 Task: Check the results of the 2023 Victory Lane Racing NASCAR Cup Series for the race "Ally 400" on the track "Nashville".
Action: Mouse moved to (211, 453)
Screenshot: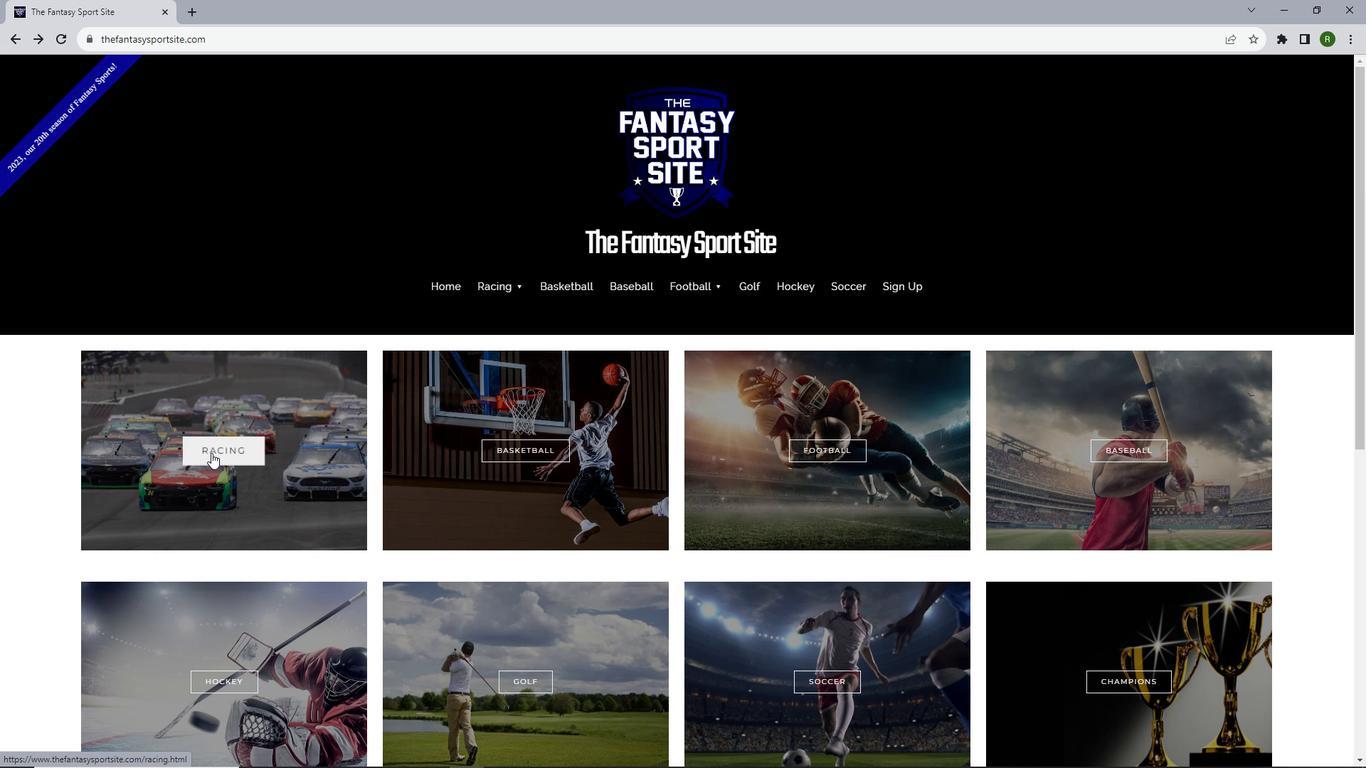 
Action: Mouse pressed left at (211, 453)
Screenshot: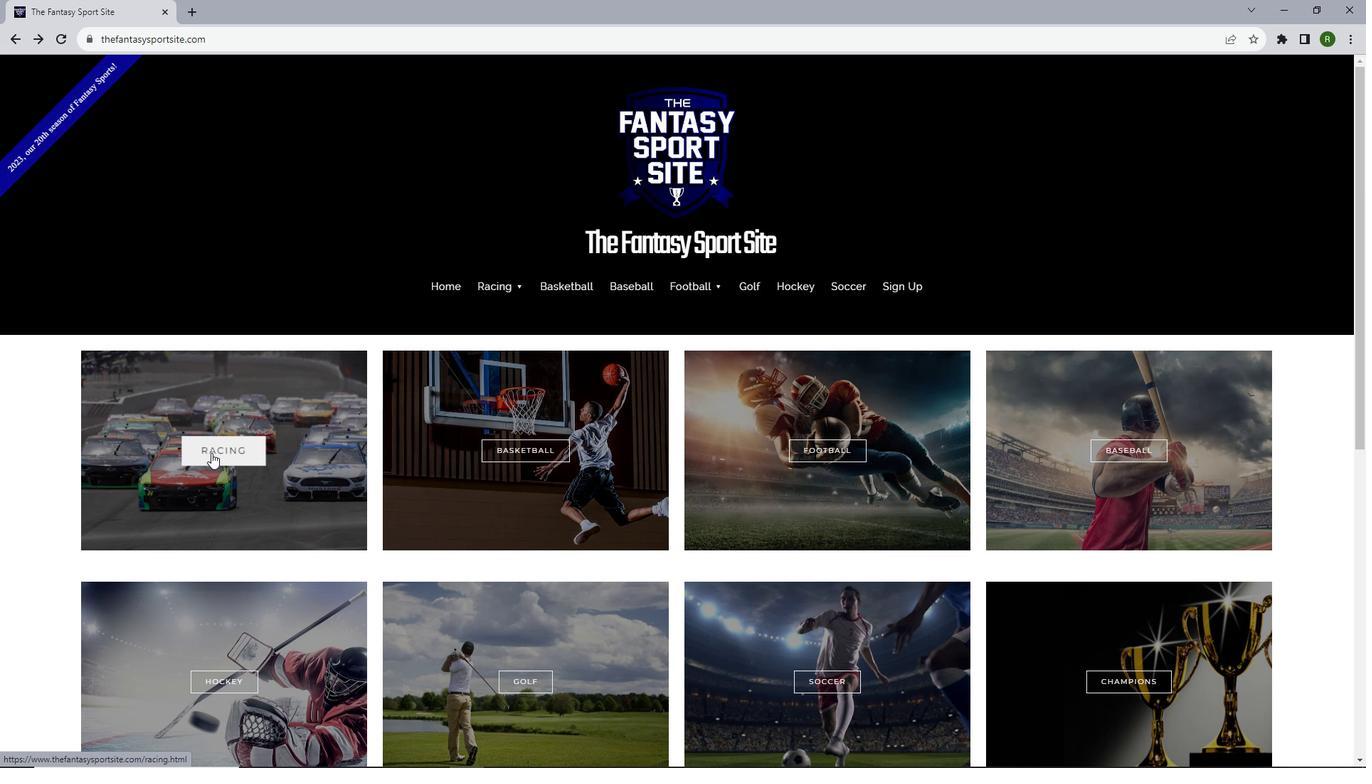 
Action: Mouse moved to (262, 333)
Screenshot: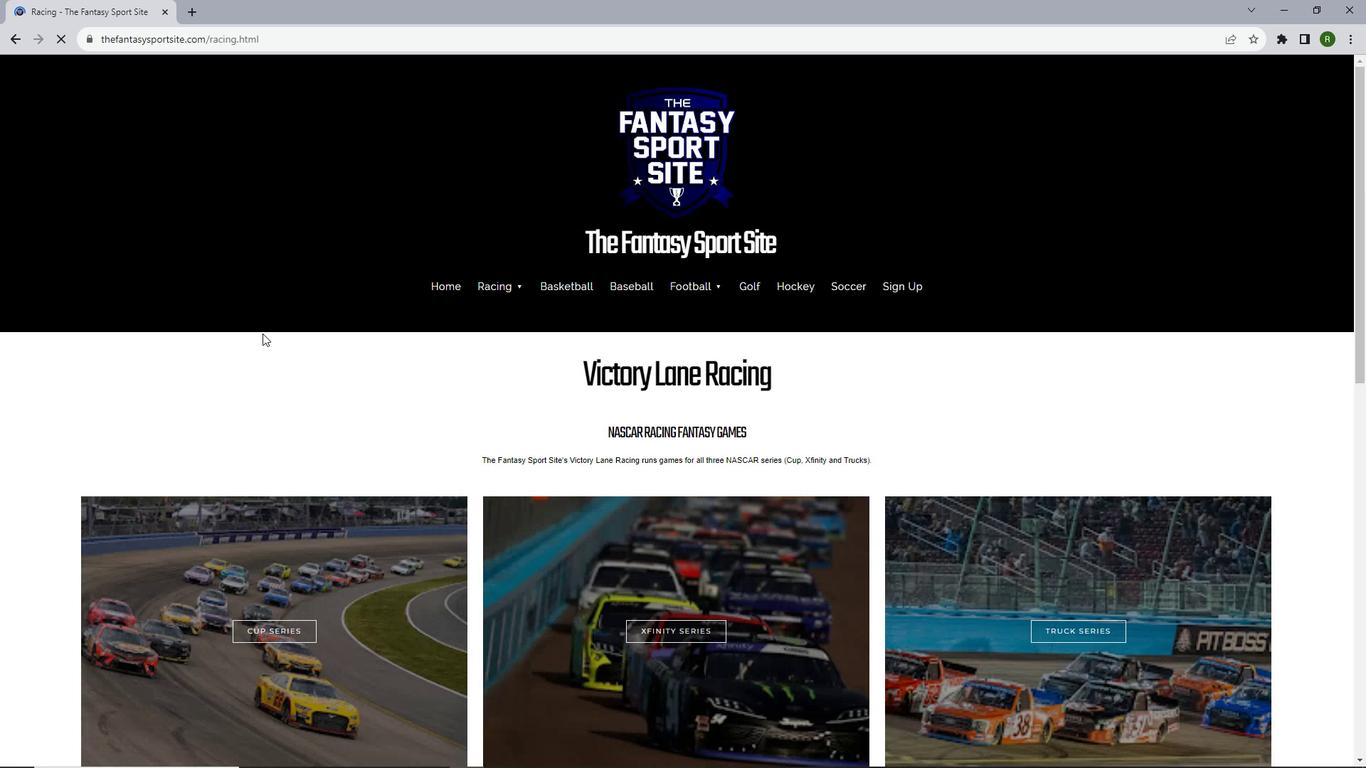
Action: Mouse scrolled (262, 333) with delta (0, 0)
Screenshot: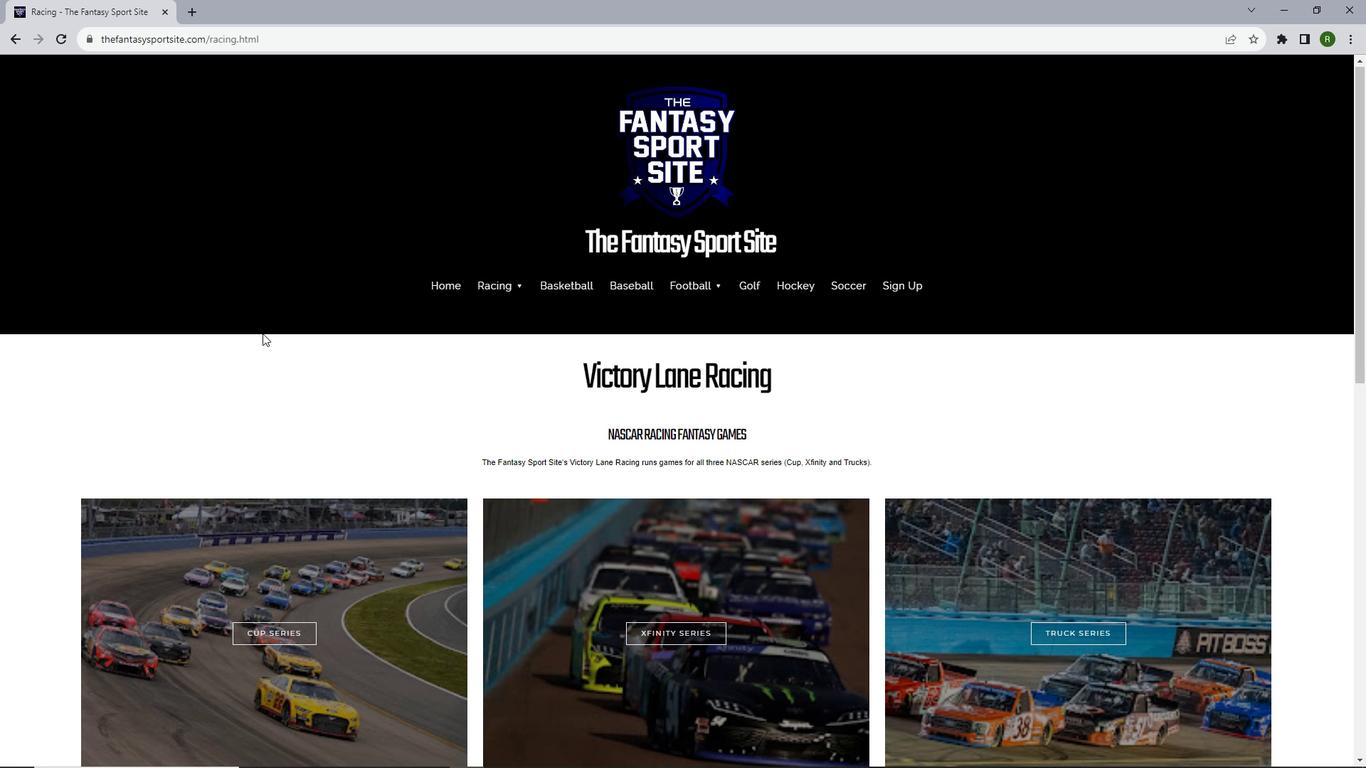 
Action: Mouse scrolled (262, 333) with delta (0, 0)
Screenshot: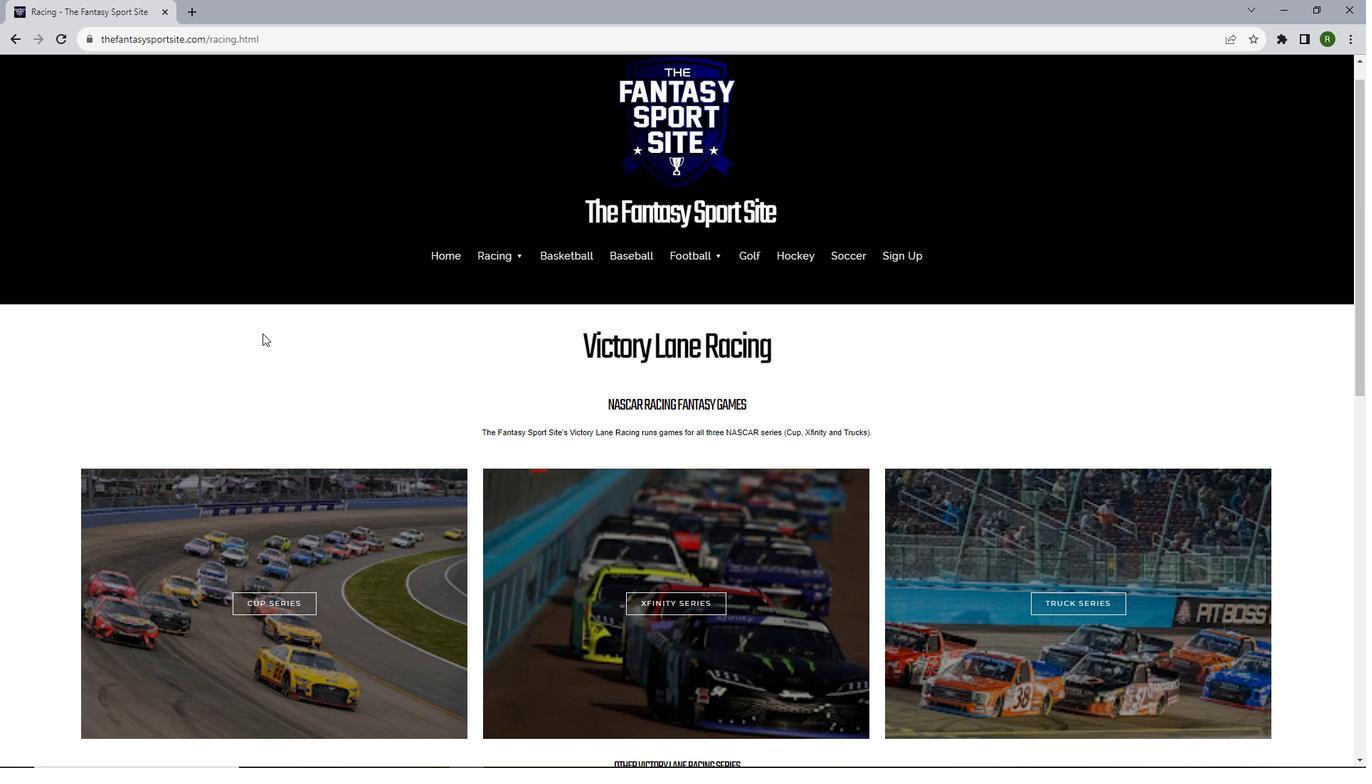 
Action: Mouse scrolled (262, 333) with delta (0, 0)
Screenshot: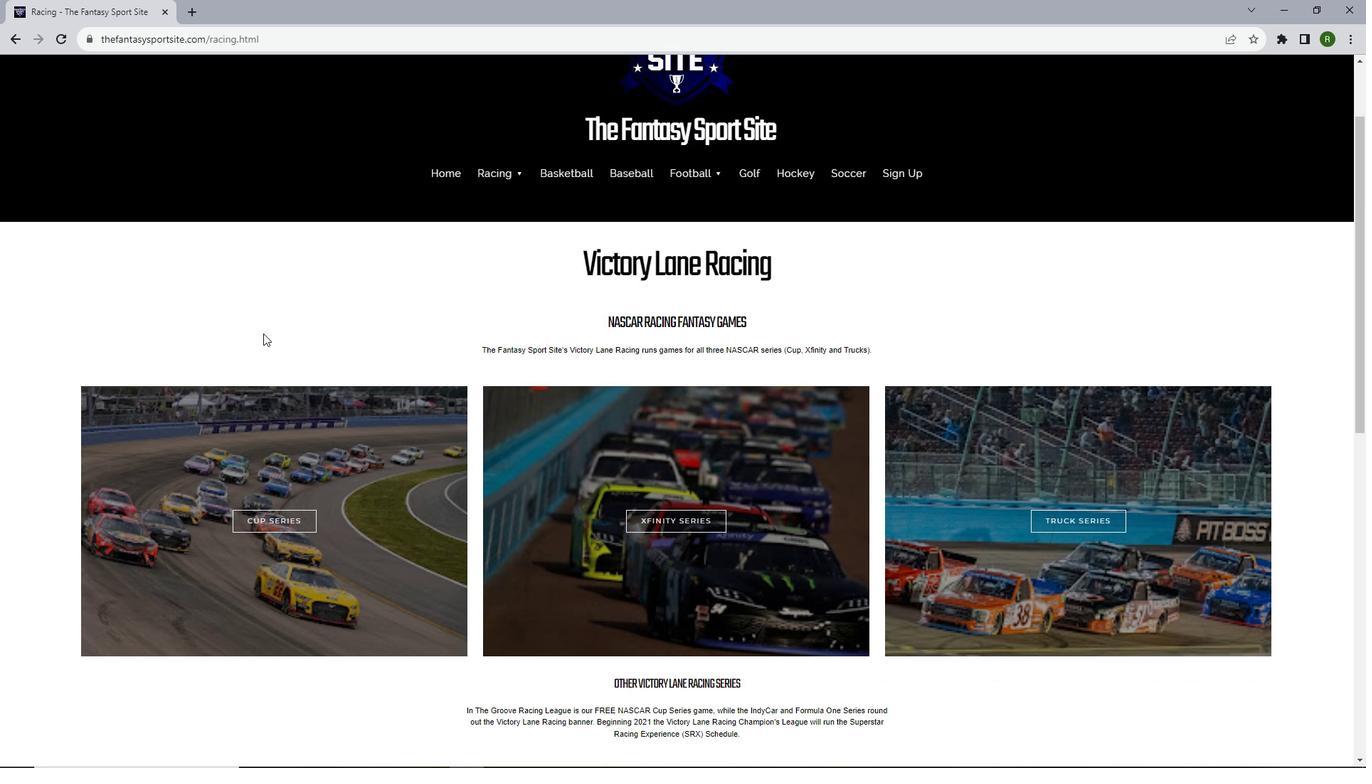 
Action: Mouse moved to (303, 413)
Screenshot: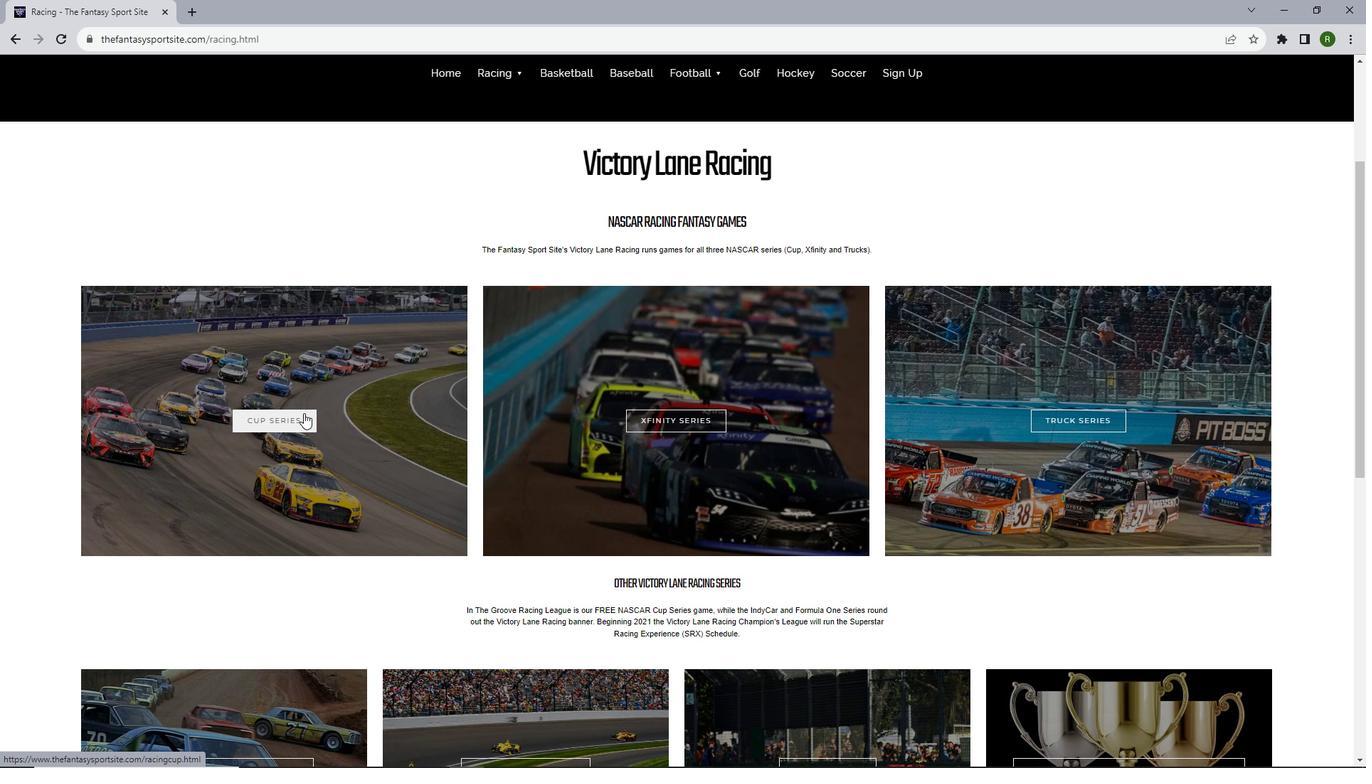 
Action: Mouse pressed left at (303, 413)
Screenshot: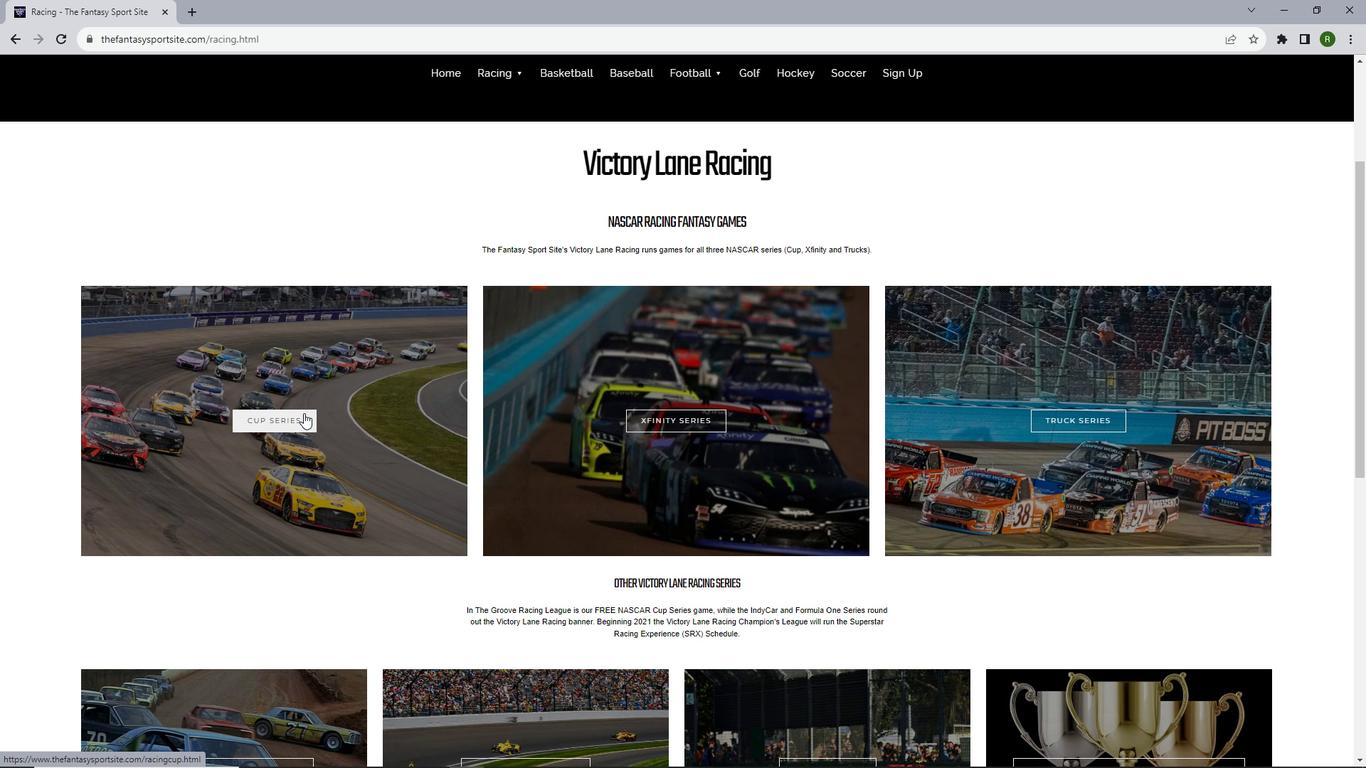 
Action: Mouse moved to (375, 387)
Screenshot: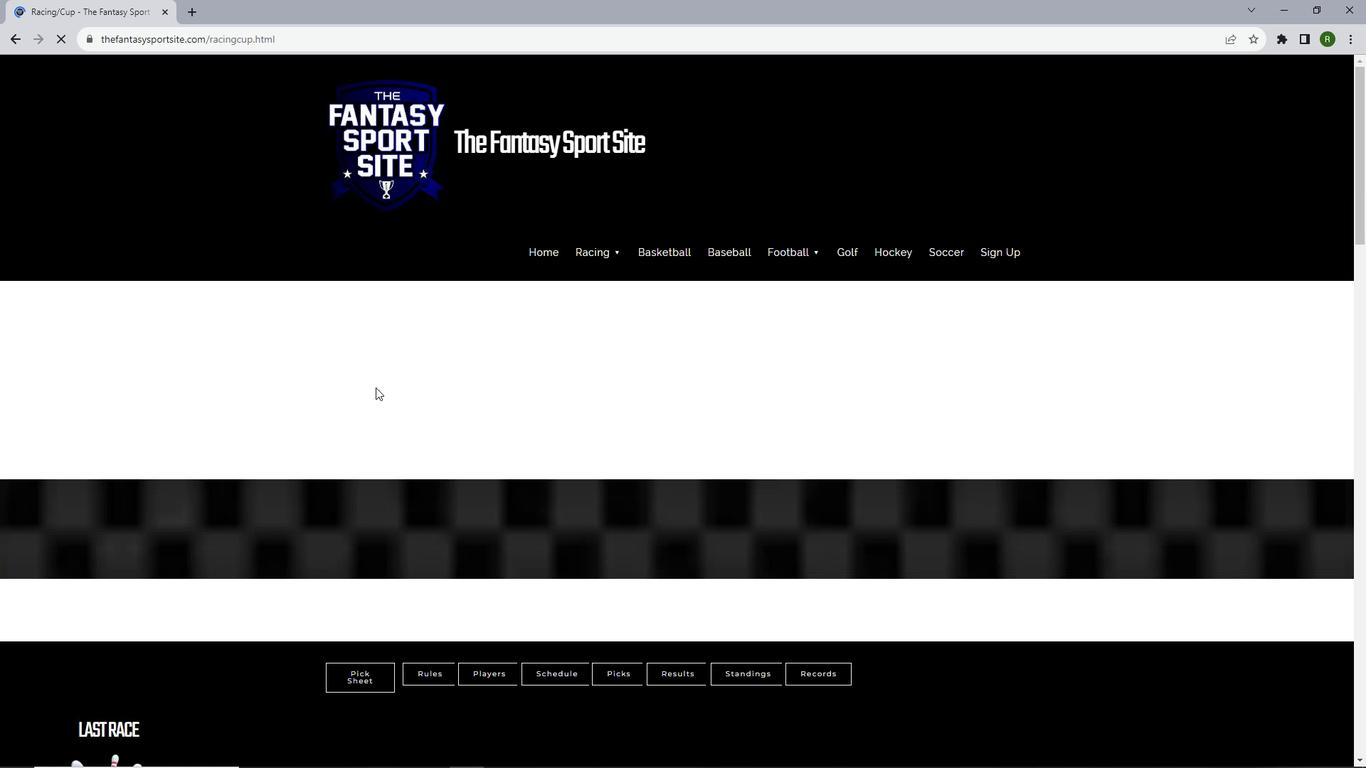 
Action: Mouse scrolled (375, 387) with delta (0, 0)
Screenshot: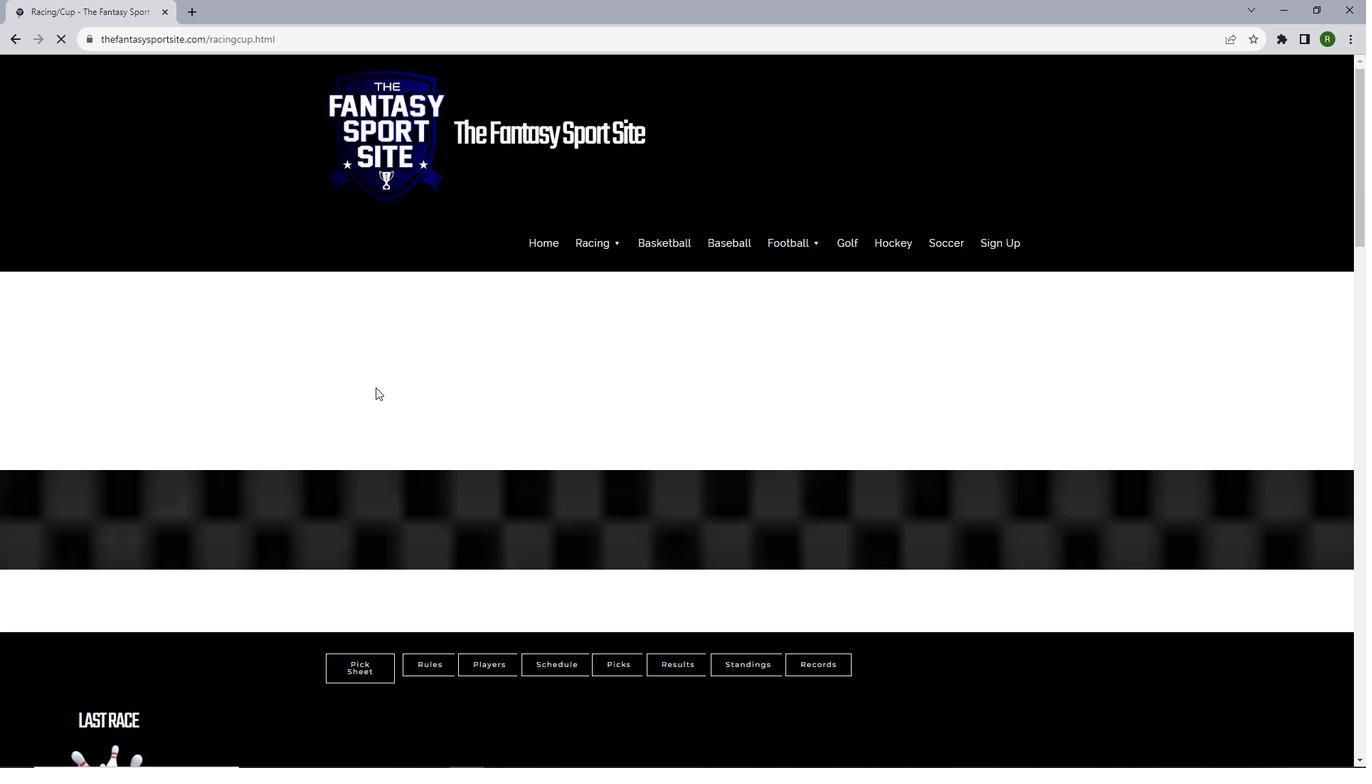 
Action: Mouse scrolled (375, 387) with delta (0, 0)
Screenshot: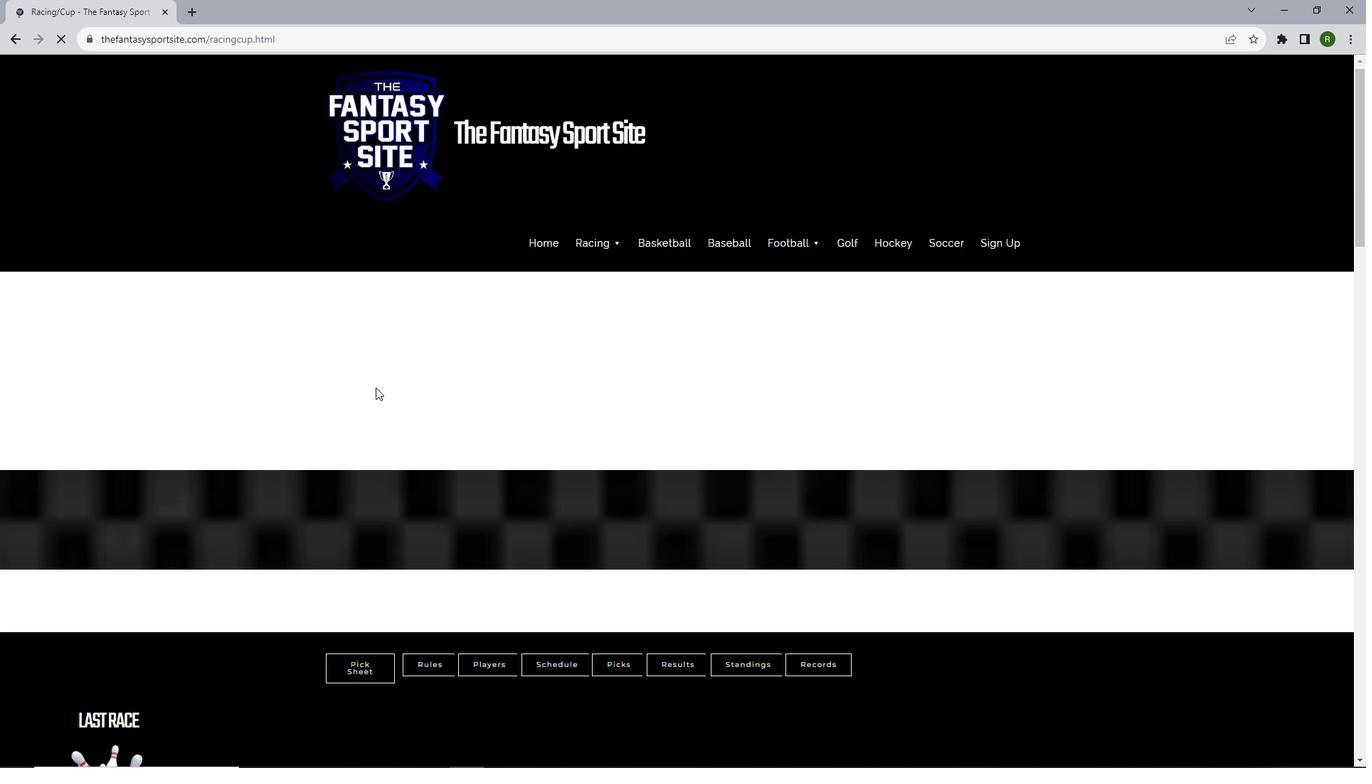 
Action: Mouse moved to (405, 401)
Screenshot: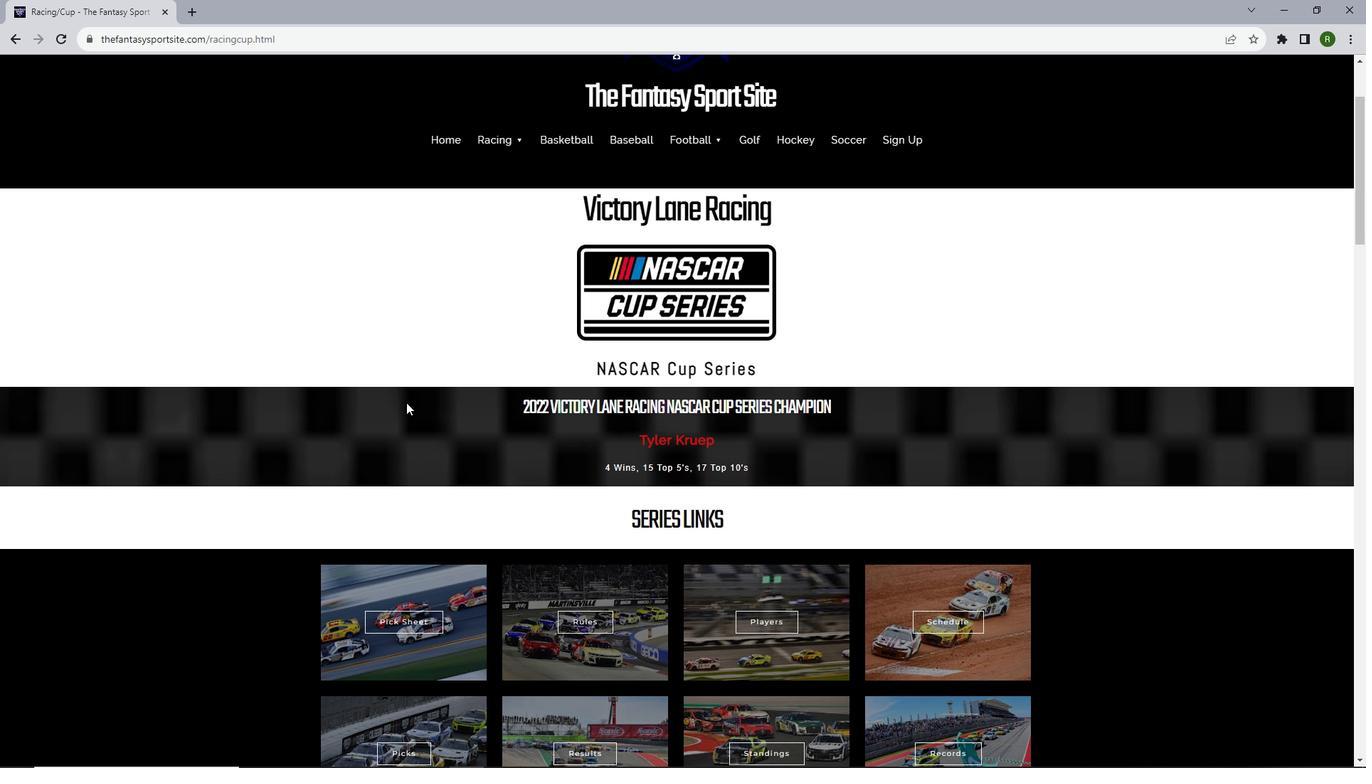 
Action: Mouse scrolled (405, 400) with delta (0, 0)
Screenshot: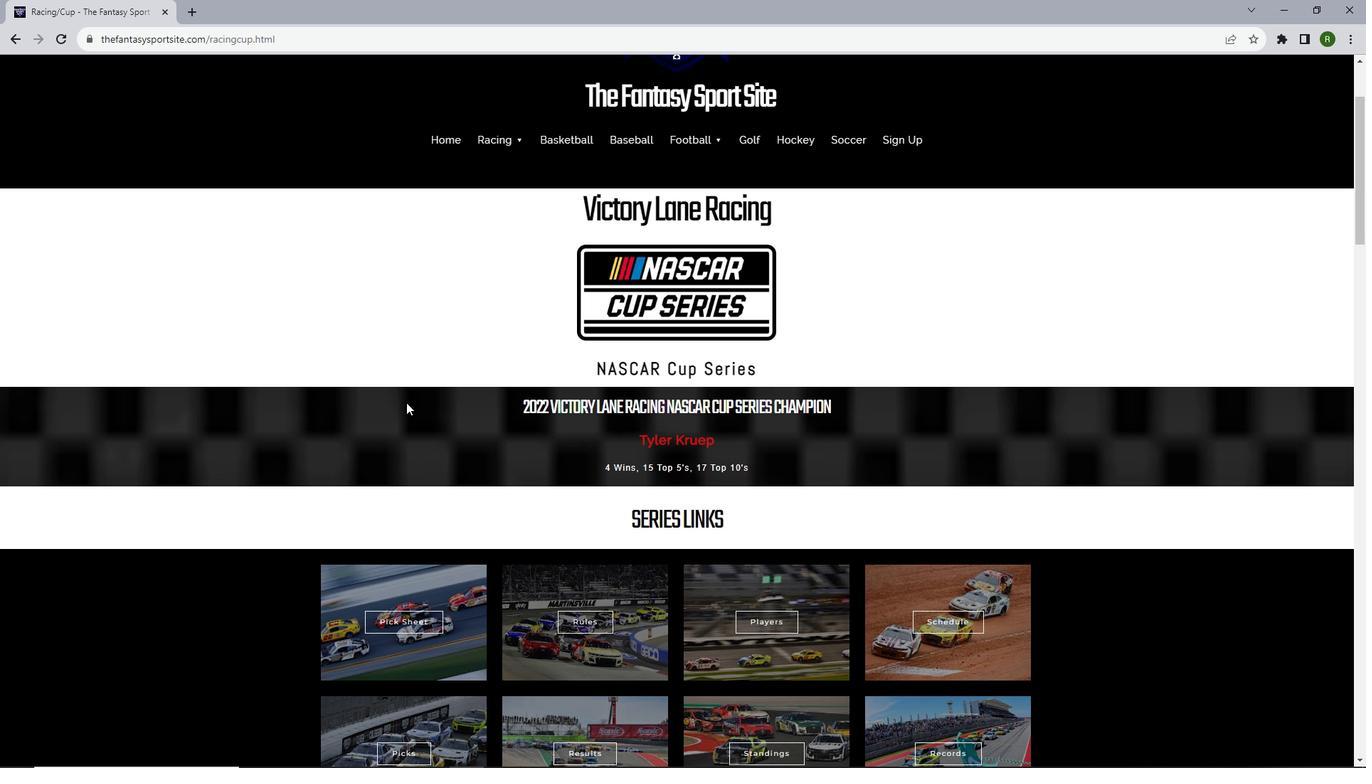 
Action: Mouse moved to (406, 402)
Screenshot: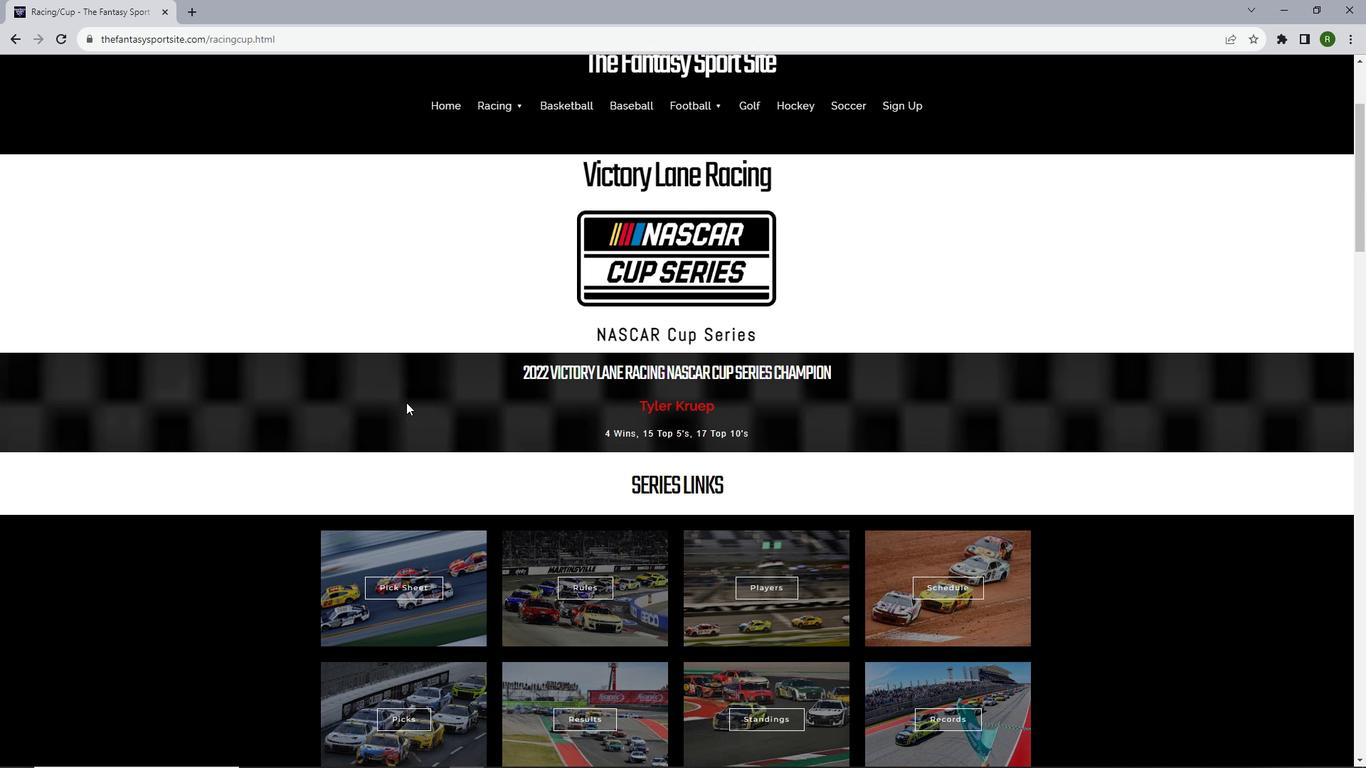 
Action: Mouse scrolled (406, 402) with delta (0, 0)
Screenshot: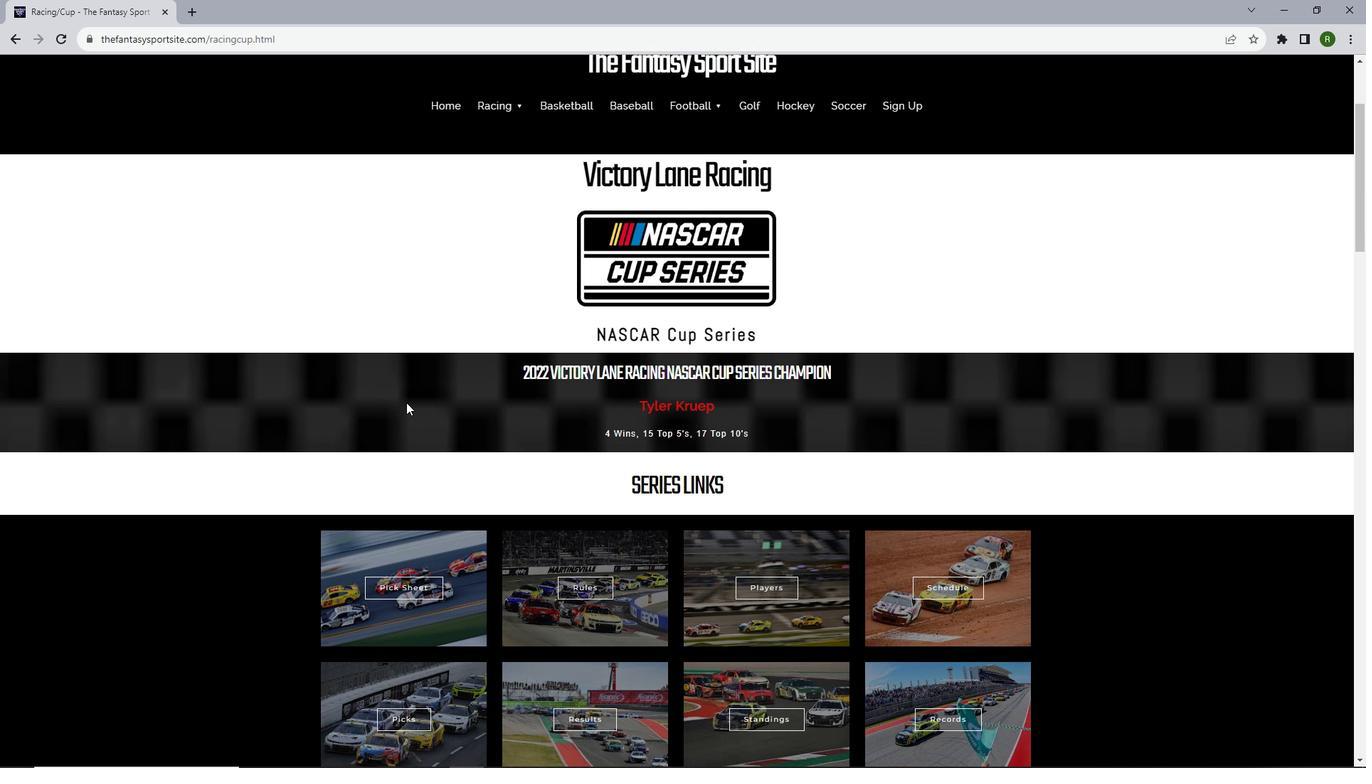 
Action: Mouse scrolled (406, 402) with delta (0, 0)
Screenshot: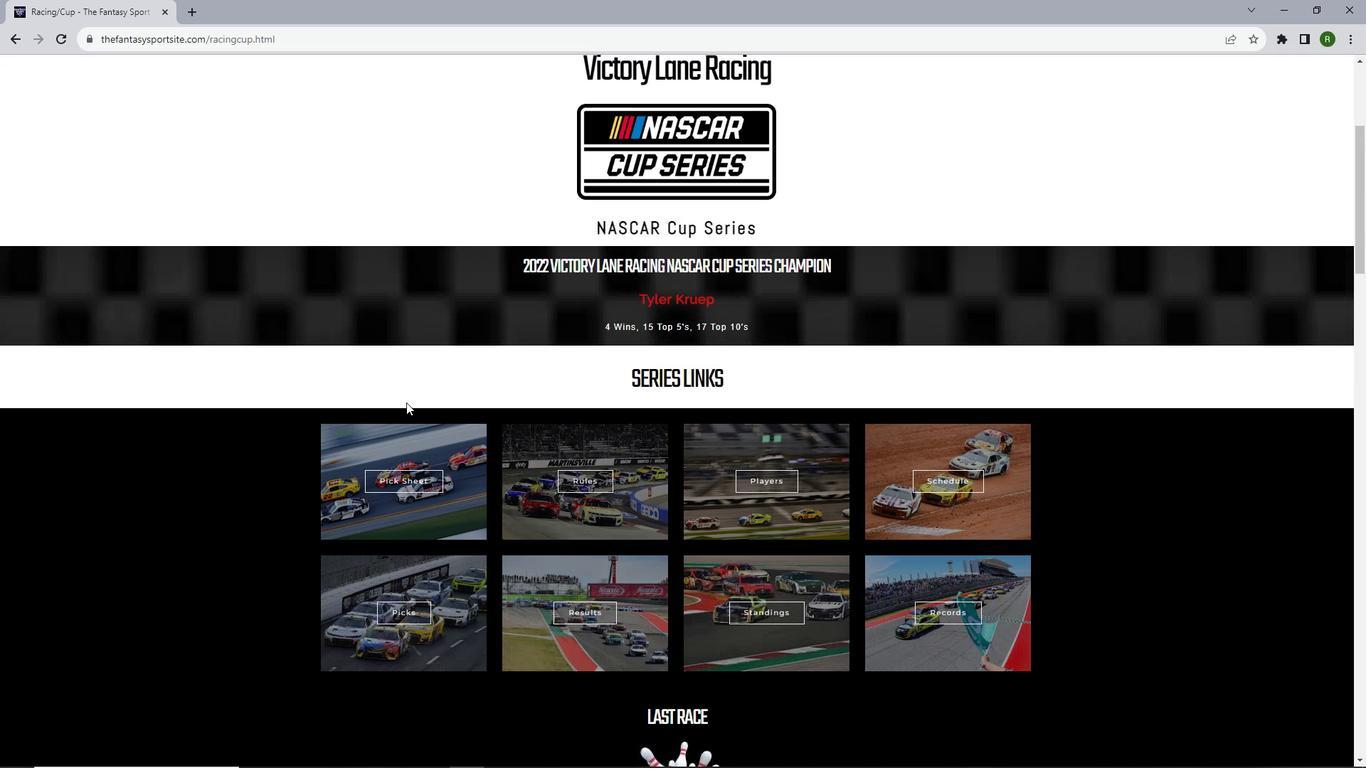 
Action: Mouse moved to (603, 550)
Screenshot: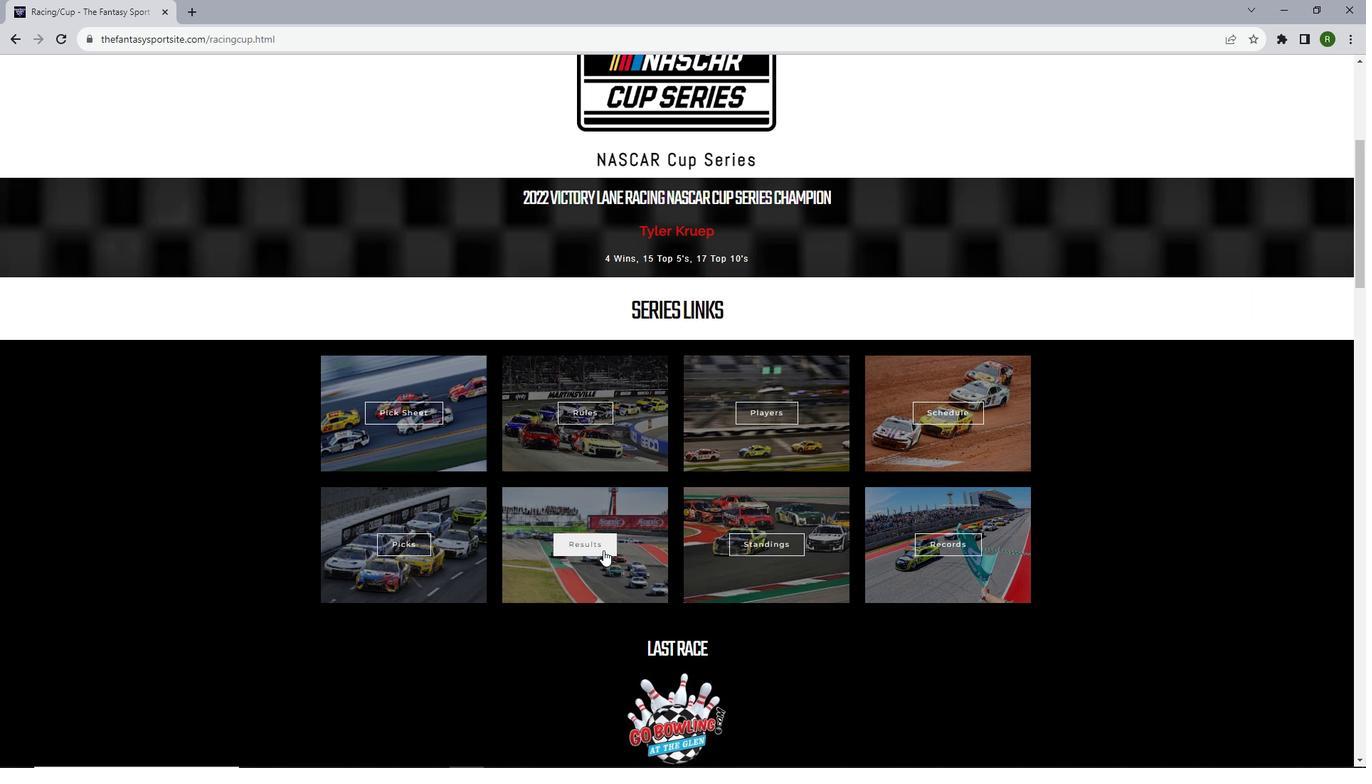 
Action: Mouse pressed left at (603, 550)
Screenshot: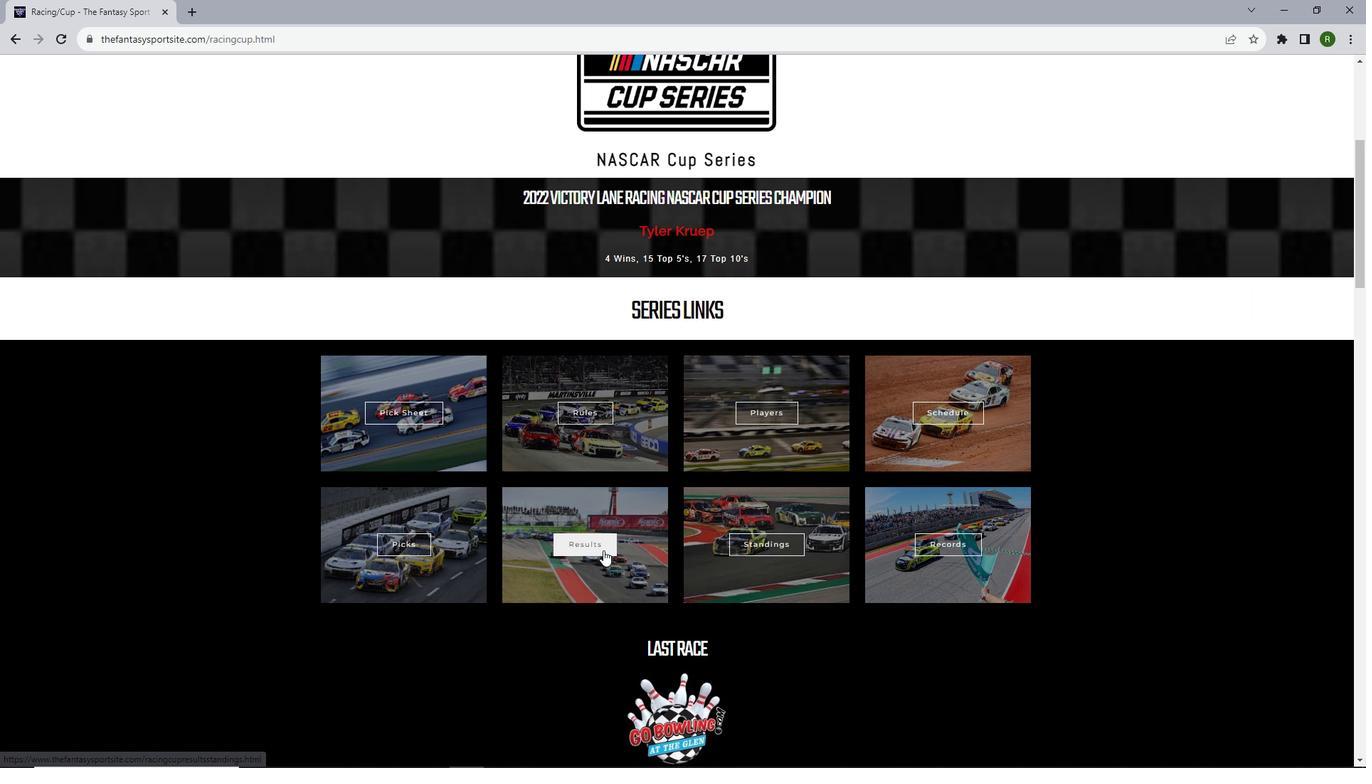 
Action: Mouse moved to (521, 434)
Screenshot: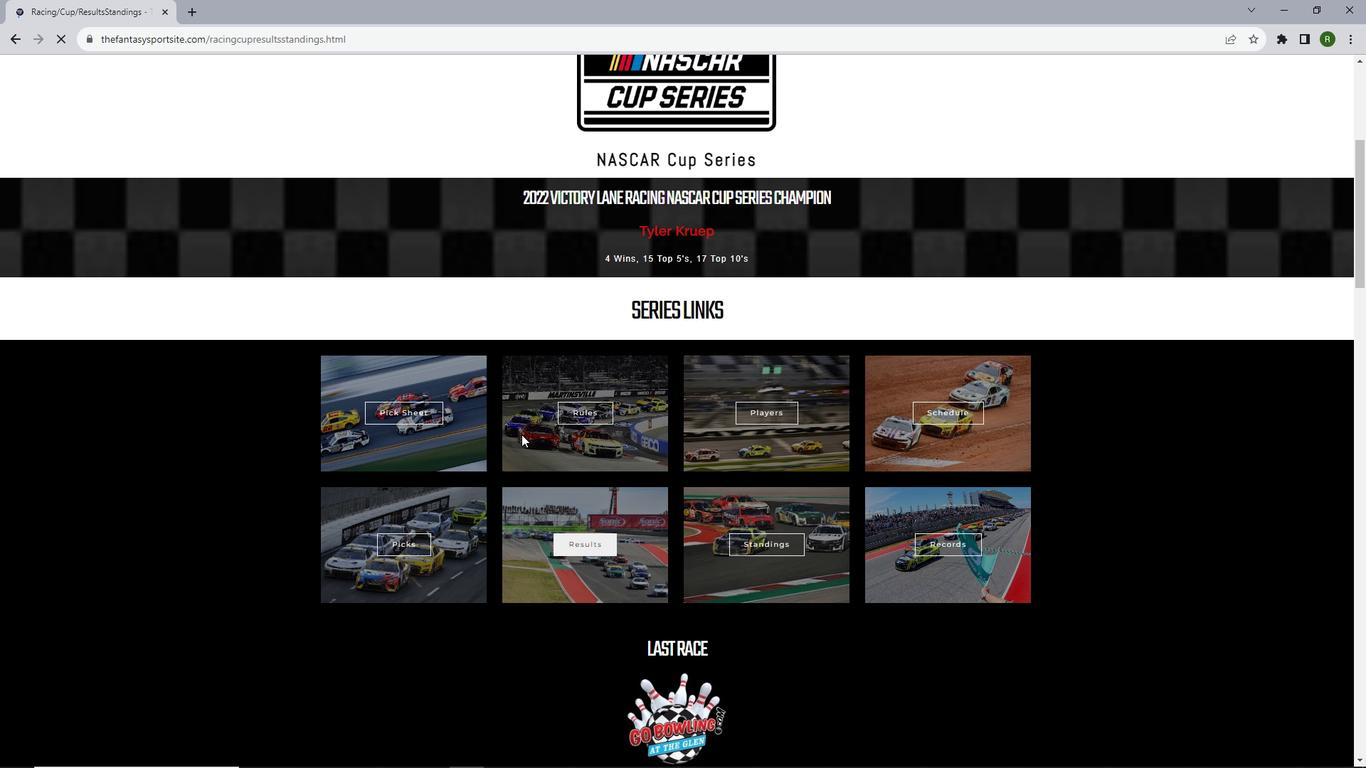 
Action: Mouse scrolled (521, 434) with delta (0, 0)
Screenshot: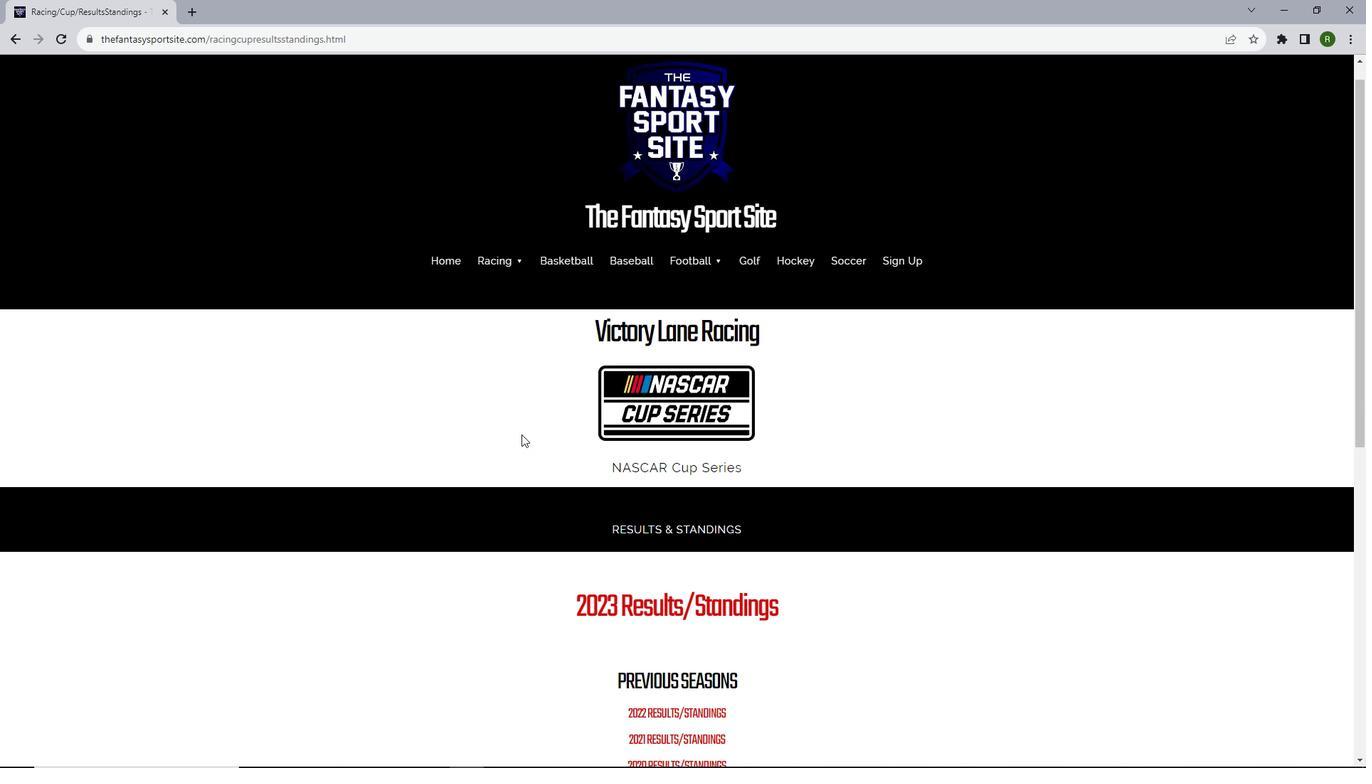 
Action: Mouse moved to (521, 434)
Screenshot: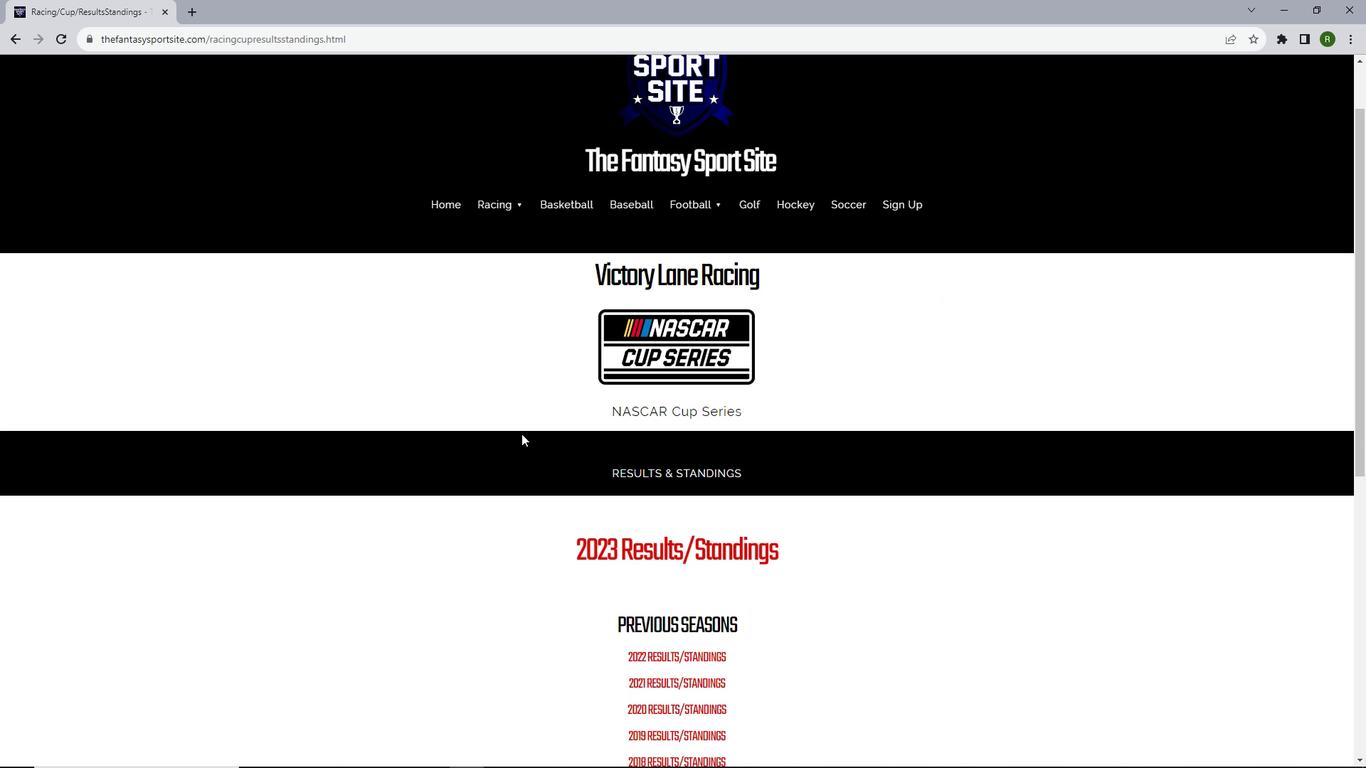 
Action: Mouse scrolled (521, 433) with delta (0, 0)
Screenshot: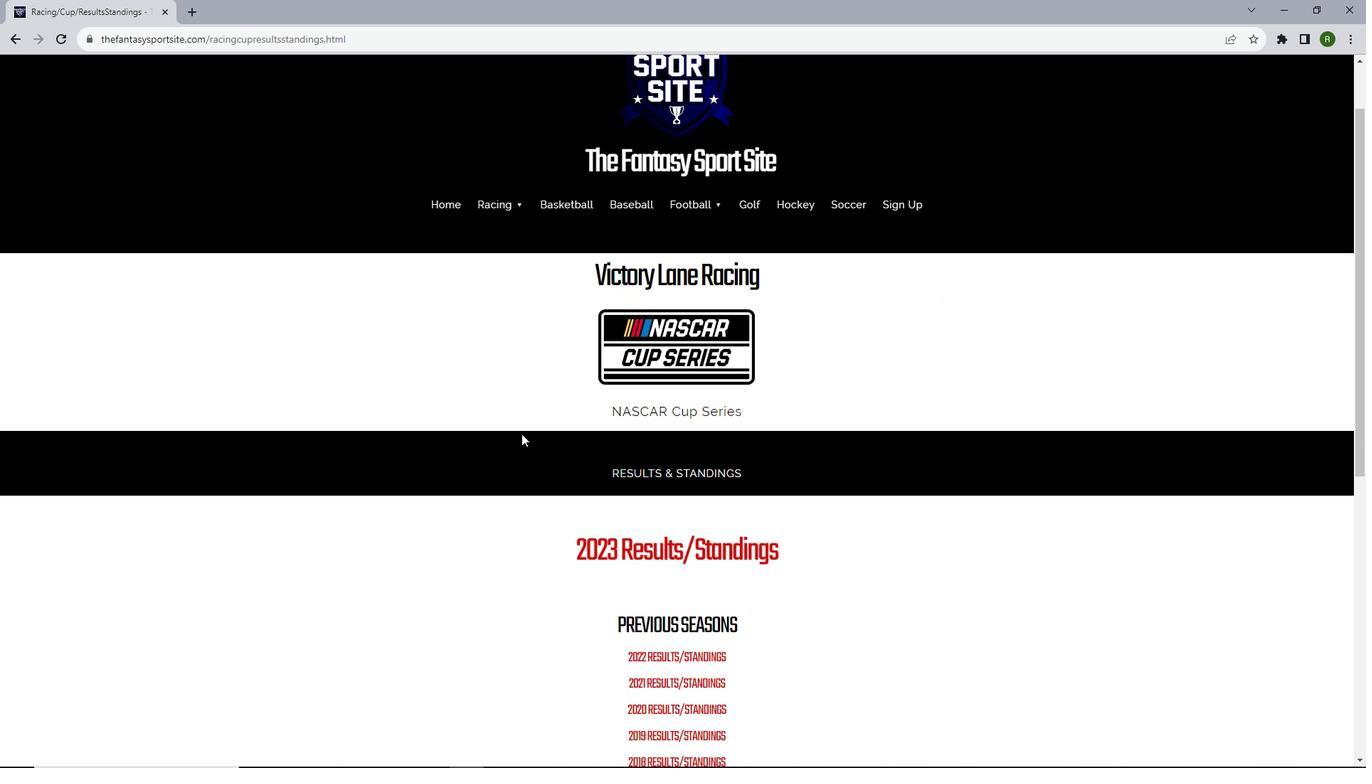 
Action: Mouse scrolled (521, 433) with delta (0, 0)
Screenshot: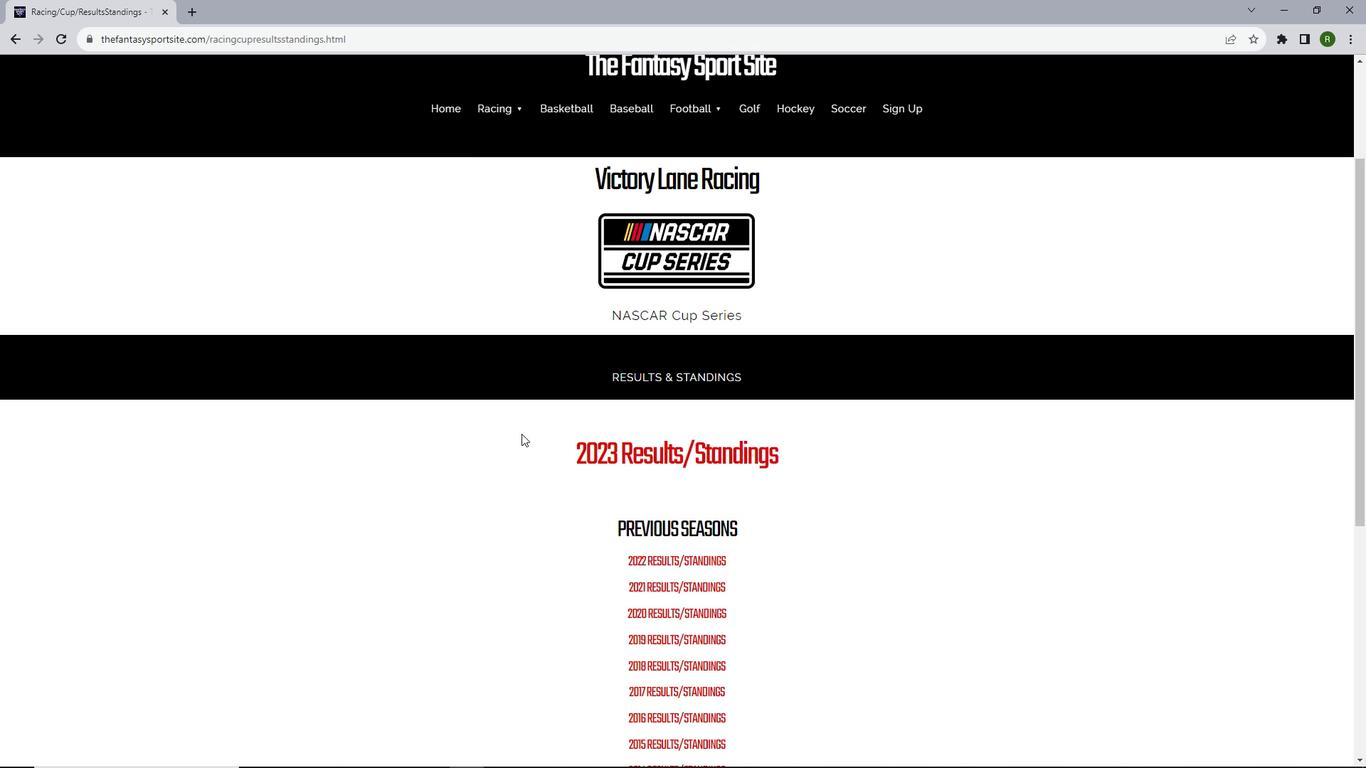 
Action: Mouse scrolled (521, 433) with delta (0, 0)
Screenshot: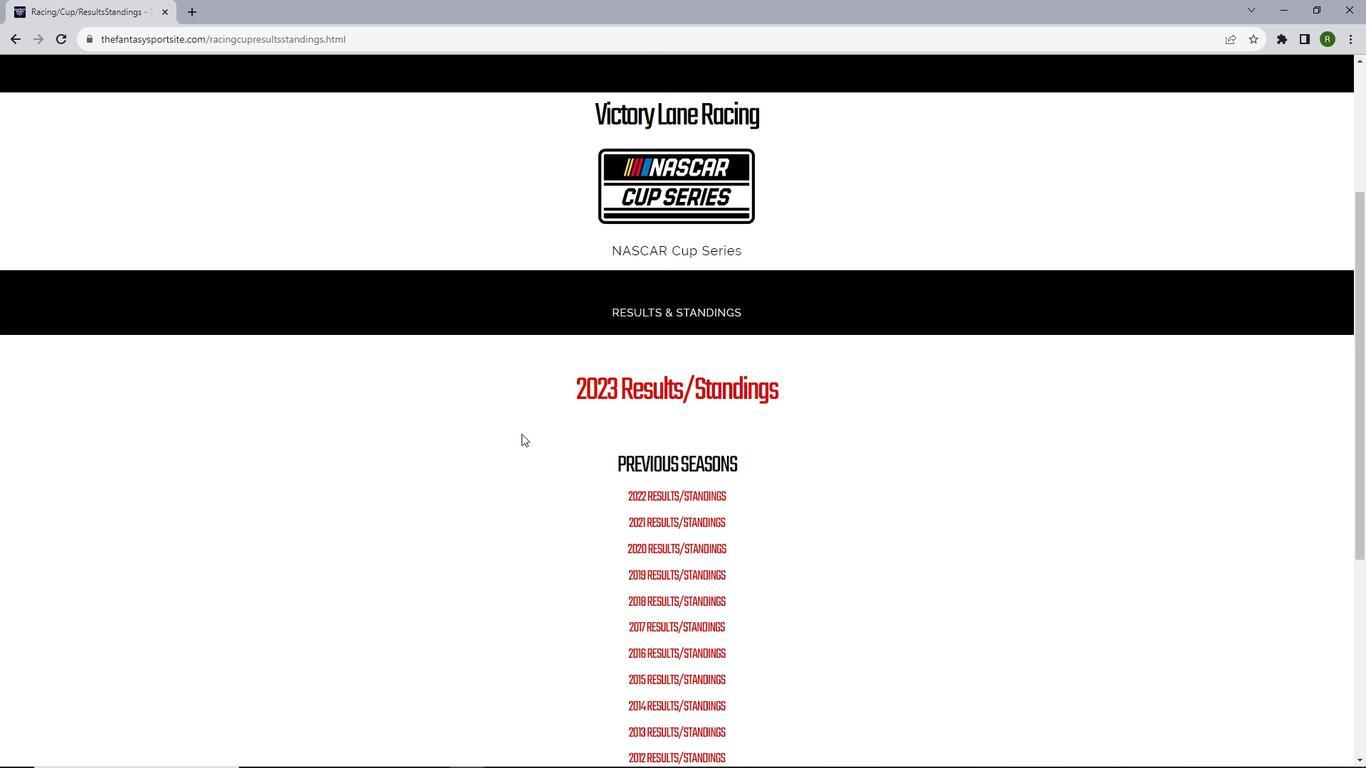 
Action: Mouse moved to (610, 354)
Screenshot: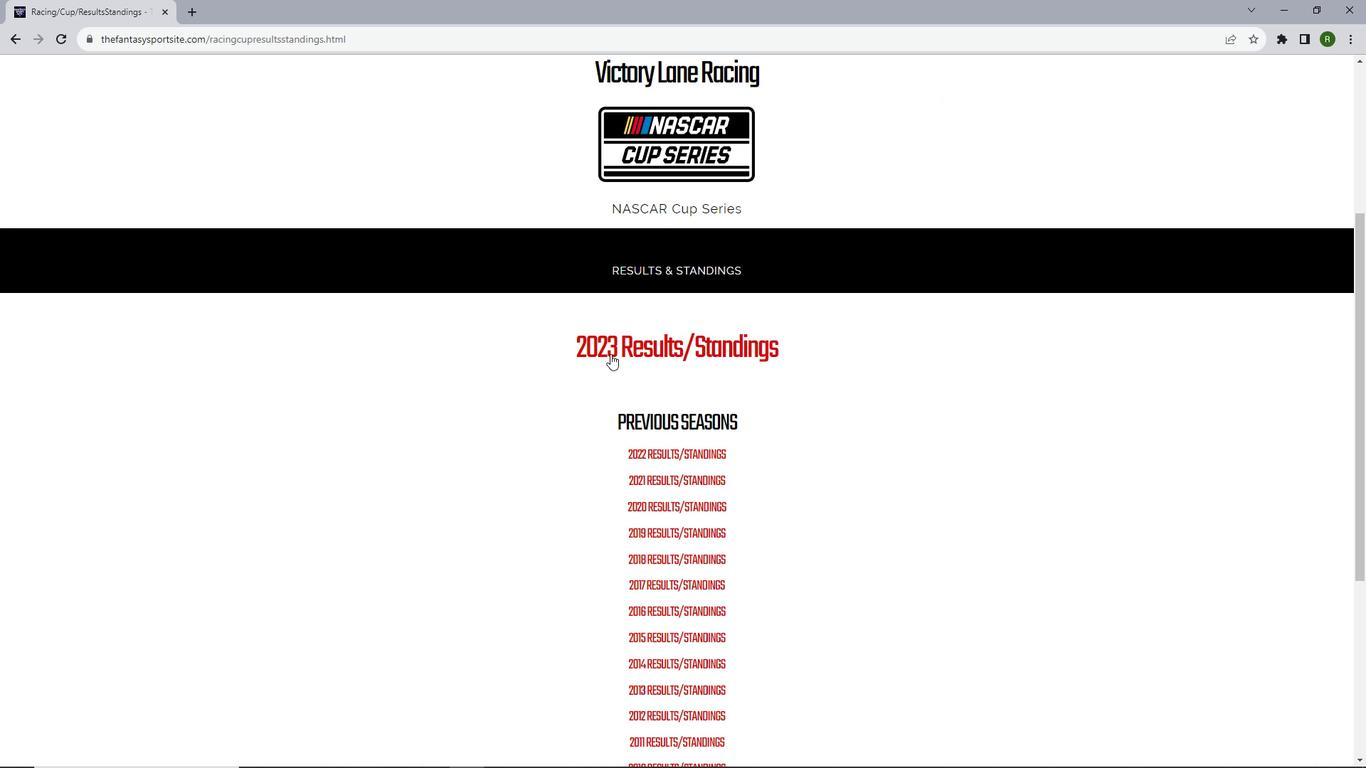 
Action: Mouse pressed left at (610, 354)
Screenshot: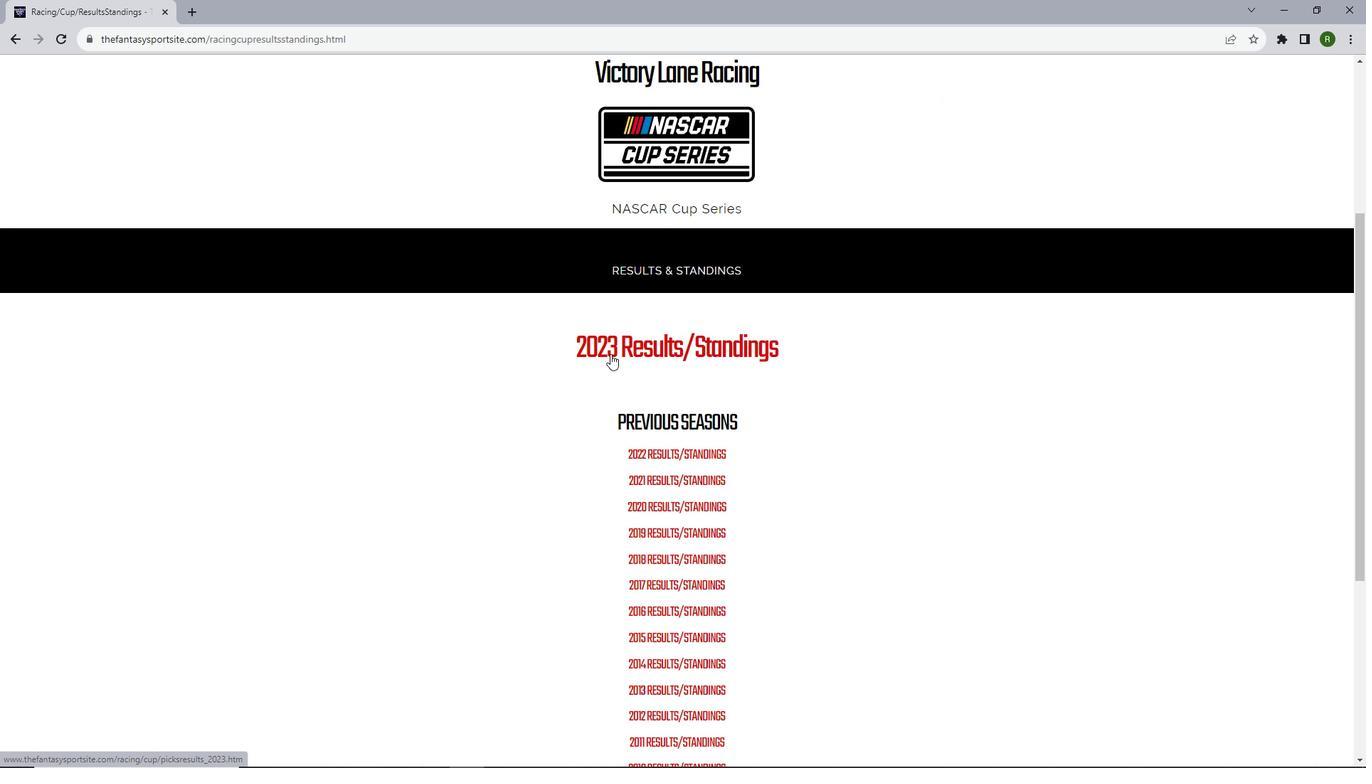 
Action: Mouse moved to (603, 355)
Screenshot: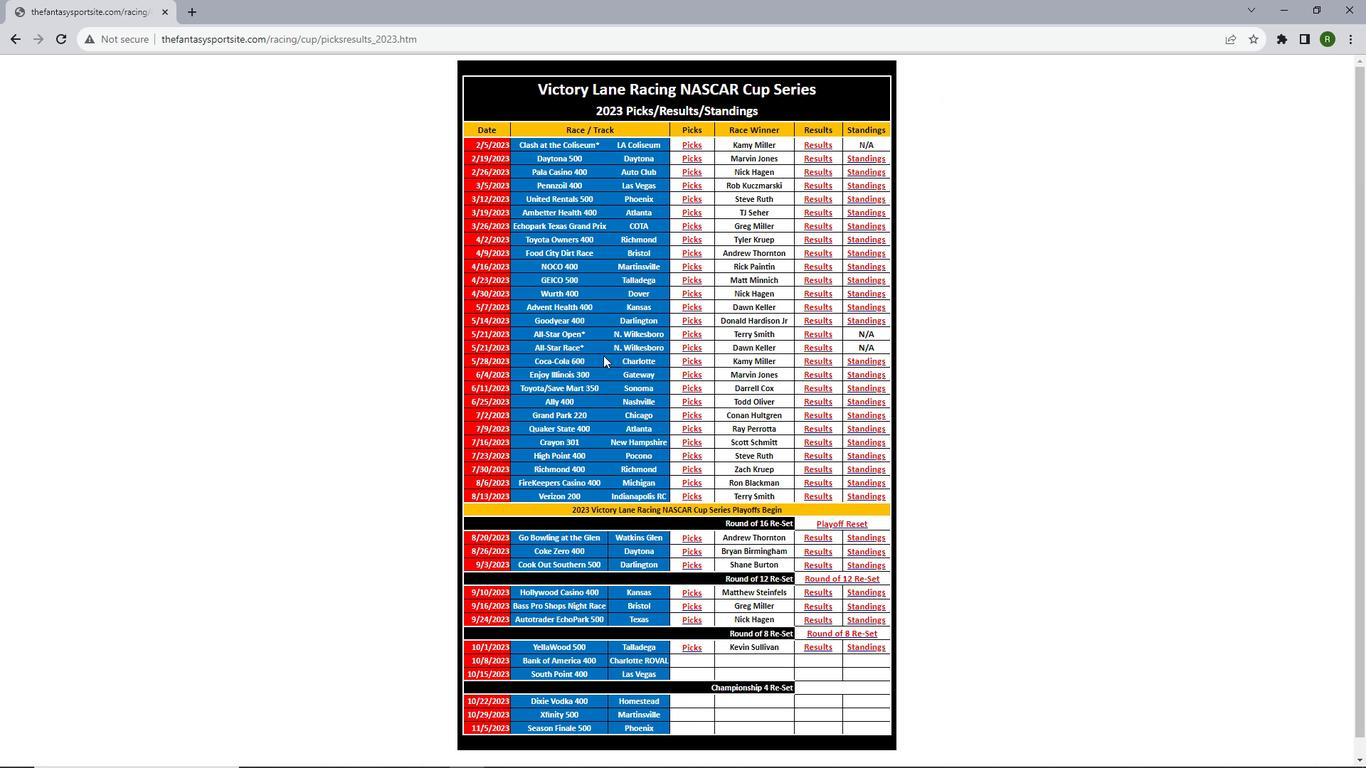 
Action: Mouse scrolled (603, 355) with delta (0, 0)
Screenshot: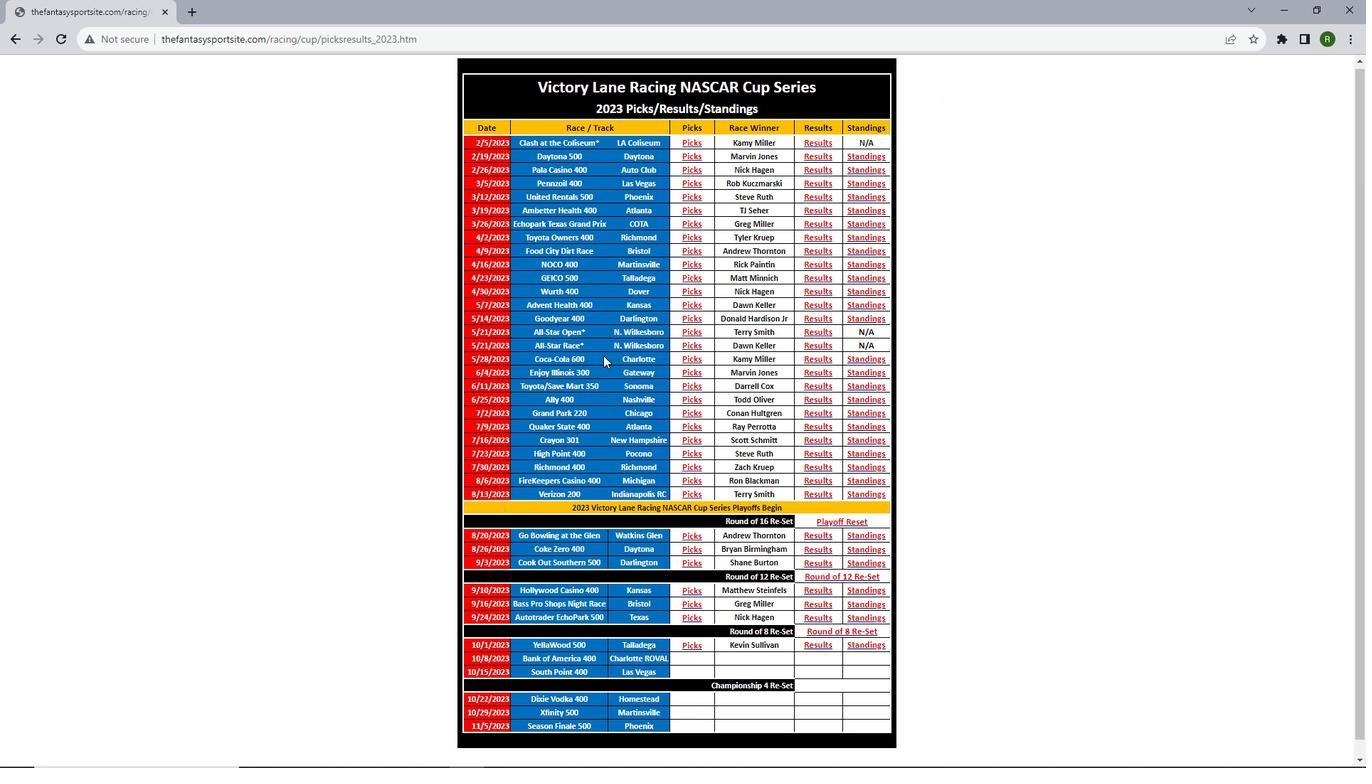 
Action: Mouse scrolled (603, 355) with delta (0, 0)
Screenshot: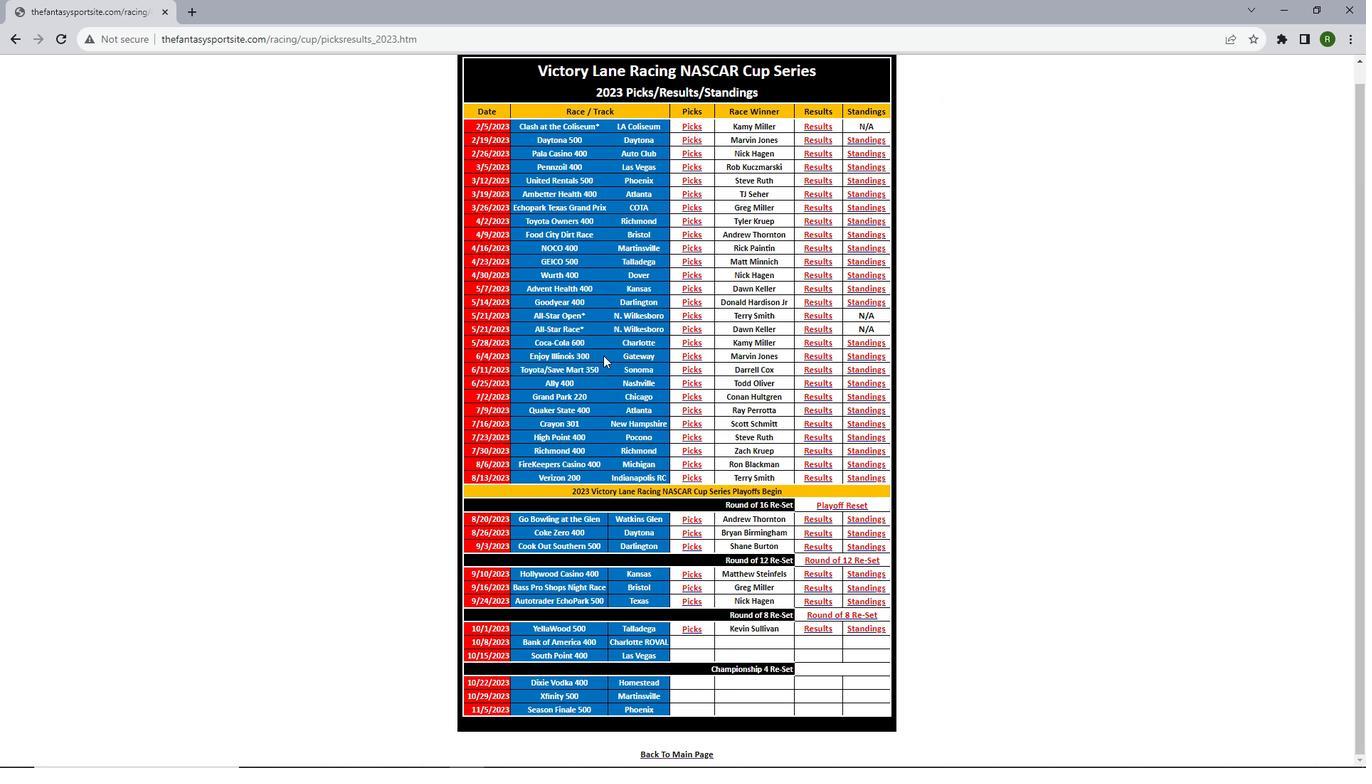 
Action: Mouse scrolled (603, 355) with delta (0, 0)
Screenshot: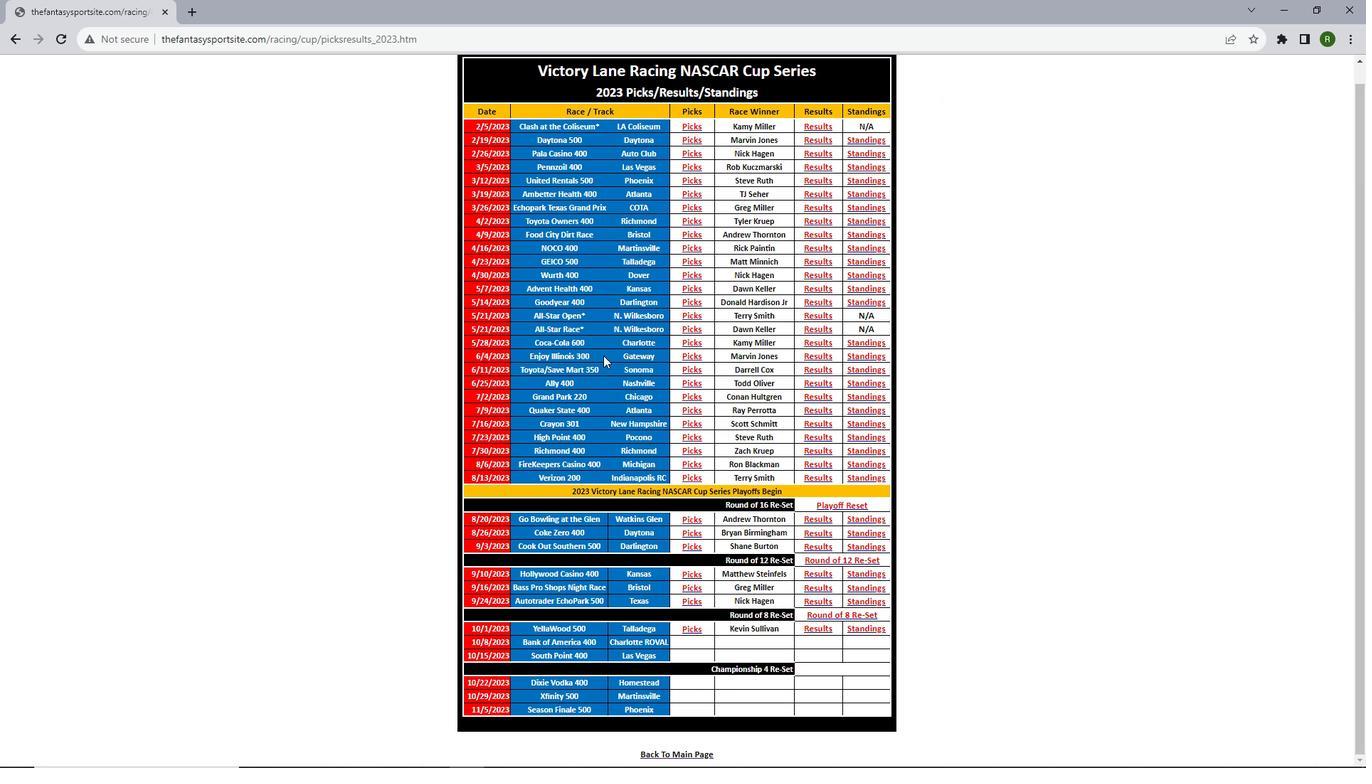 
Action: Mouse scrolled (603, 355) with delta (0, 0)
Screenshot: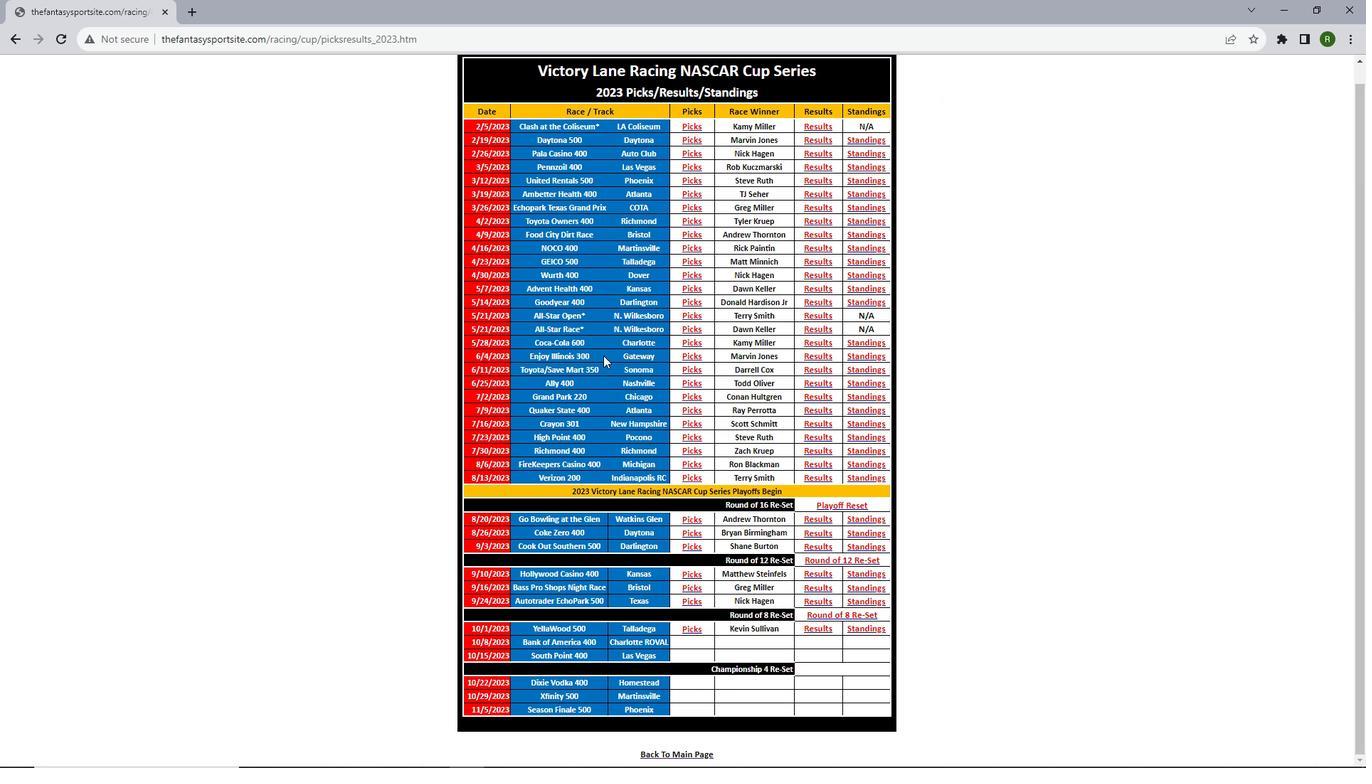 
Action: Mouse scrolled (603, 355) with delta (0, 0)
Screenshot: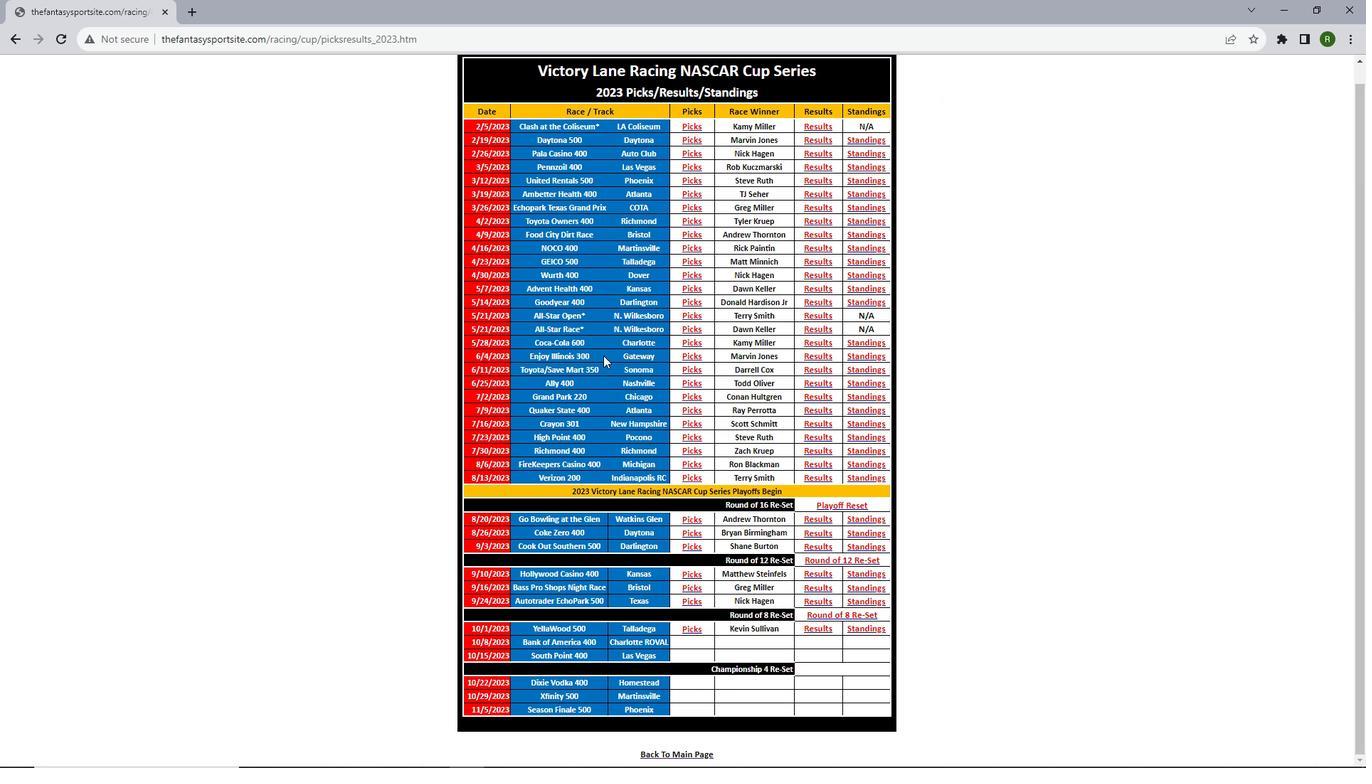 
Action: Mouse scrolled (603, 355) with delta (0, 0)
Screenshot: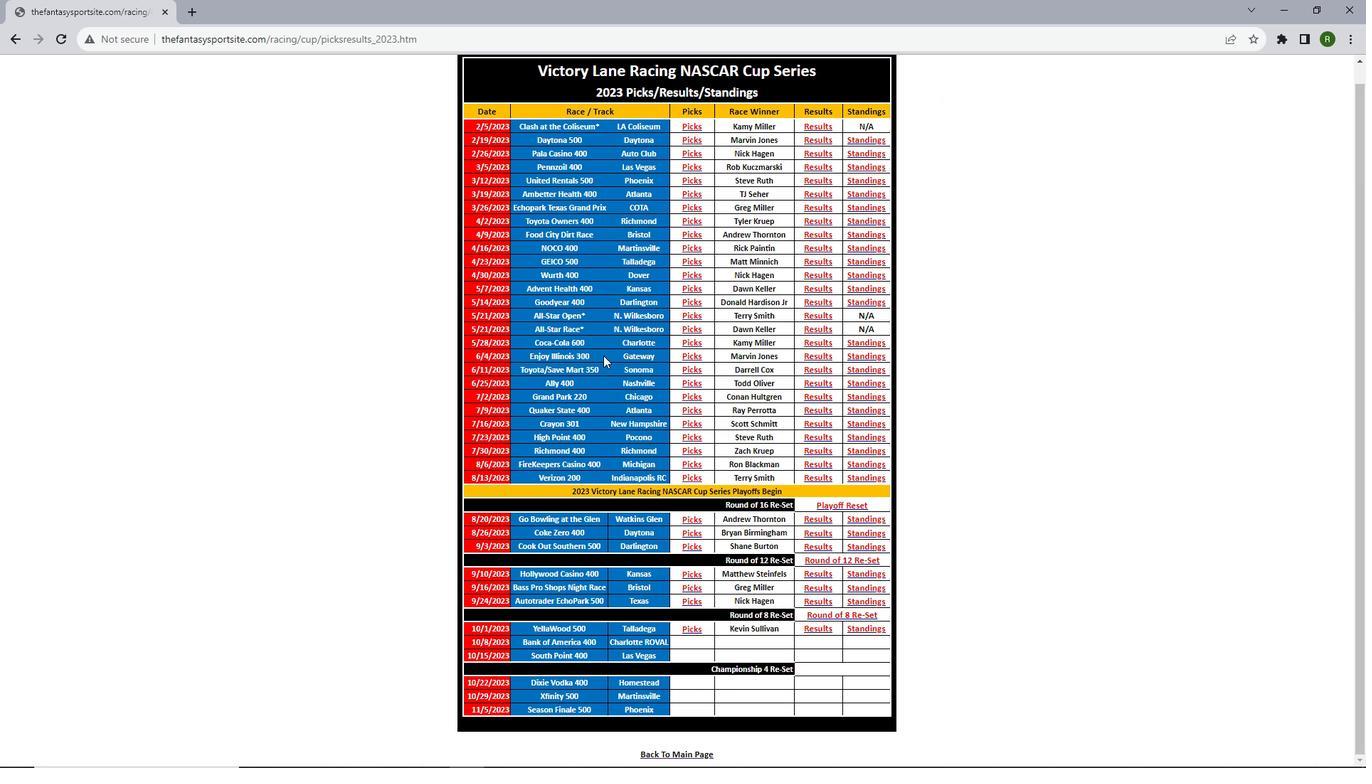 
Action: Mouse moved to (825, 380)
Screenshot: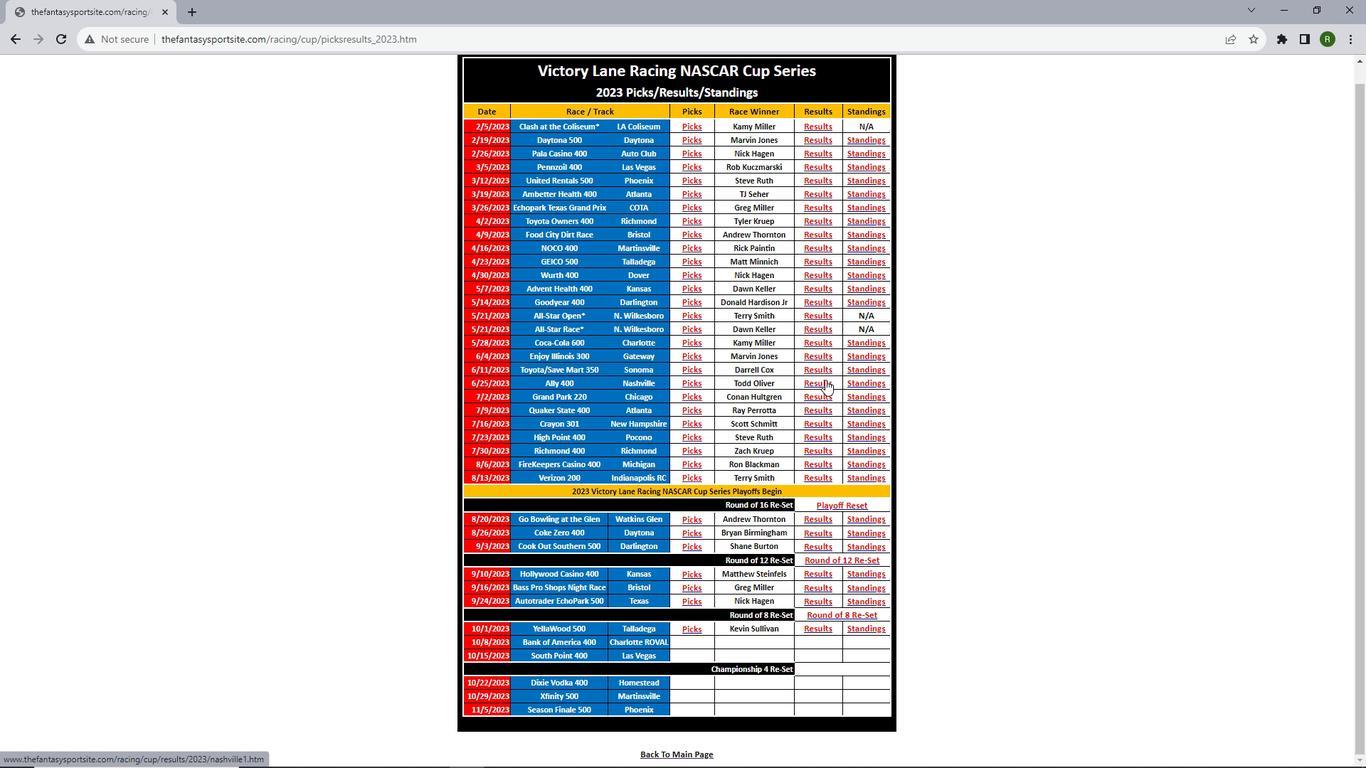 
Action: Mouse pressed left at (825, 380)
Screenshot: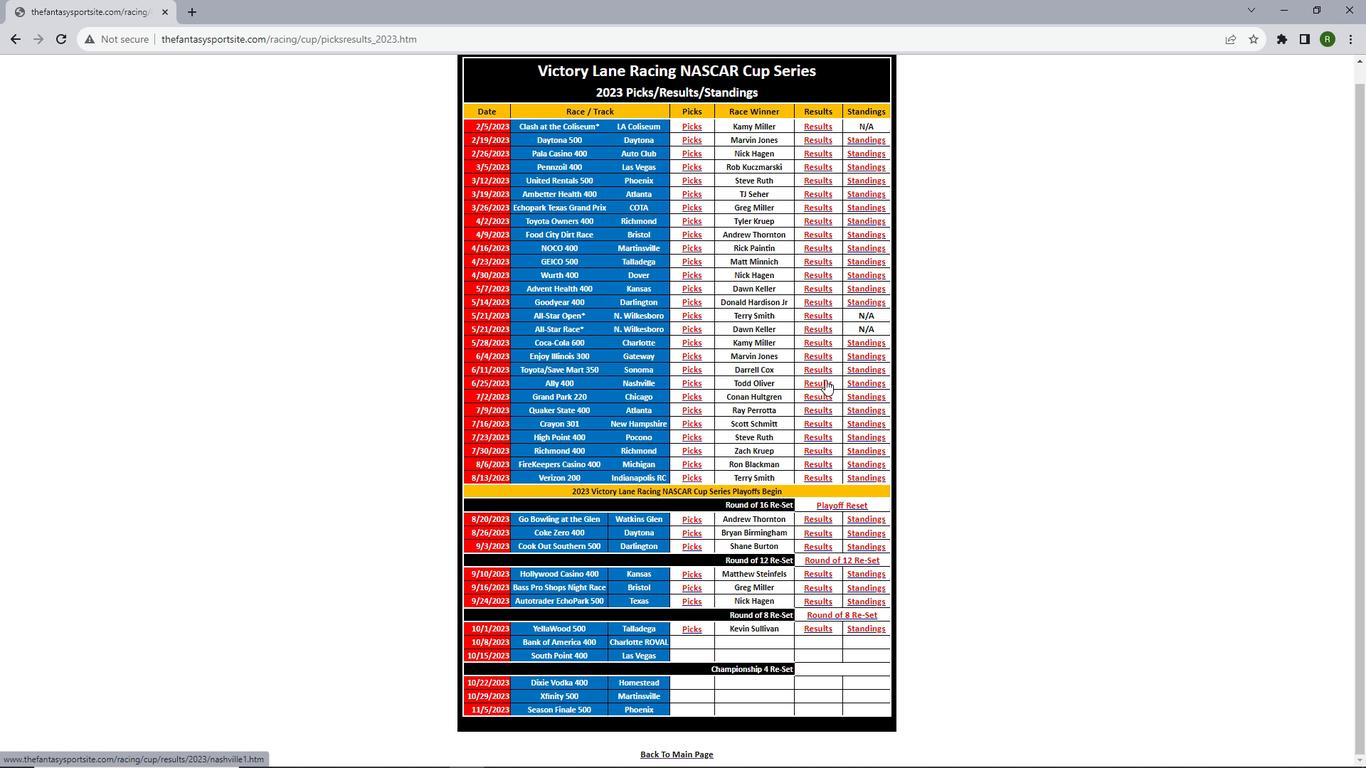
Action: Mouse moved to (609, 302)
Screenshot: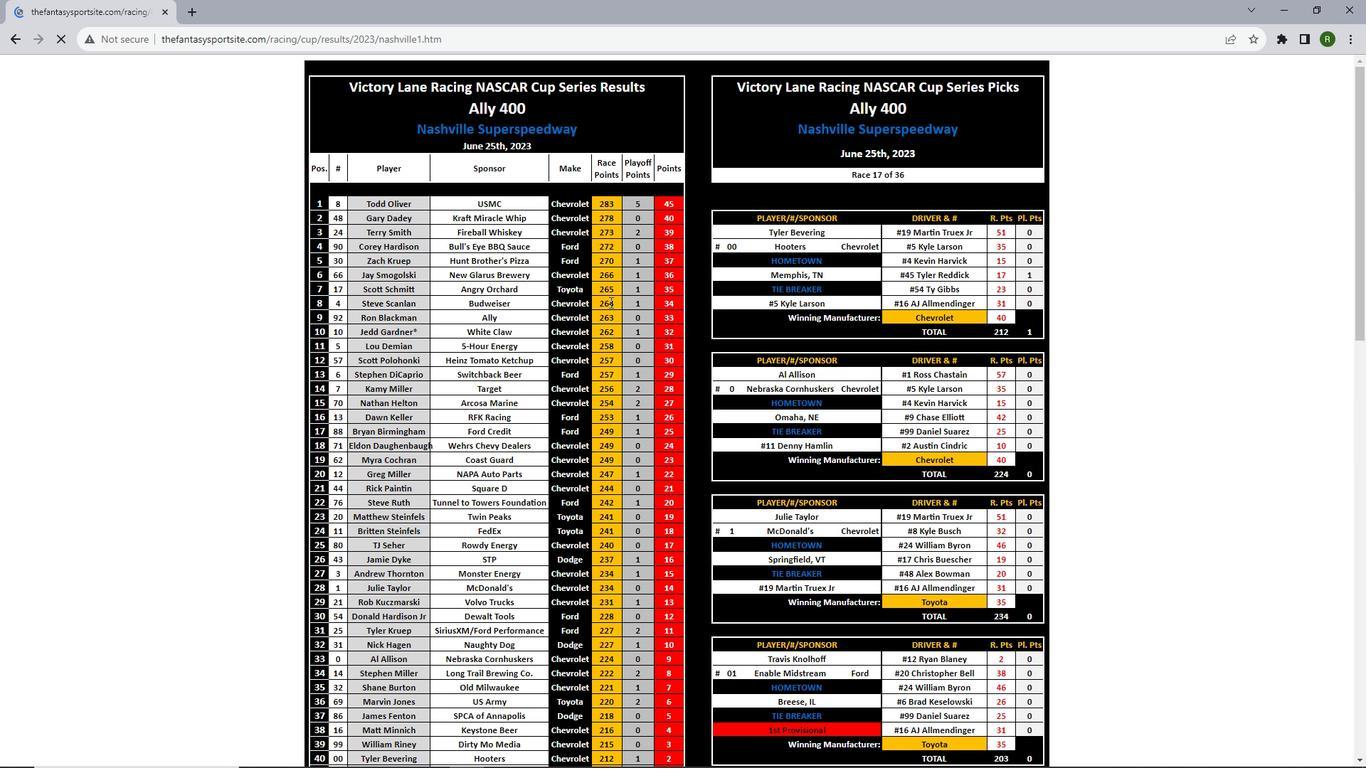 
Action: Mouse scrolled (609, 301) with delta (0, 0)
Screenshot: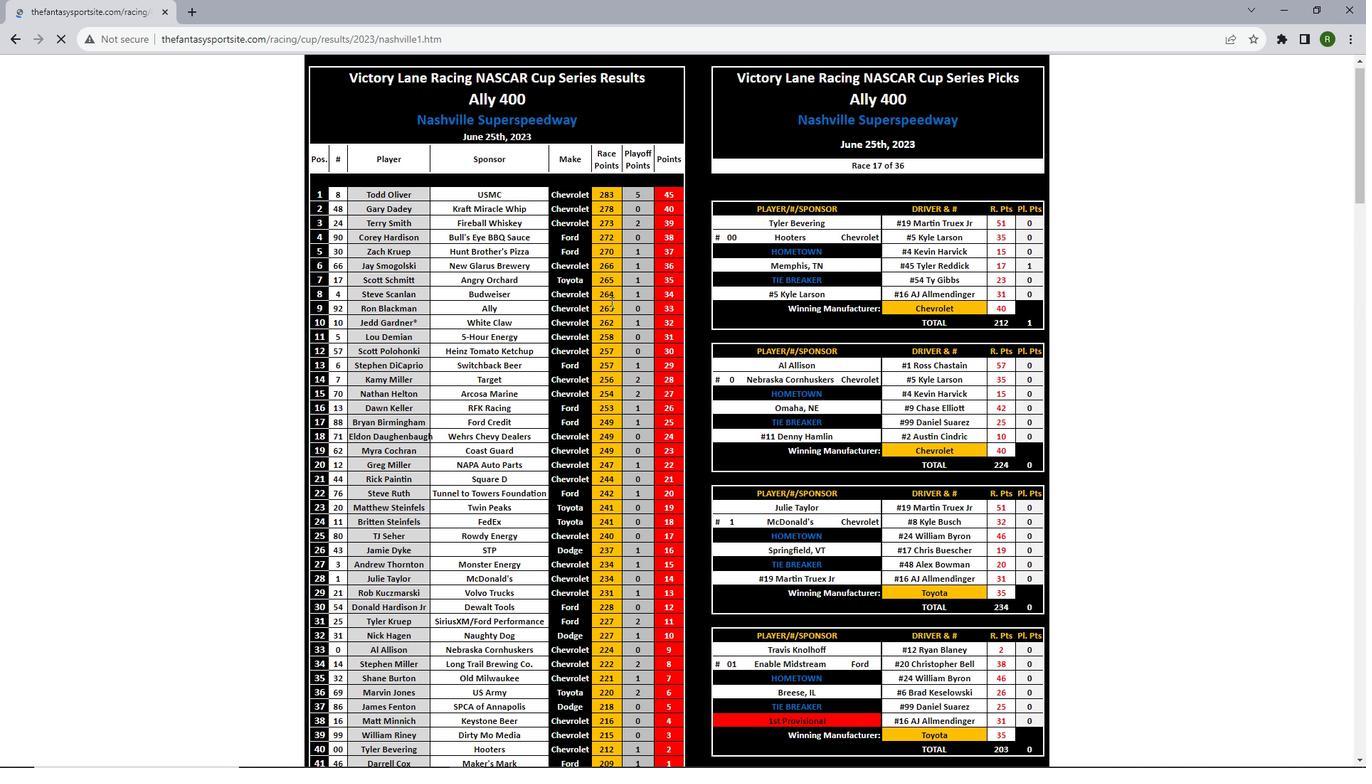 
Action: Mouse moved to (610, 302)
Screenshot: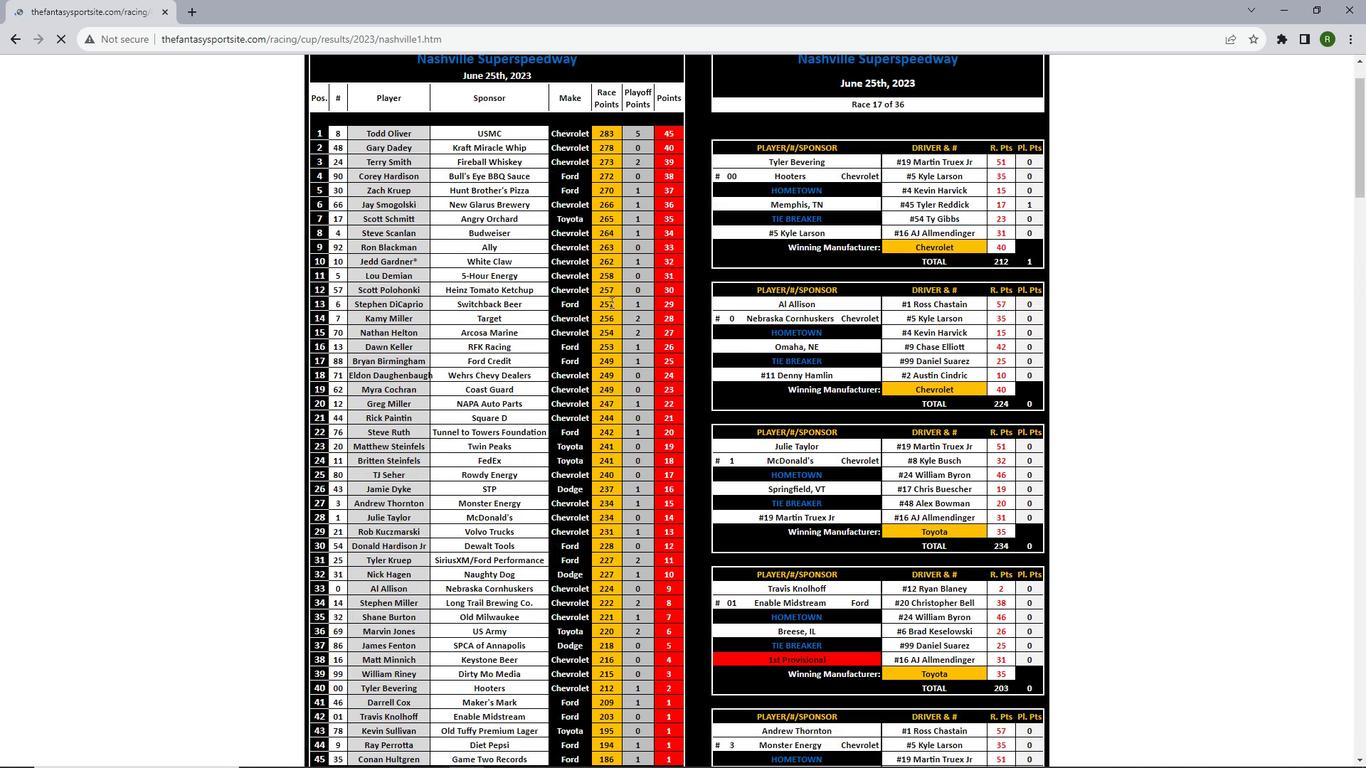
Action: Mouse scrolled (610, 301) with delta (0, 0)
Screenshot: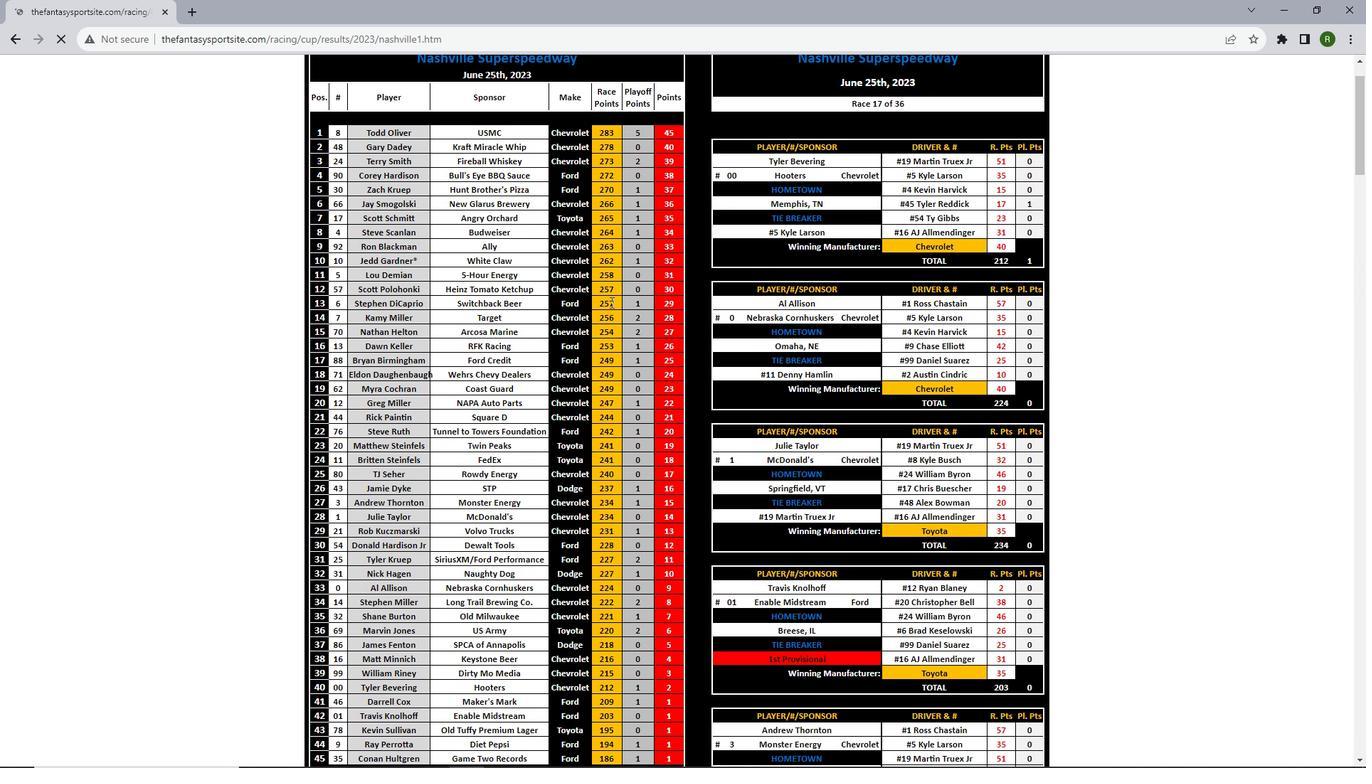 
Action: Mouse scrolled (610, 301) with delta (0, 0)
Screenshot: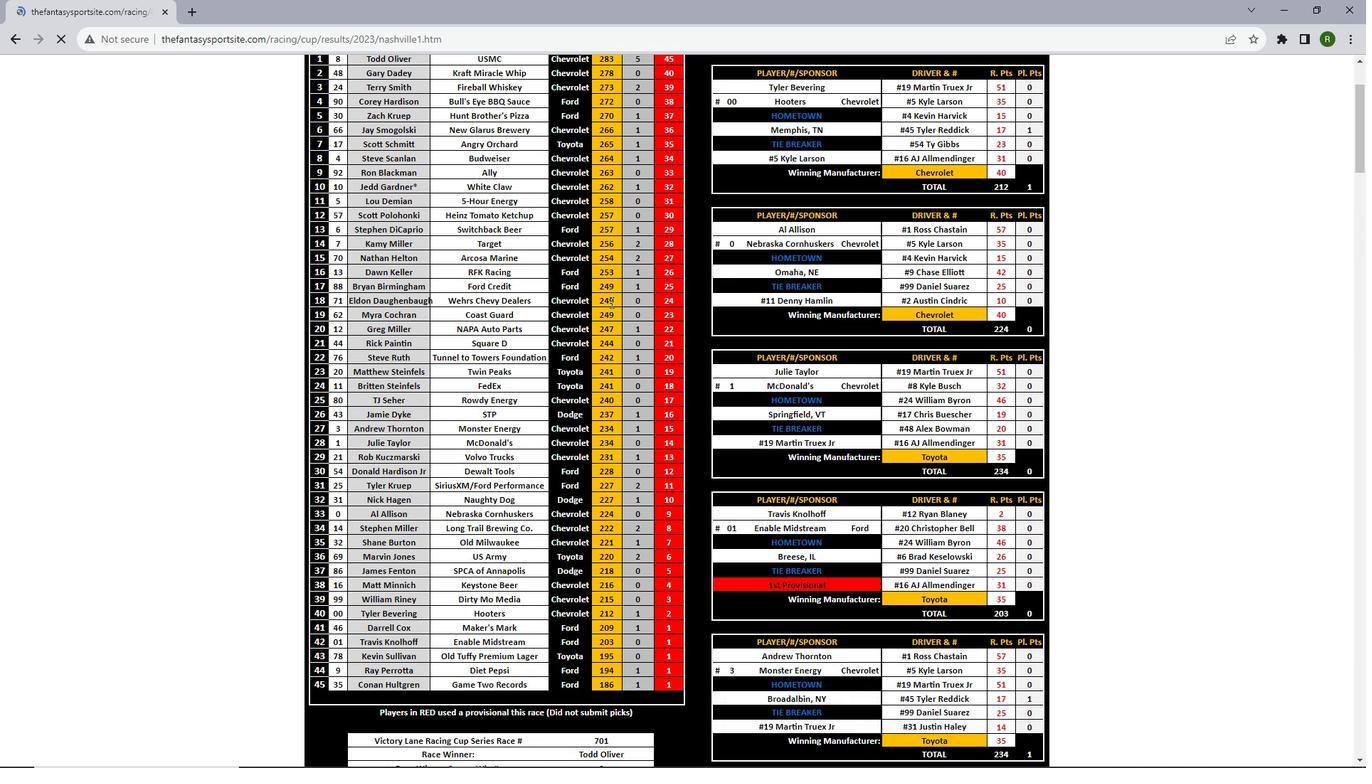 
Action: Mouse scrolled (610, 301) with delta (0, 0)
Screenshot: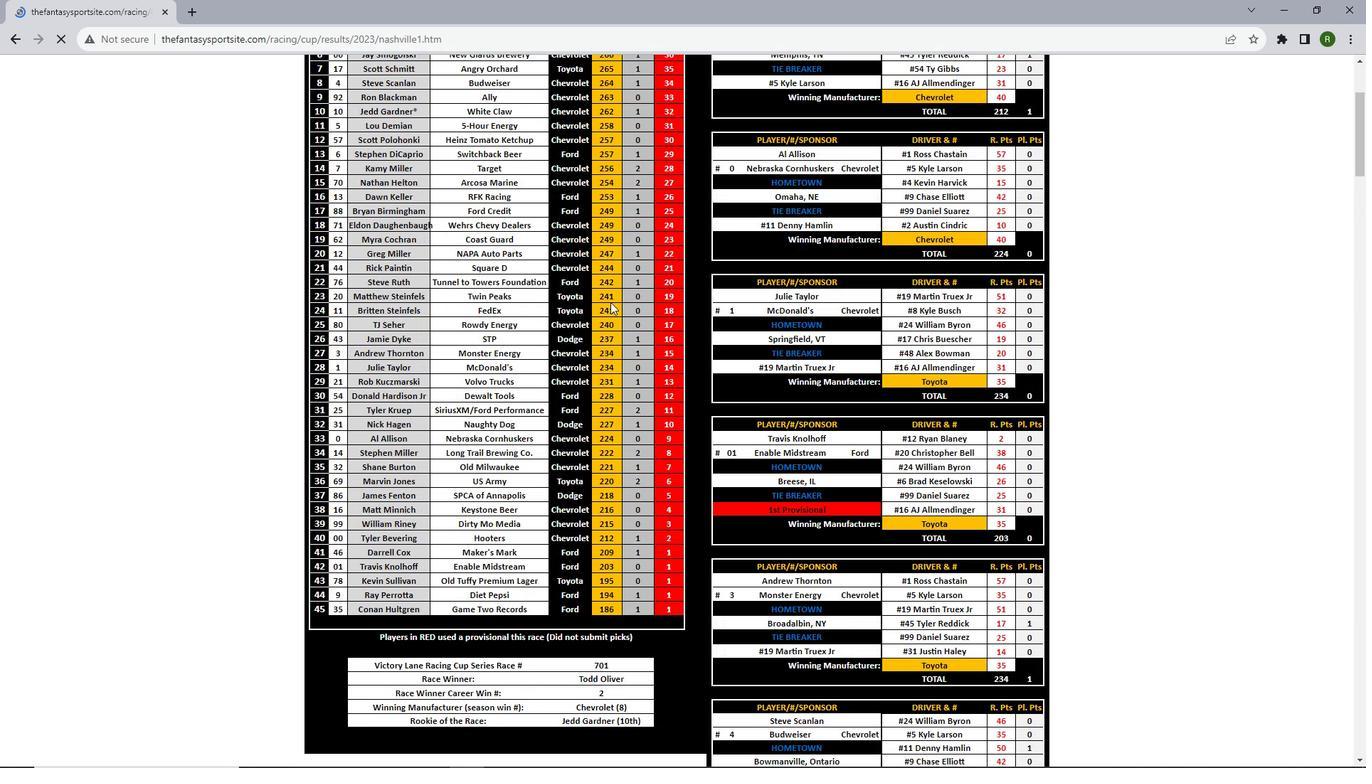 
Action: Mouse scrolled (610, 301) with delta (0, 0)
Screenshot: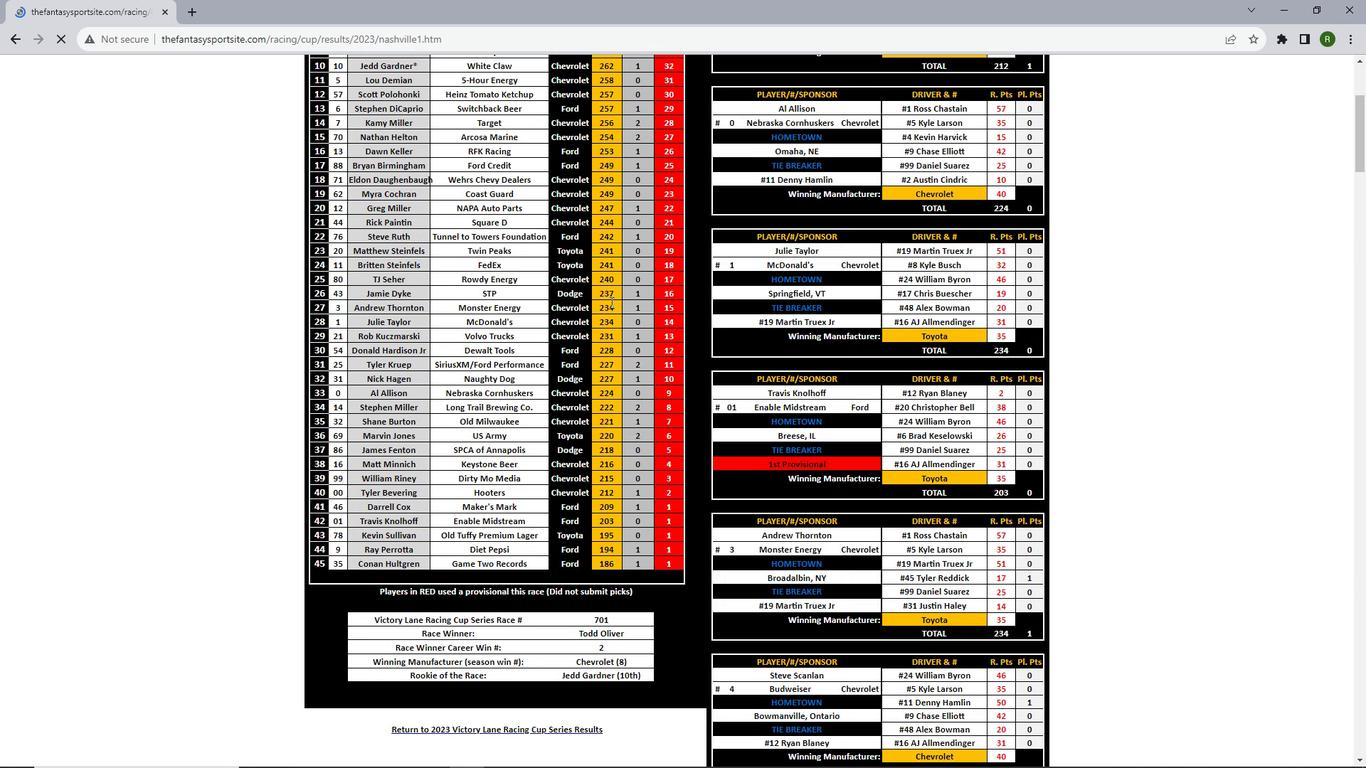 
Action: Mouse scrolled (610, 301) with delta (0, 0)
Screenshot: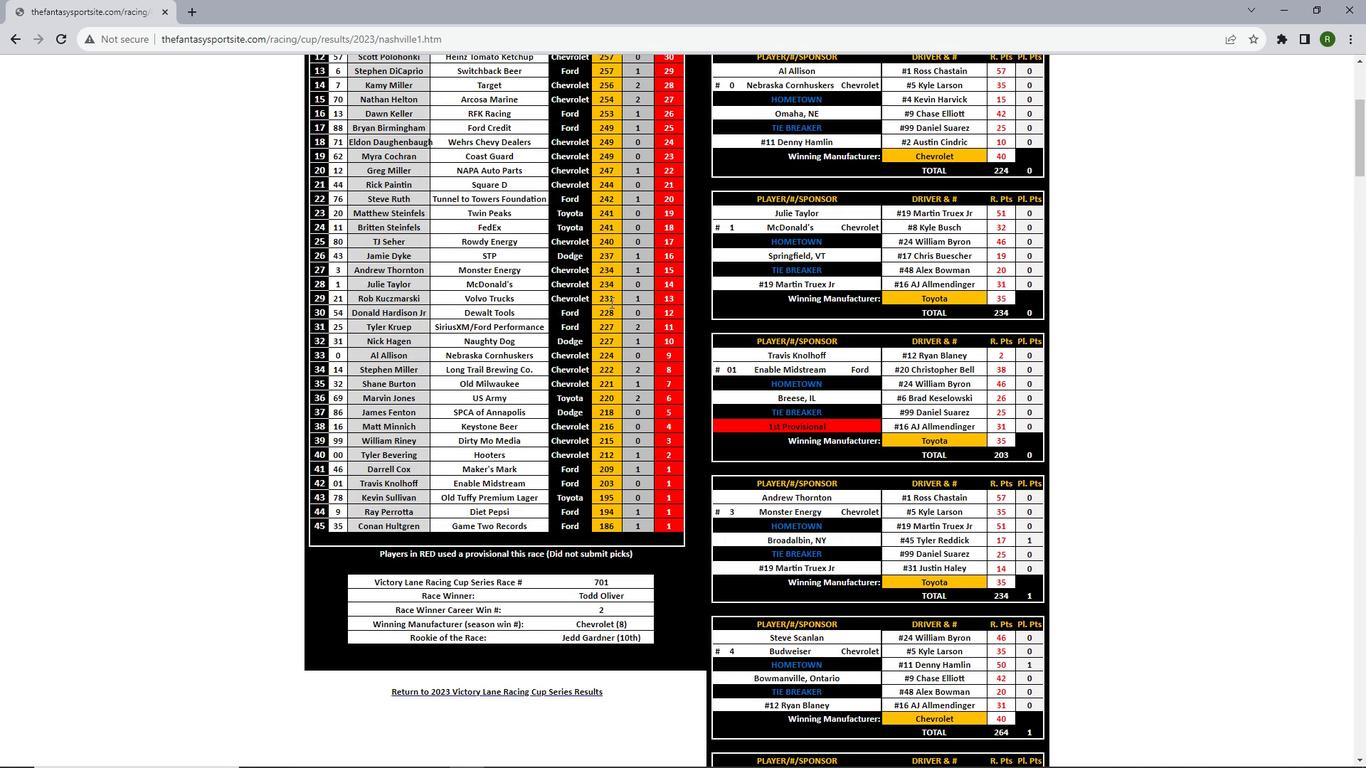 
Action: Mouse scrolled (610, 301) with delta (0, 0)
Screenshot: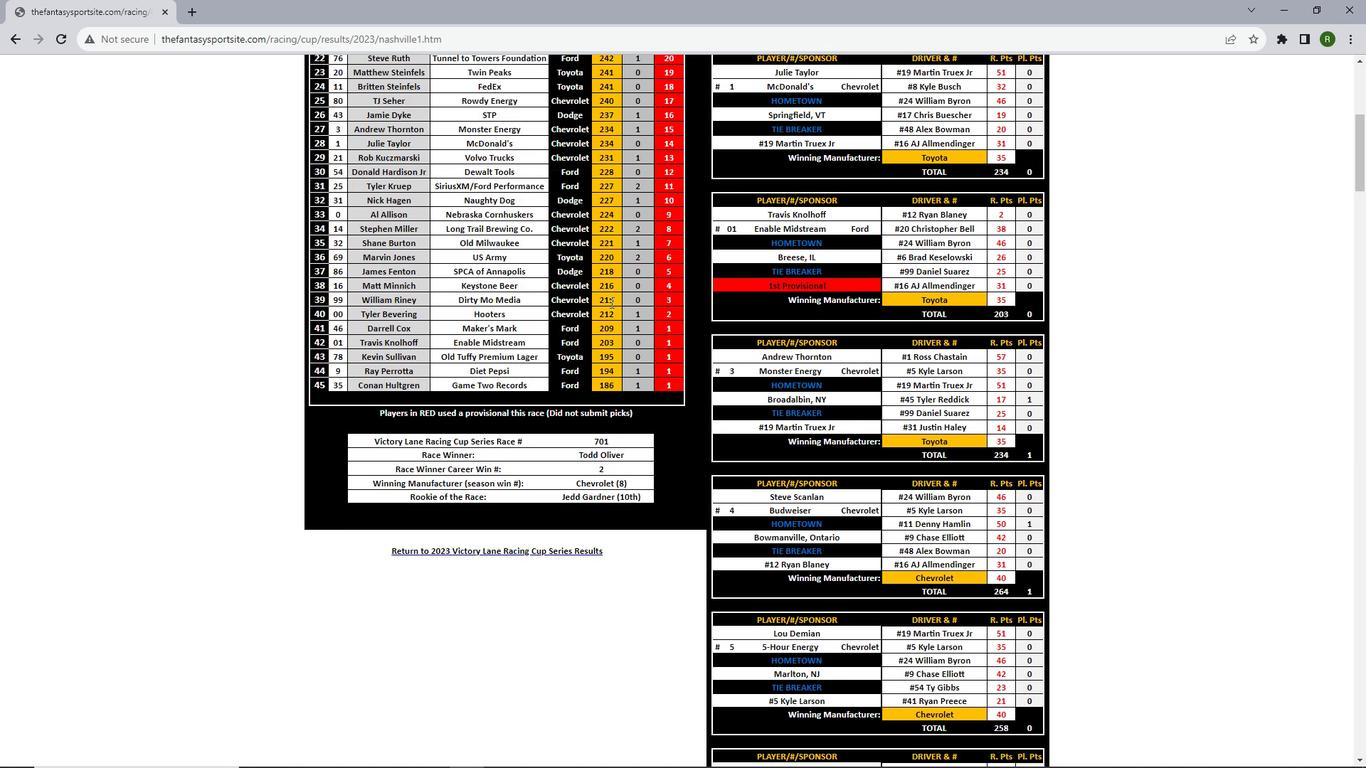 
Action: Mouse scrolled (610, 301) with delta (0, 0)
Screenshot: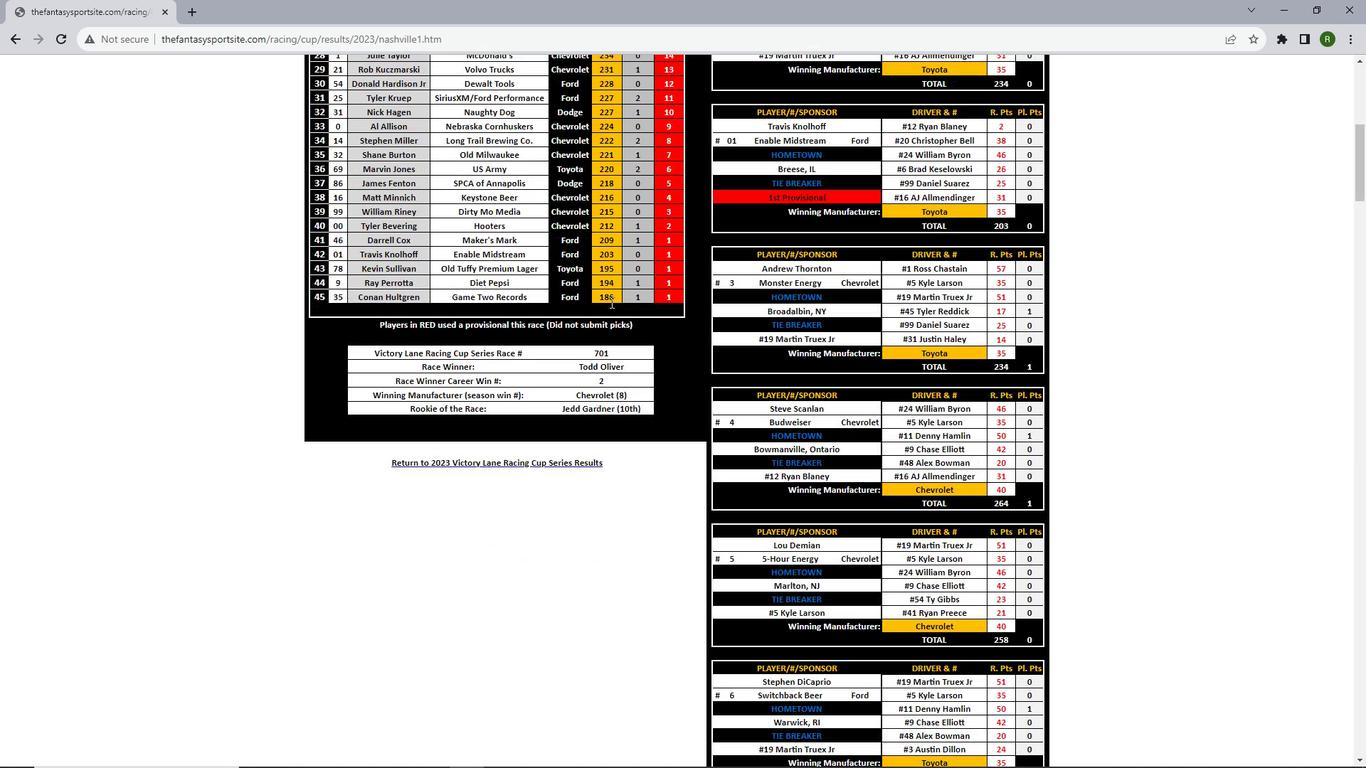 
Action: Mouse scrolled (610, 301) with delta (0, 0)
Screenshot: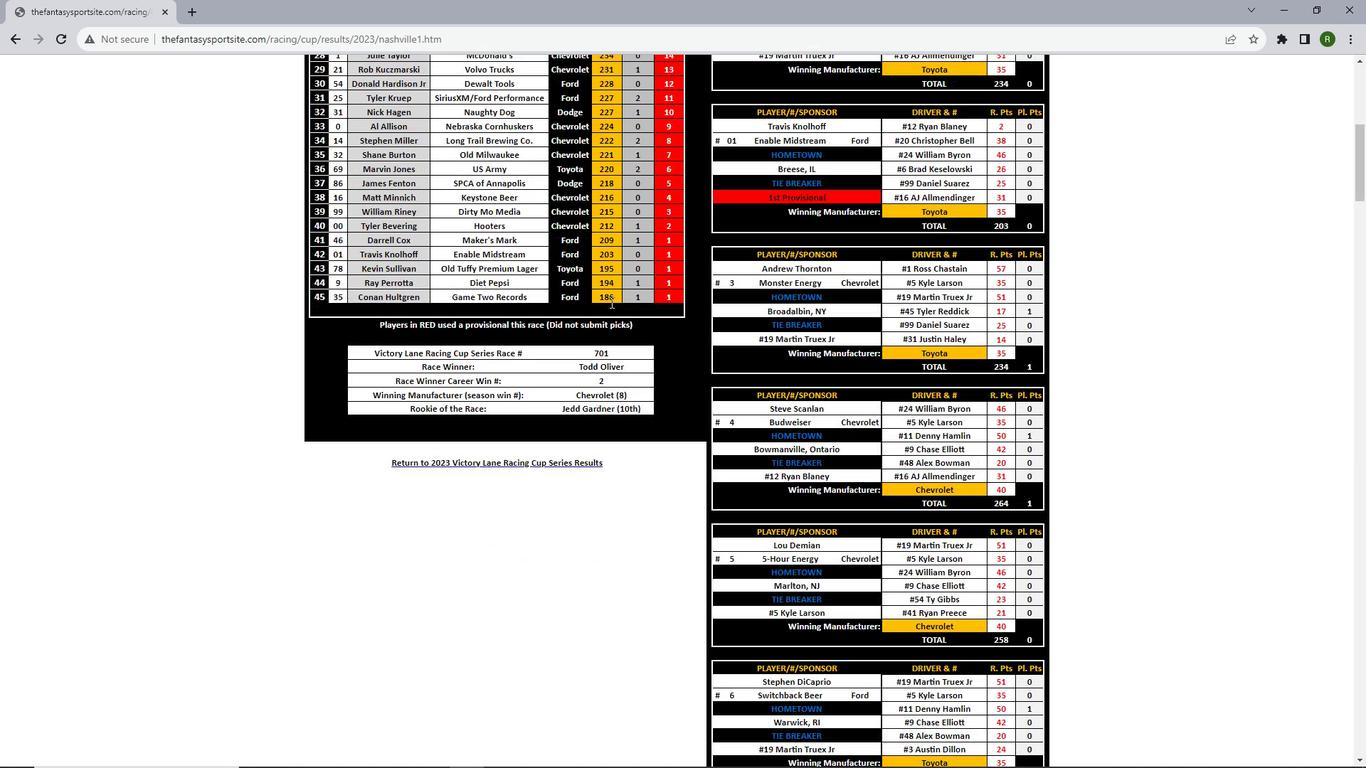 
Action: Mouse scrolled (610, 301) with delta (0, 0)
Screenshot: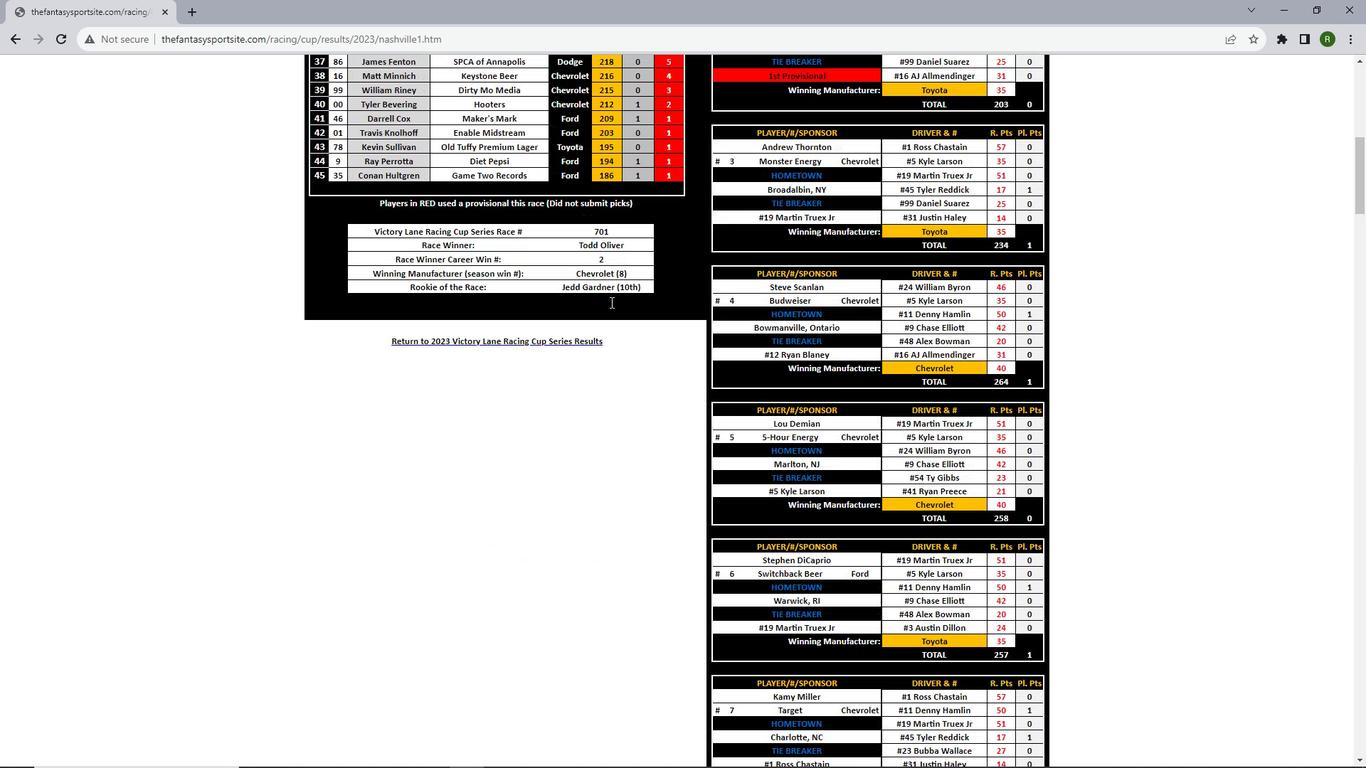 
Action: Mouse scrolled (610, 301) with delta (0, 0)
Screenshot: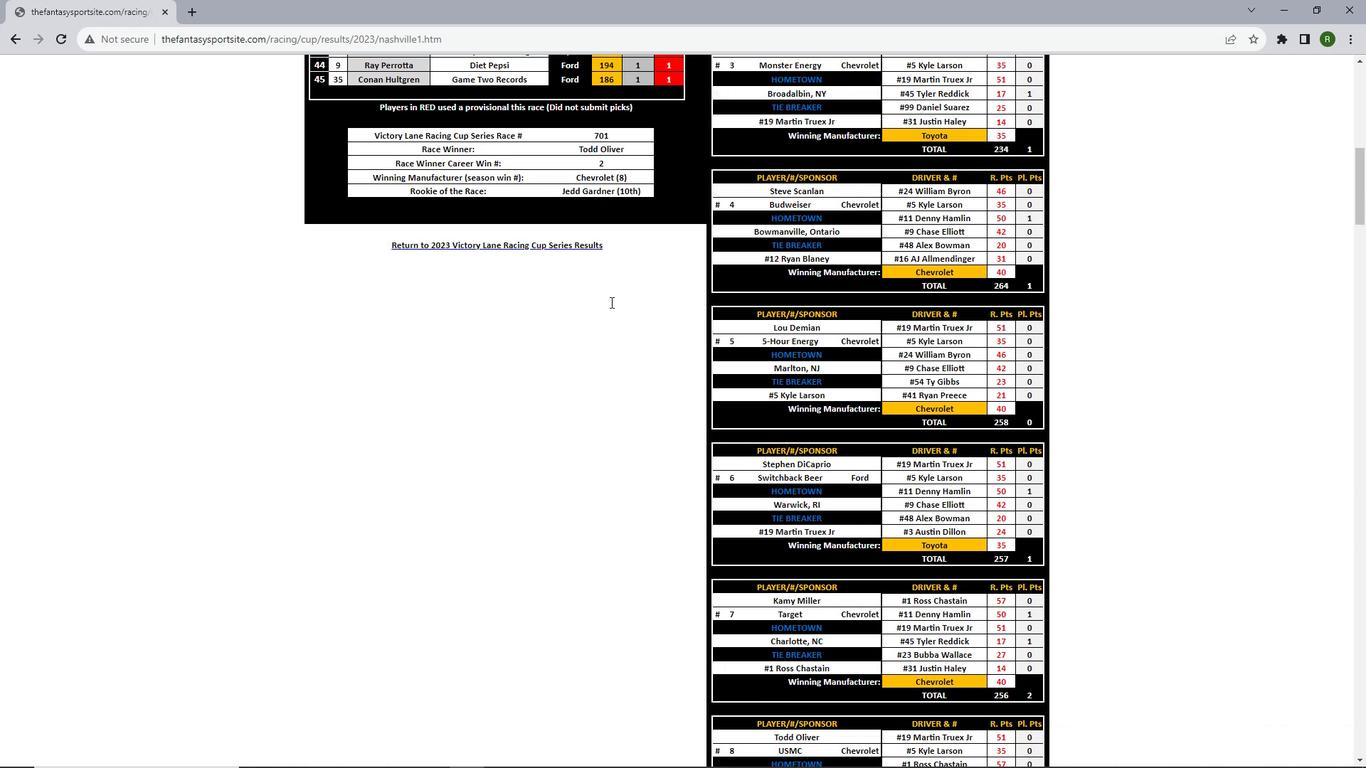 
Action: Mouse scrolled (610, 301) with delta (0, 0)
Screenshot: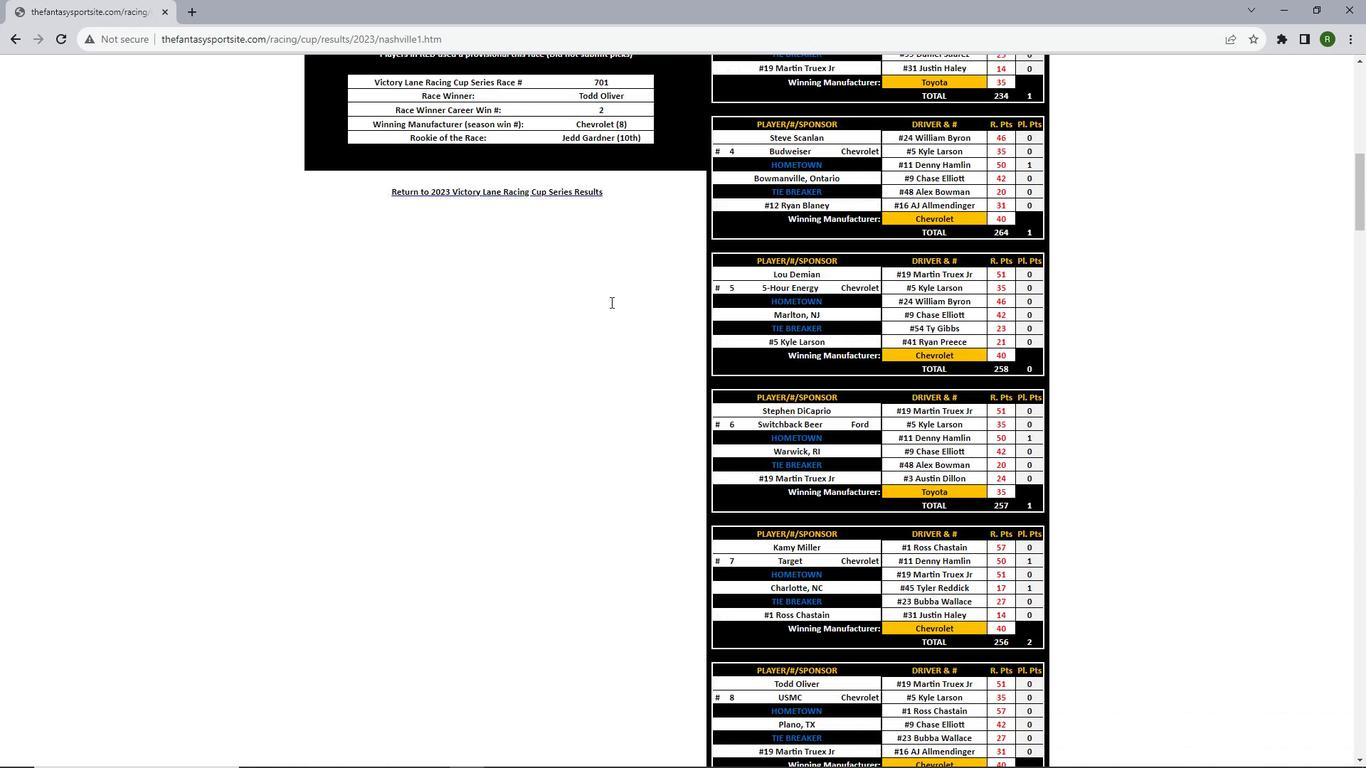 
Action: Mouse scrolled (610, 301) with delta (0, 0)
Screenshot: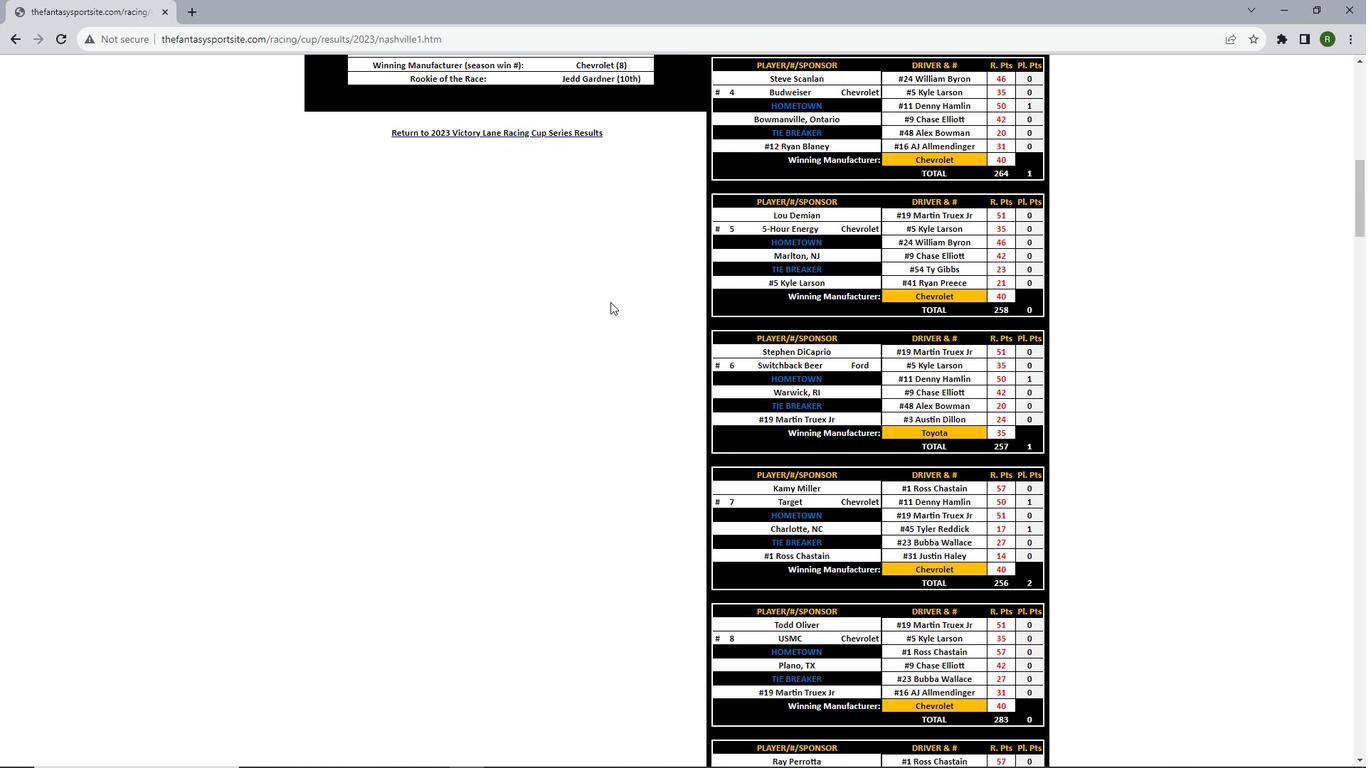 
Action: Mouse scrolled (610, 301) with delta (0, 0)
Screenshot: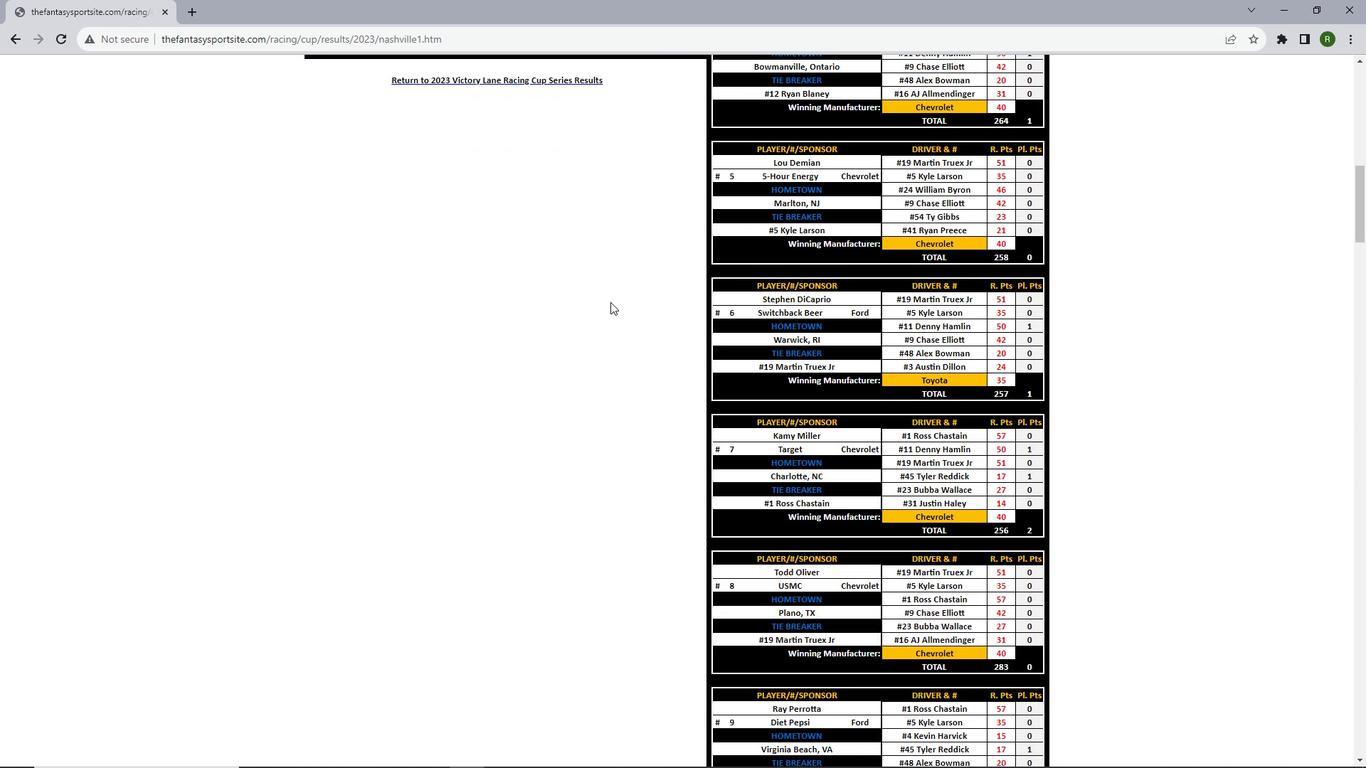 
Action: Mouse scrolled (610, 301) with delta (0, 0)
Screenshot: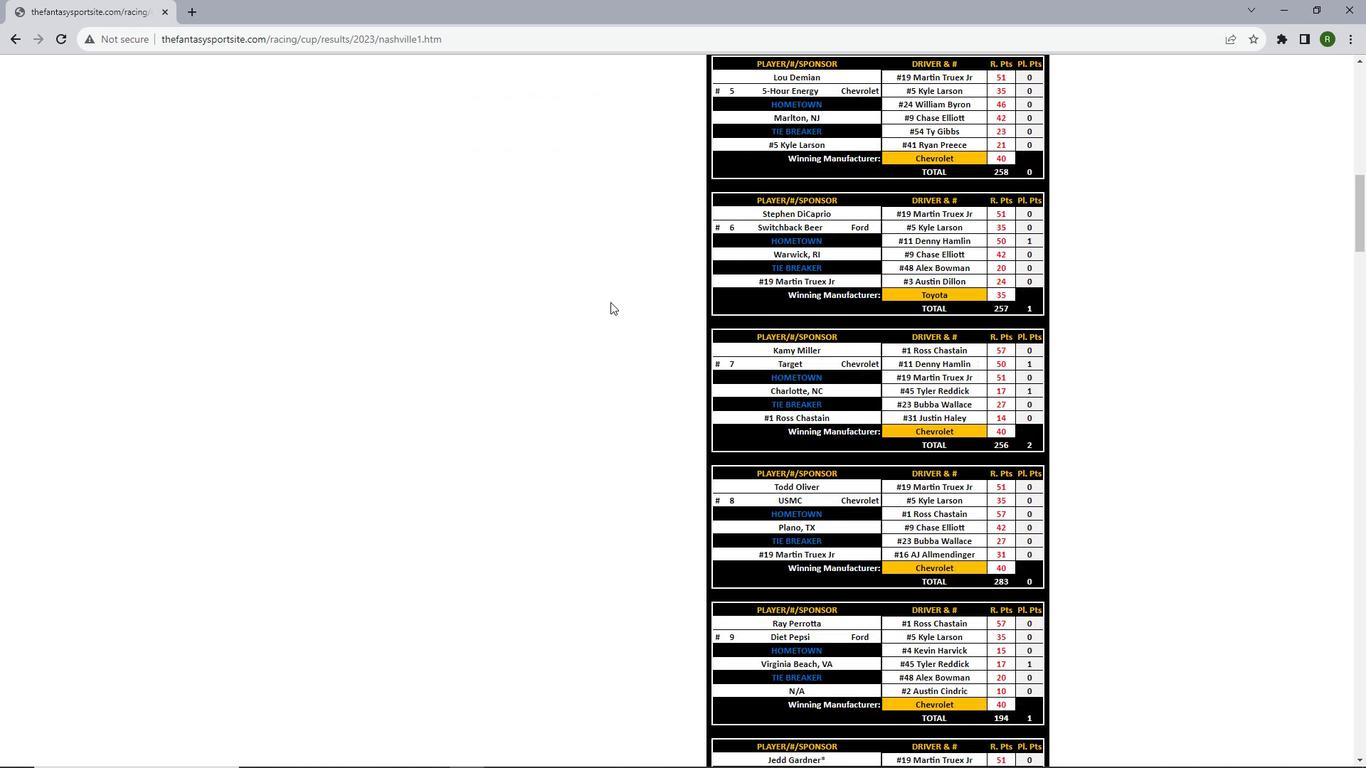 
Action: Mouse scrolled (610, 301) with delta (0, 0)
Screenshot: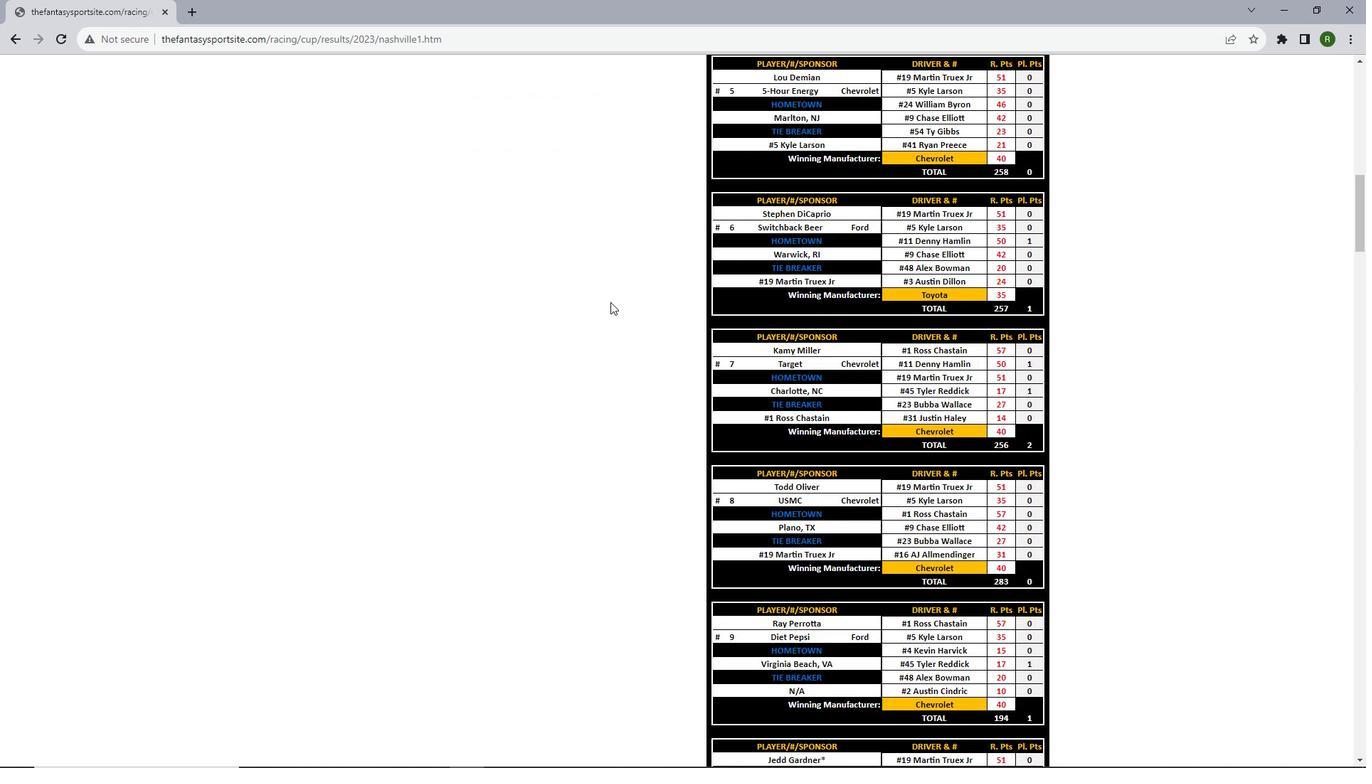 
Action: Mouse scrolled (610, 301) with delta (0, 0)
Screenshot: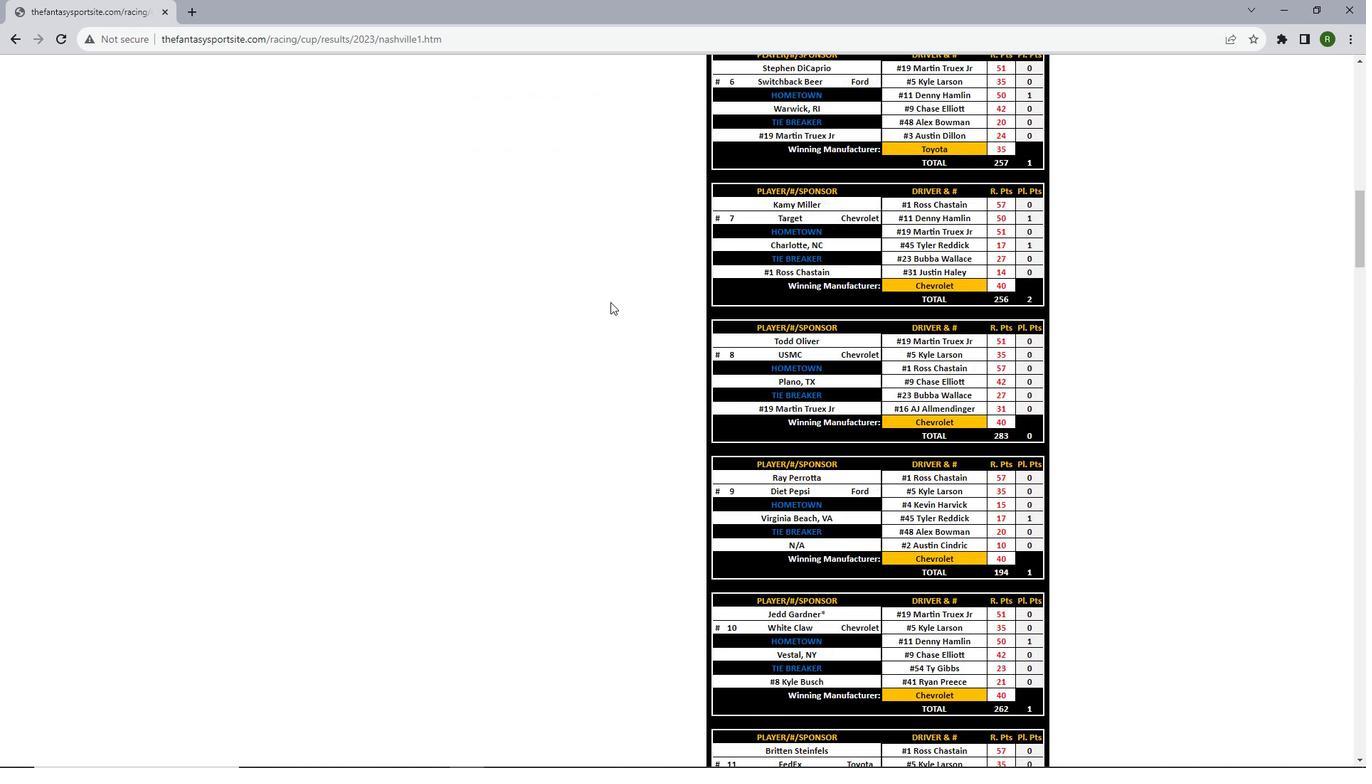 
Action: Mouse scrolled (610, 301) with delta (0, 0)
Screenshot: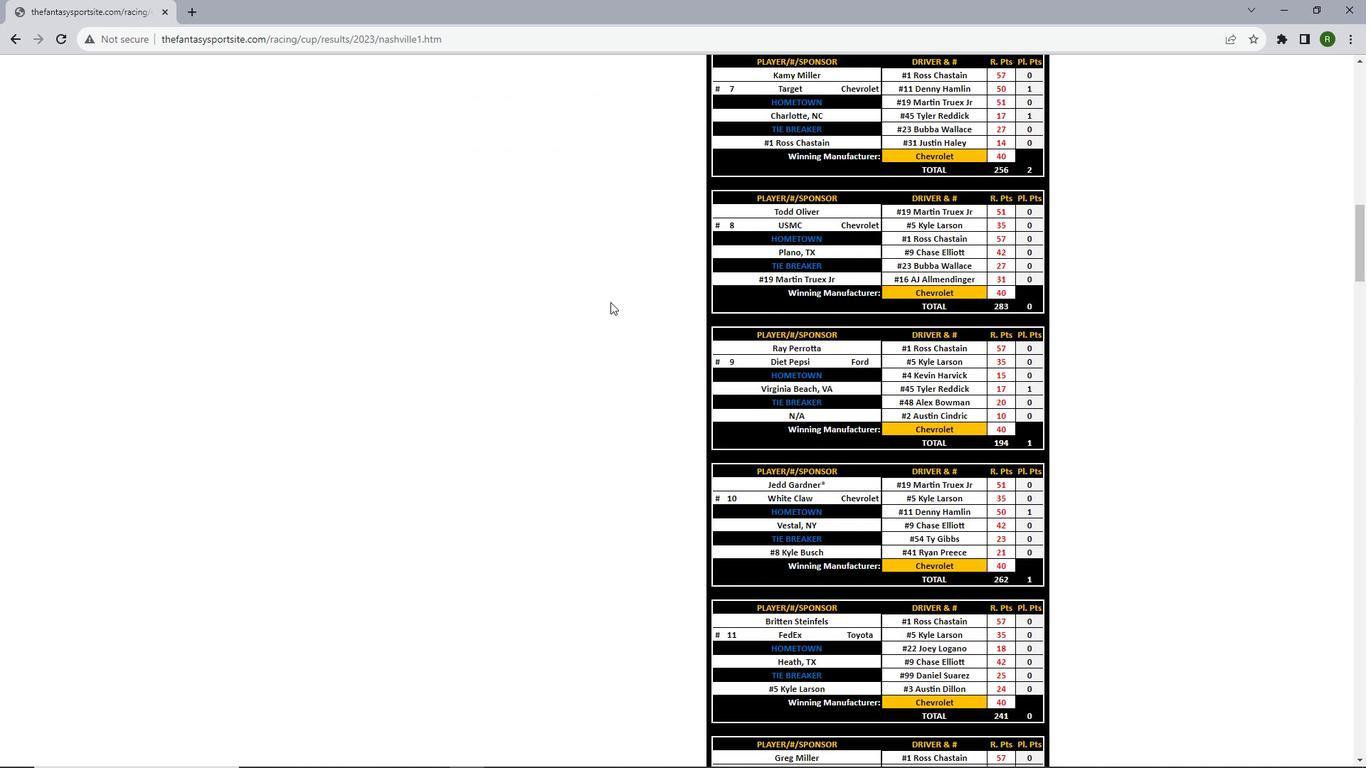 
Action: Mouse scrolled (610, 301) with delta (0, 0)
Screenshot: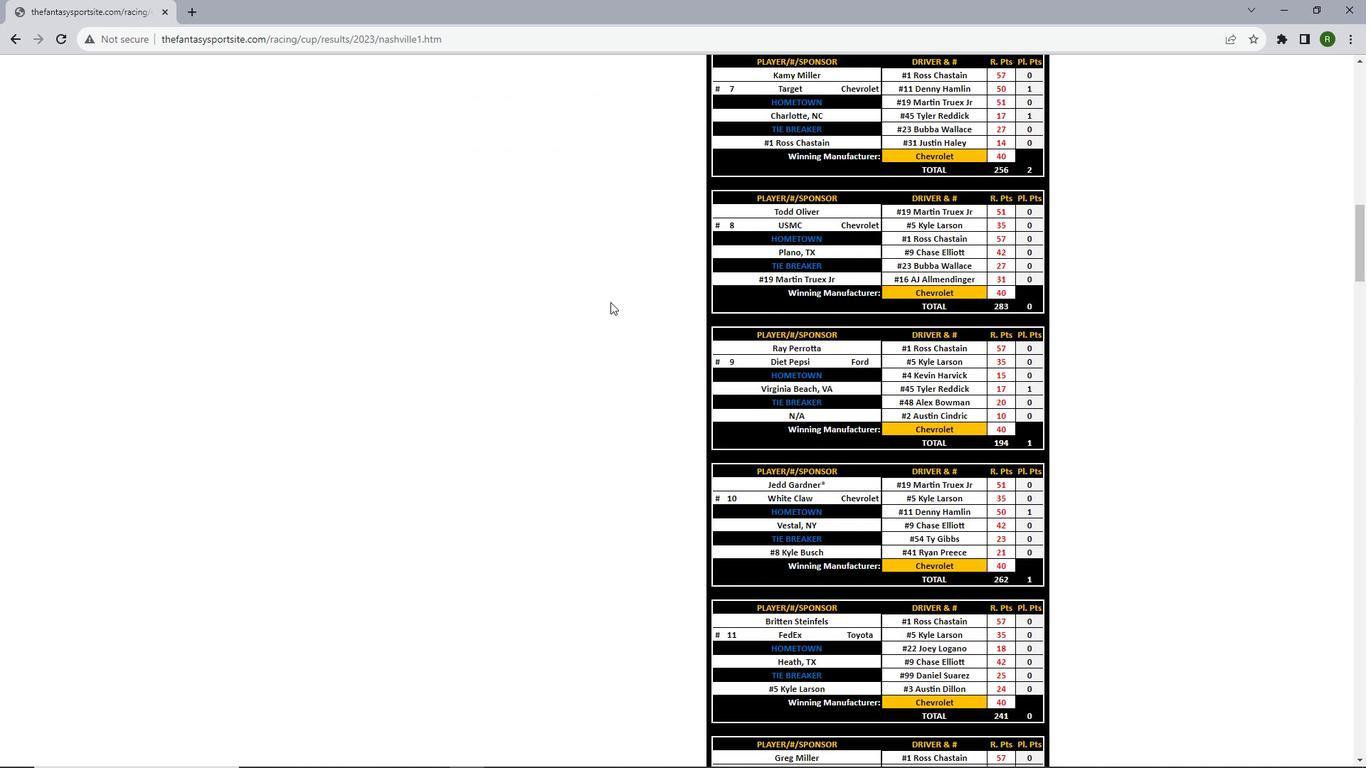 
Action: Mouse scrolled (610, 301) with delta (0, 0)
Screenshot: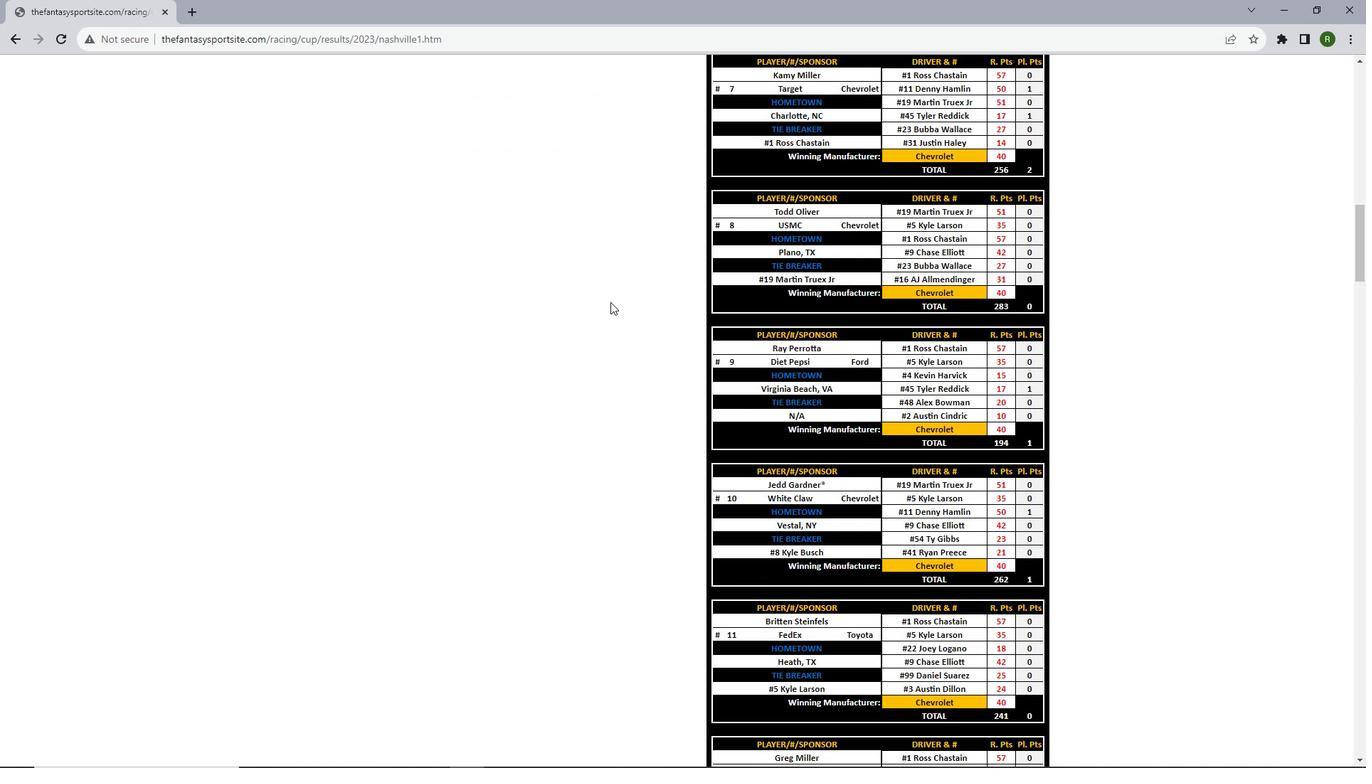 
Action: Mouse scrolled (610, 301) with delta (0, 0)
Screenshot: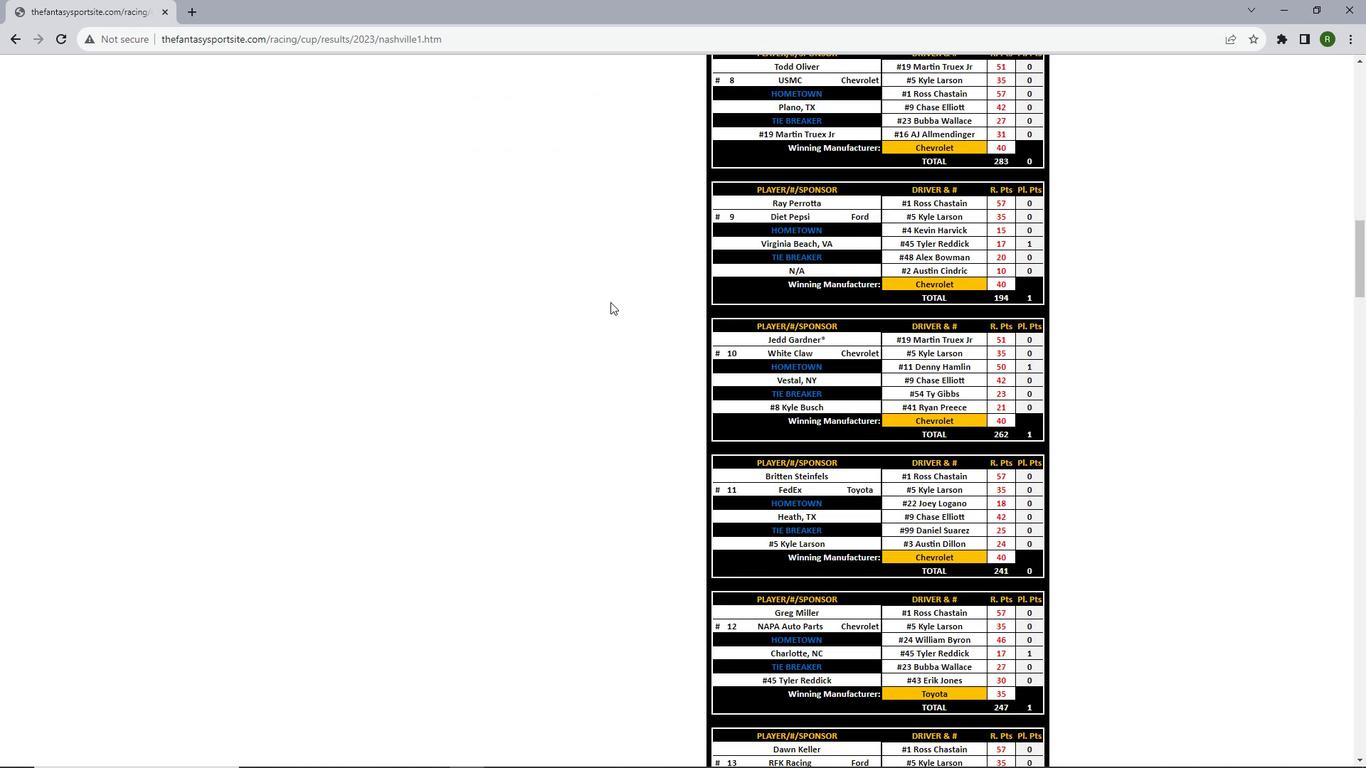 
Action: Mouse scrolled (610, 301) with delta (0, 0)
Screenshot: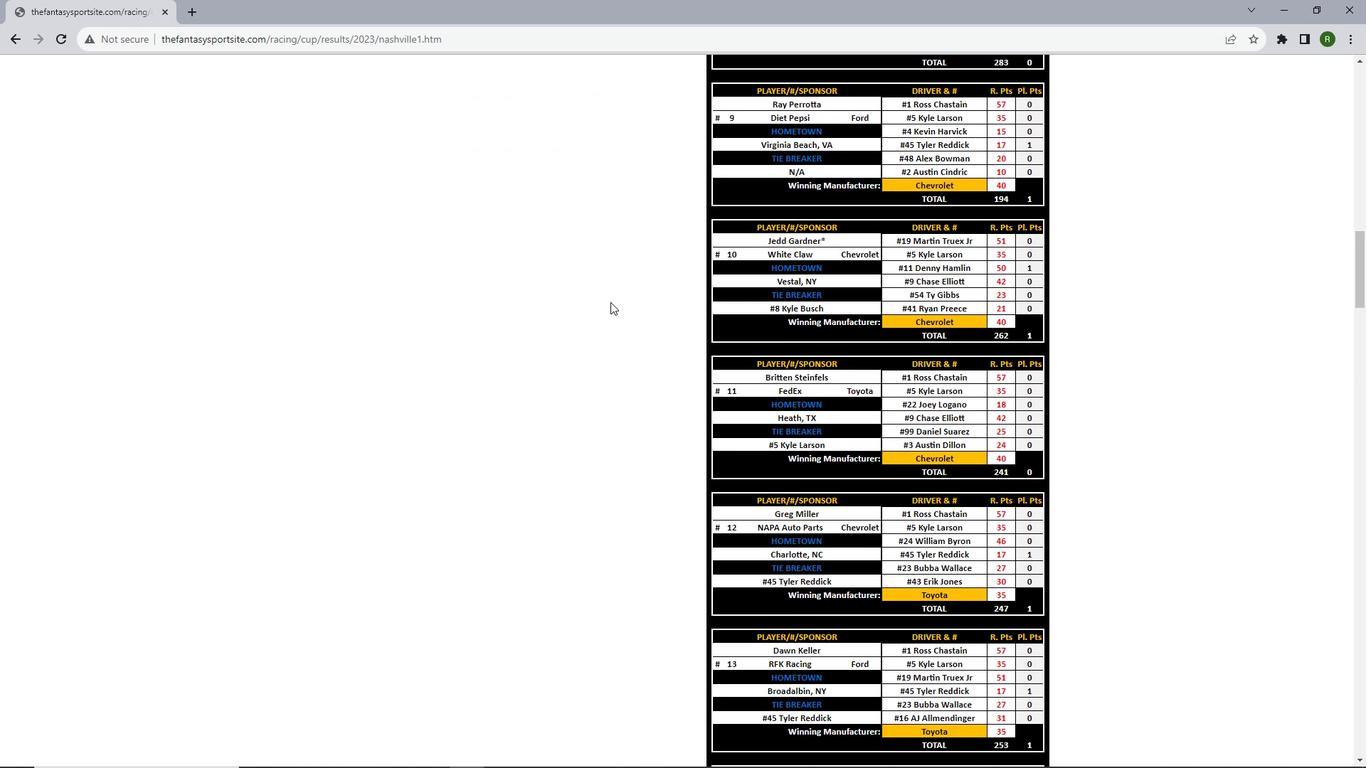 
Action: Mouse scrolled (610, 301) with delta (0, 0)
Screenshot: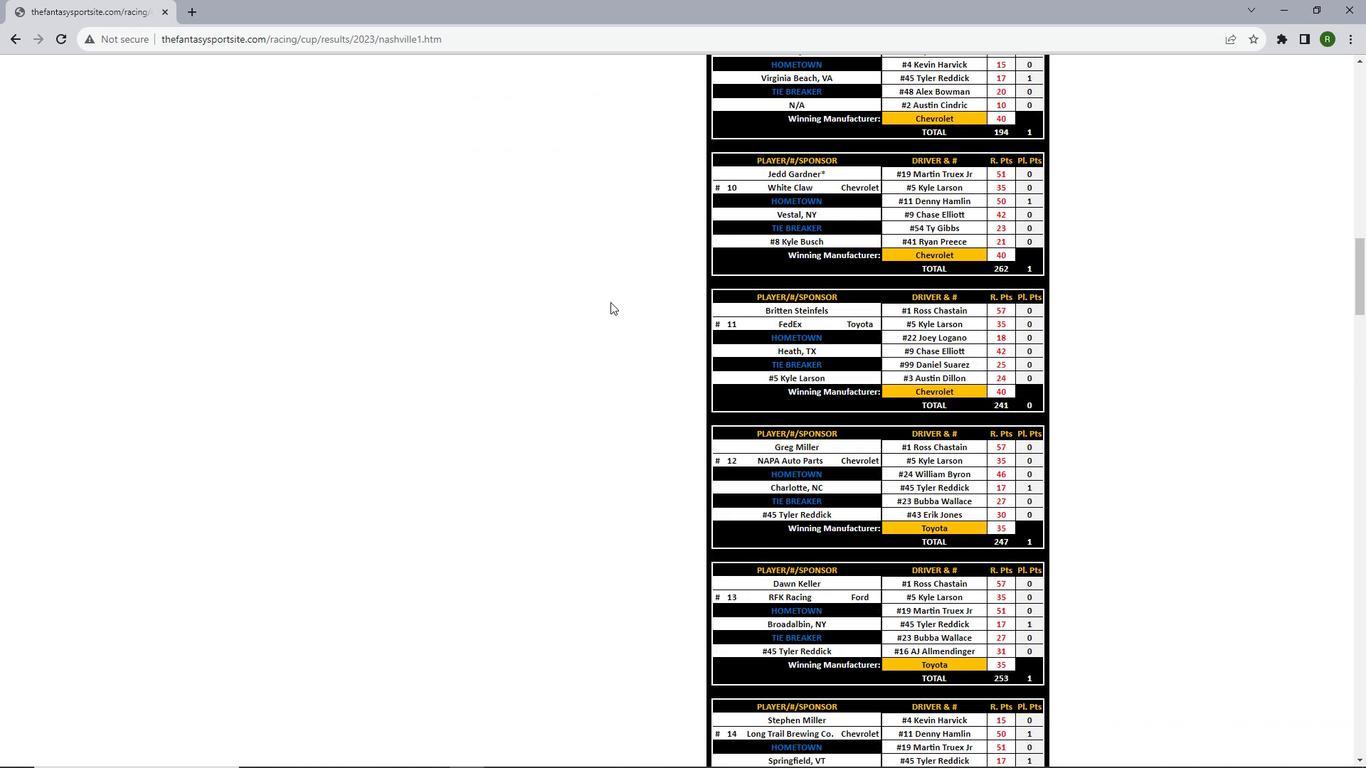 
Action: Mouse scrolled (610, 301) with delta (0, 0)
Screenshot: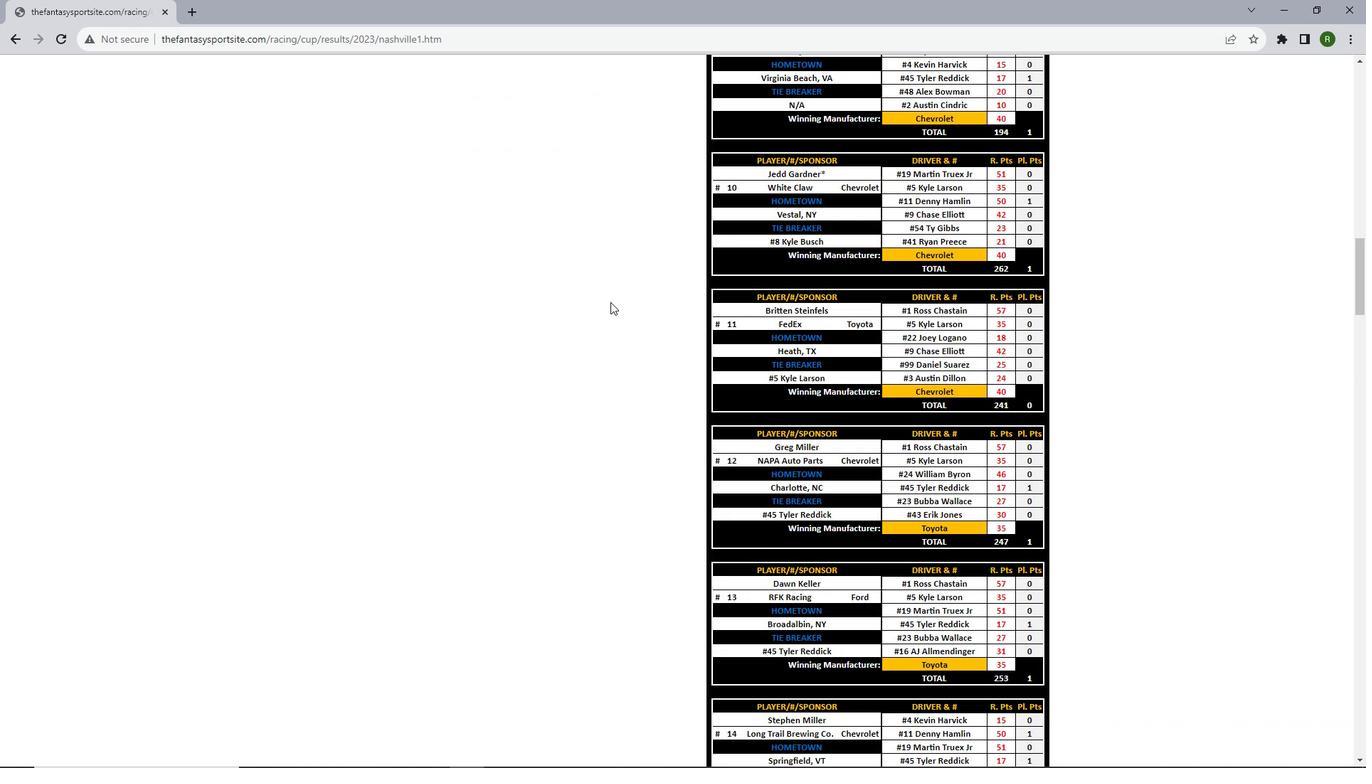 
Action: Mouse scrolled (610, 301) with delta (0, 0)
Screenshot: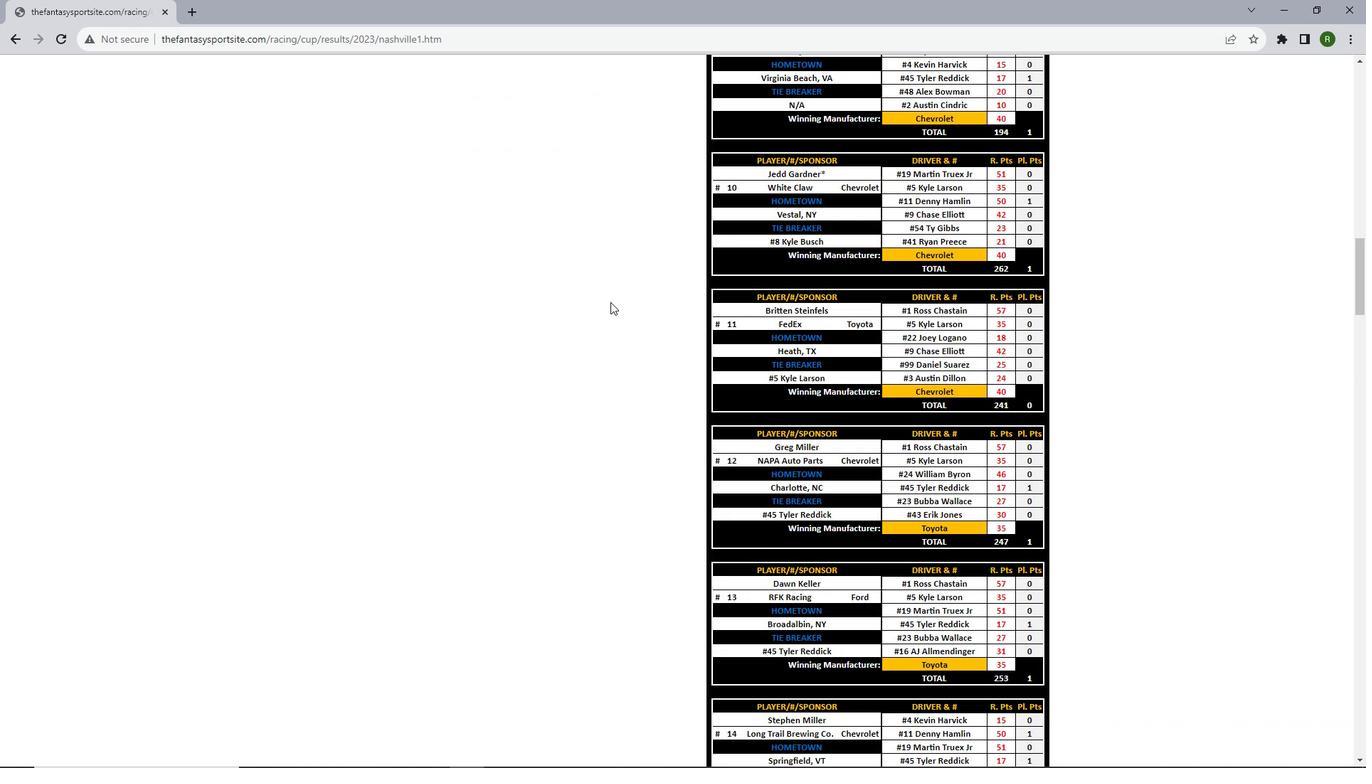 
Action: Mouse scrolled (610, 301) with delta (0, 0)
Screenshot: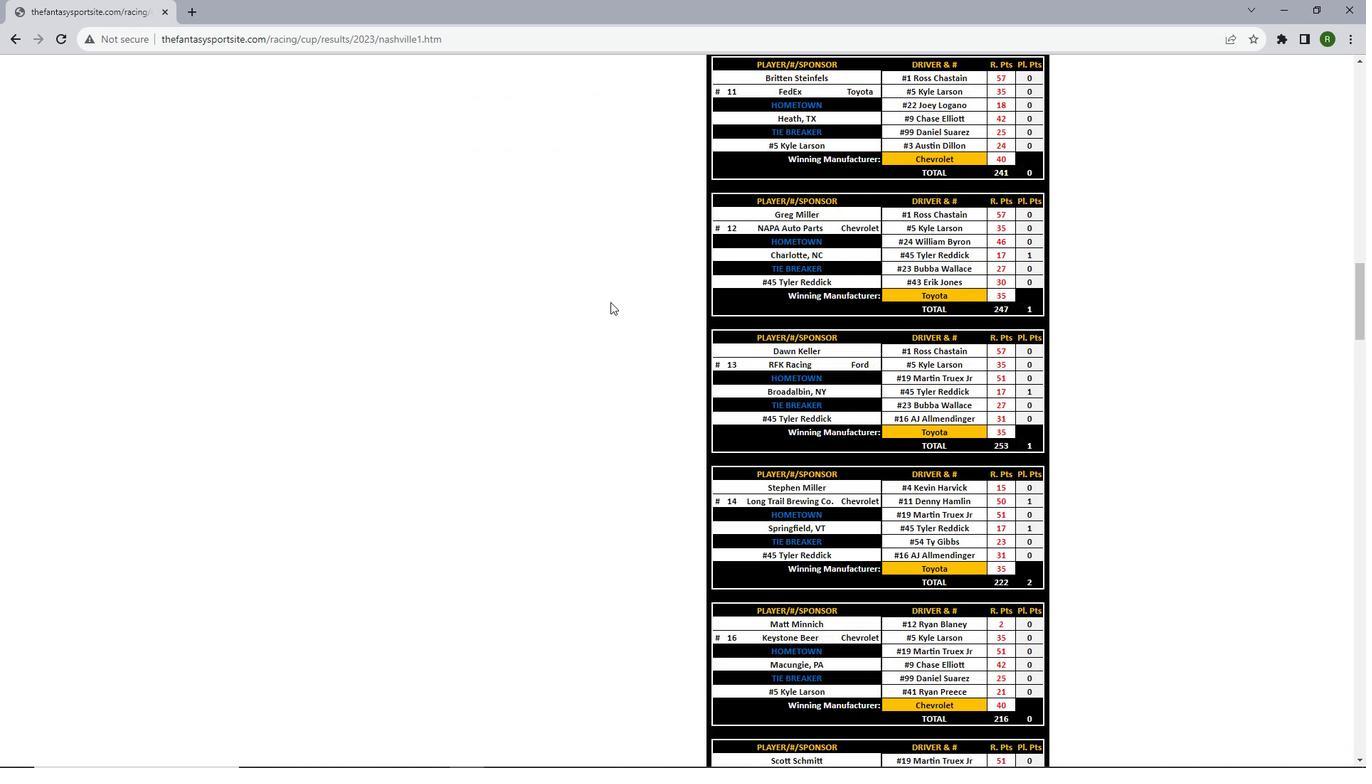 
Action: Mouse scrolled (610, 301) with delta (0, 0)
Screenshot: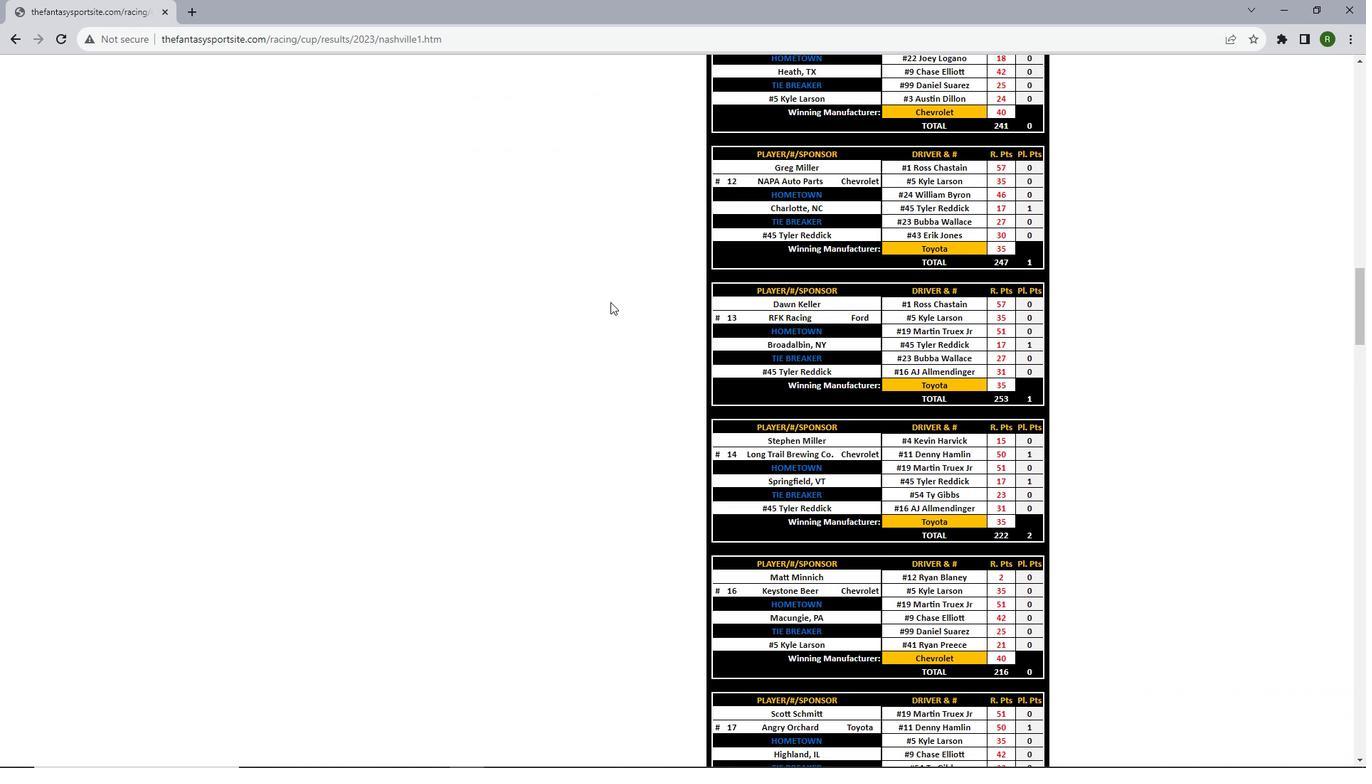 
Action: Mouse scrolled (610, 301) with delta (0, 0)
Screenshot: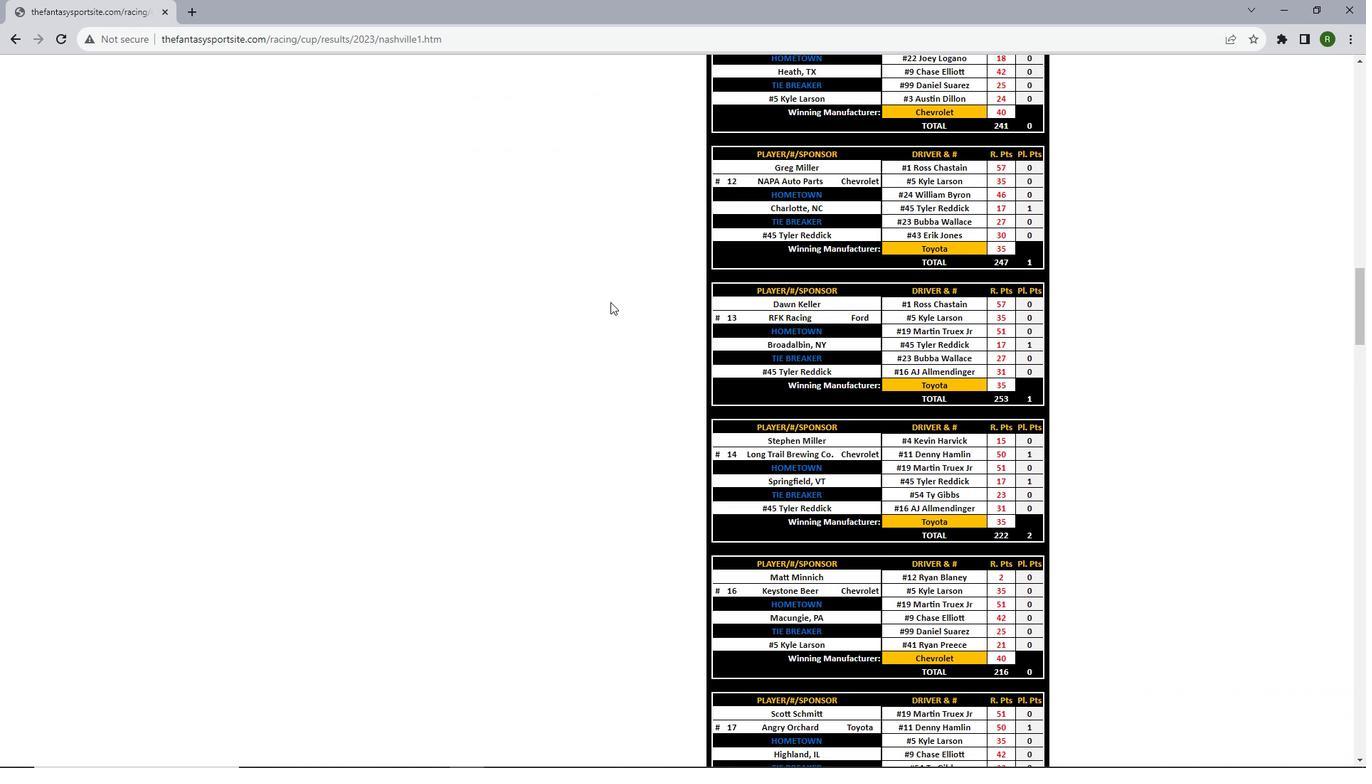 
Action: Mouse scrolled (610, 301) with delta (0, 0)
Screenshot: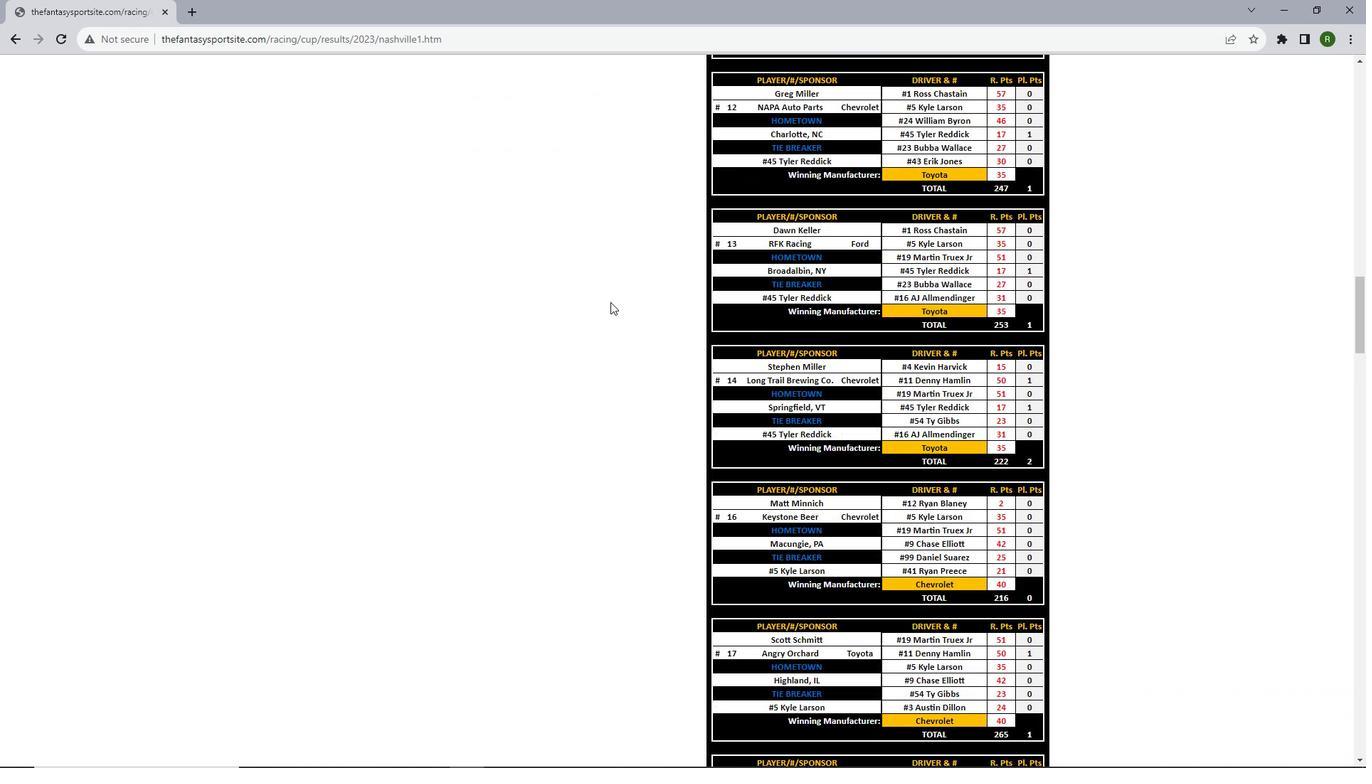 
Action: Mouse scrolled (610, 301) with delta (0, 0)
Screenshot: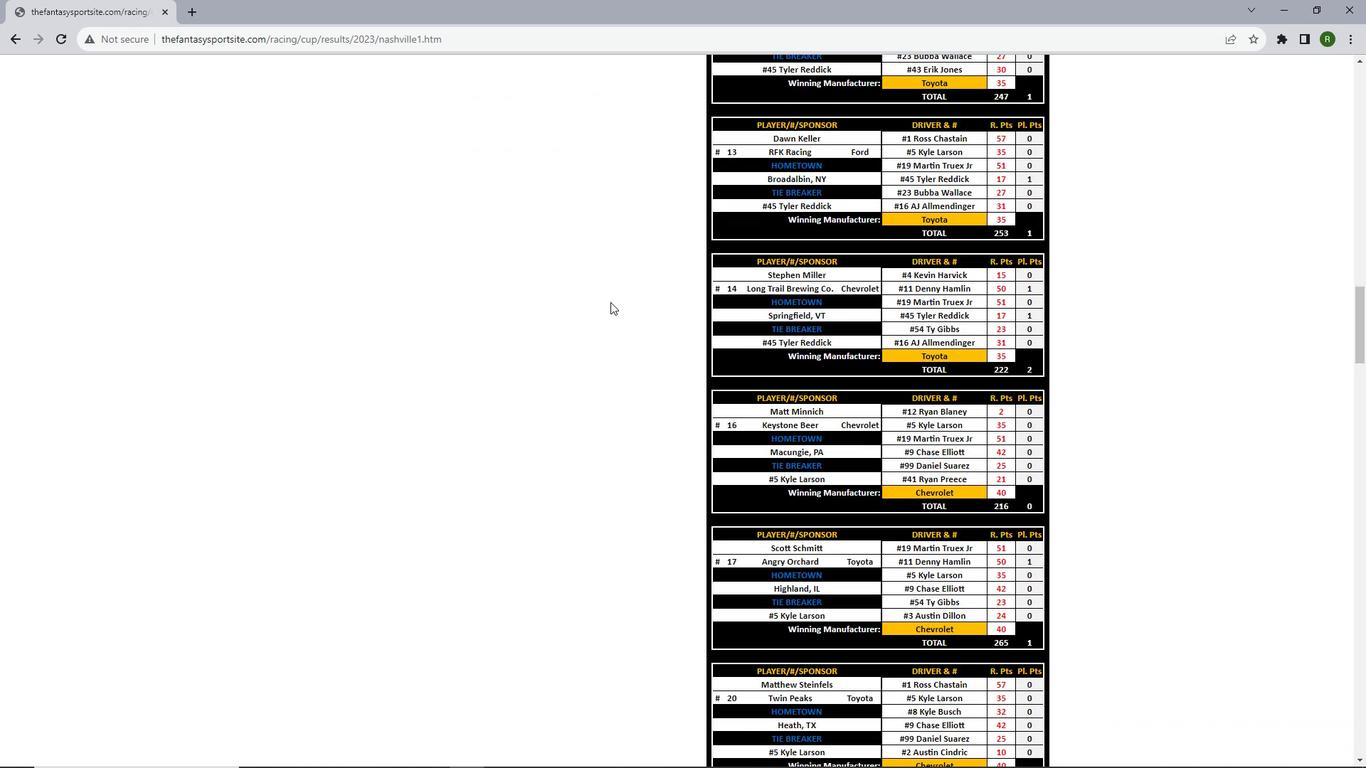 
Action: Mouse scrolled (610, 301) with delta (0, 0)
Screenshot: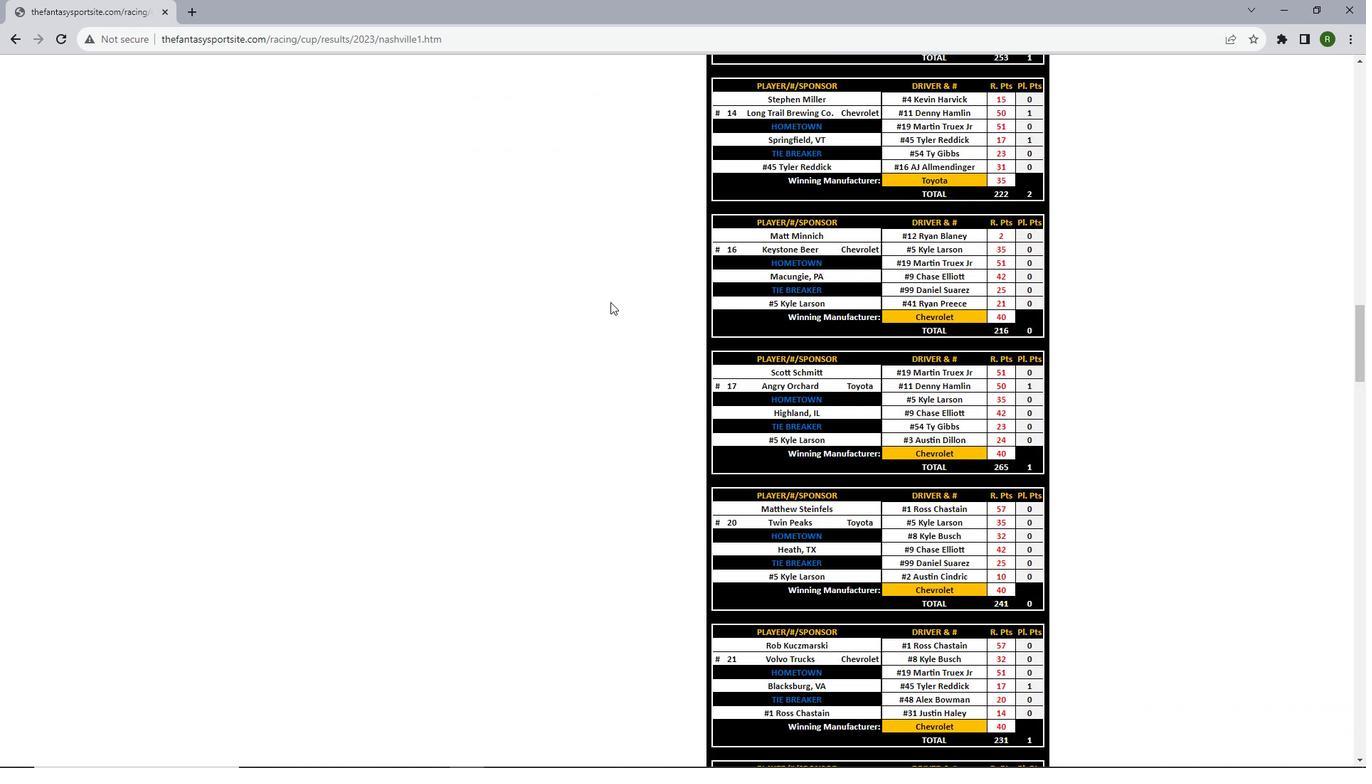 
Action: Mouse scrolled (610, 301) with delta (0, 0)
Screenshot: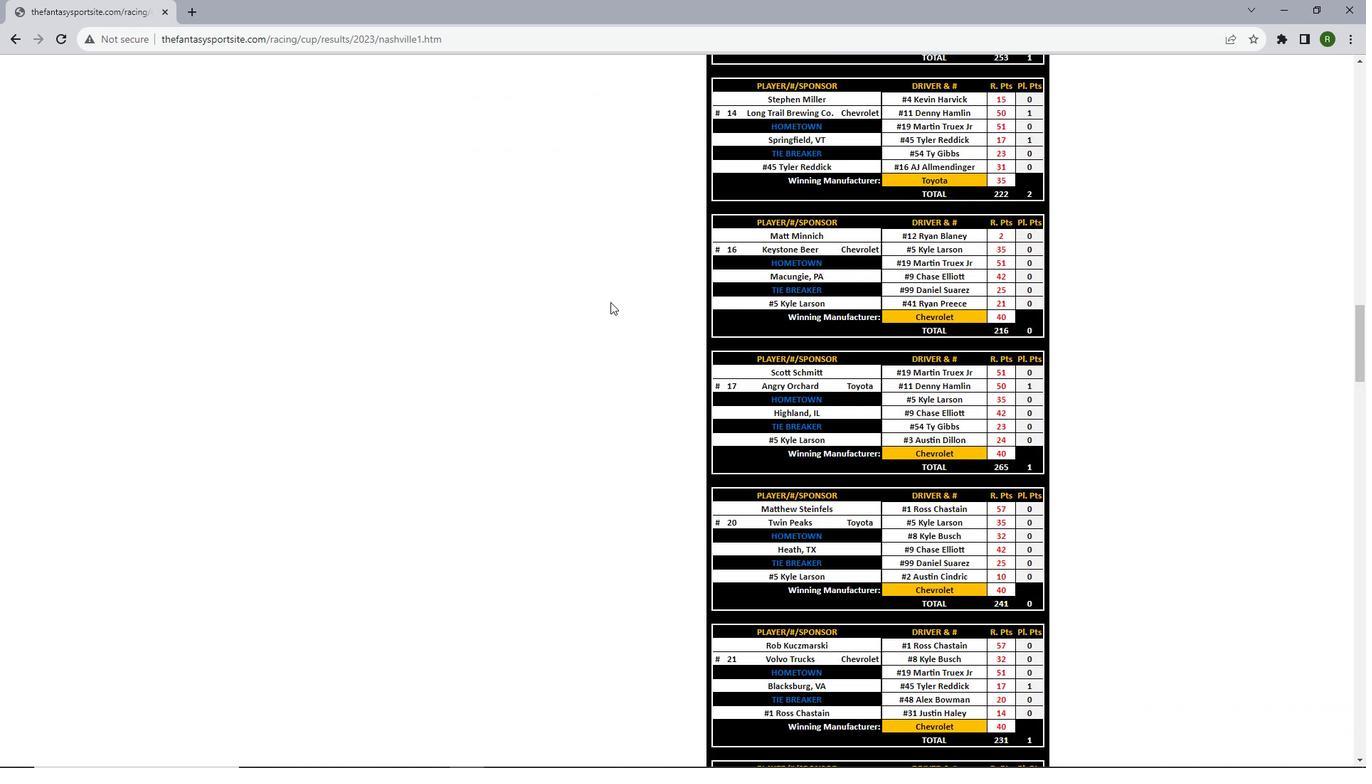 
Action: Mouse scrolled (610, 301) with delta (0, 0)
Screenshot: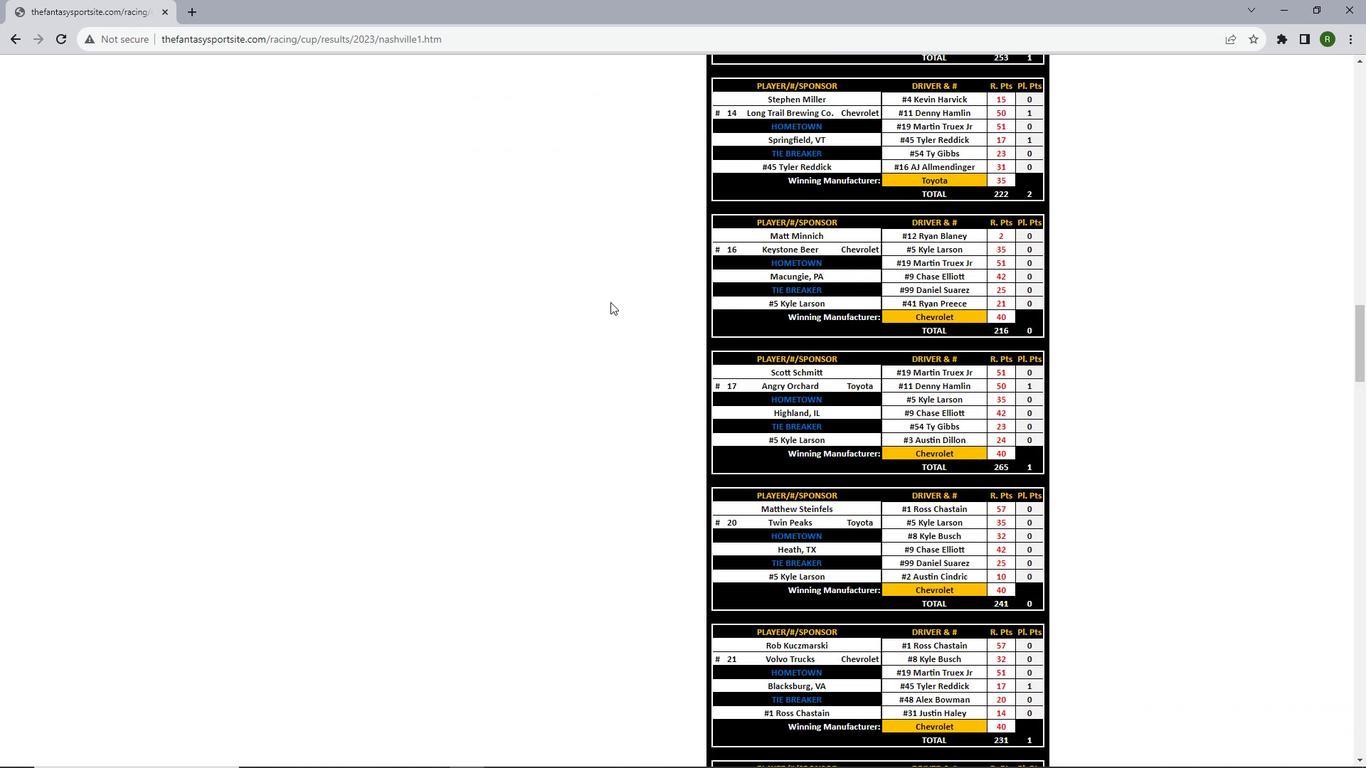 
Action: Mouse scrolled (610, 301) with delta (0, 0)
Screenshot: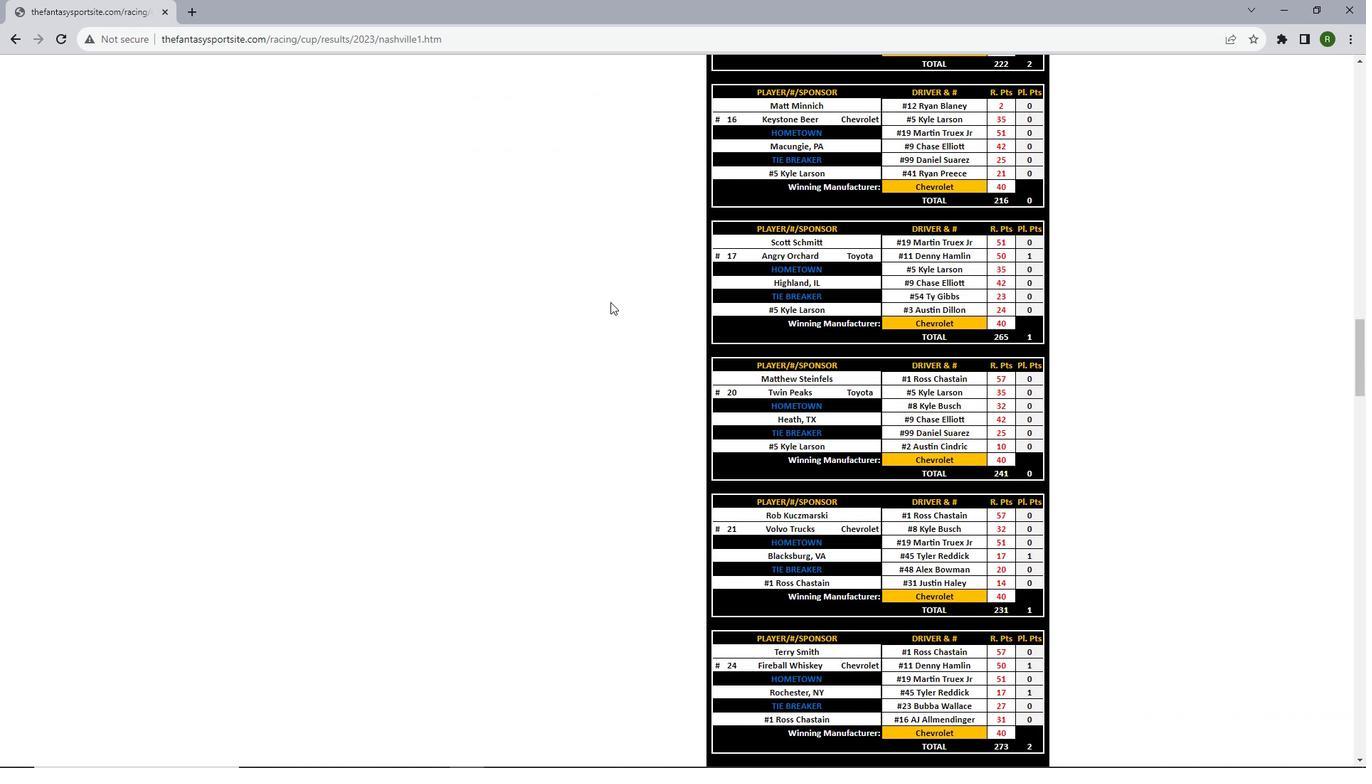 
Action: Mouse scrolled (610, 301) with delta (0, 0)
Screenshot: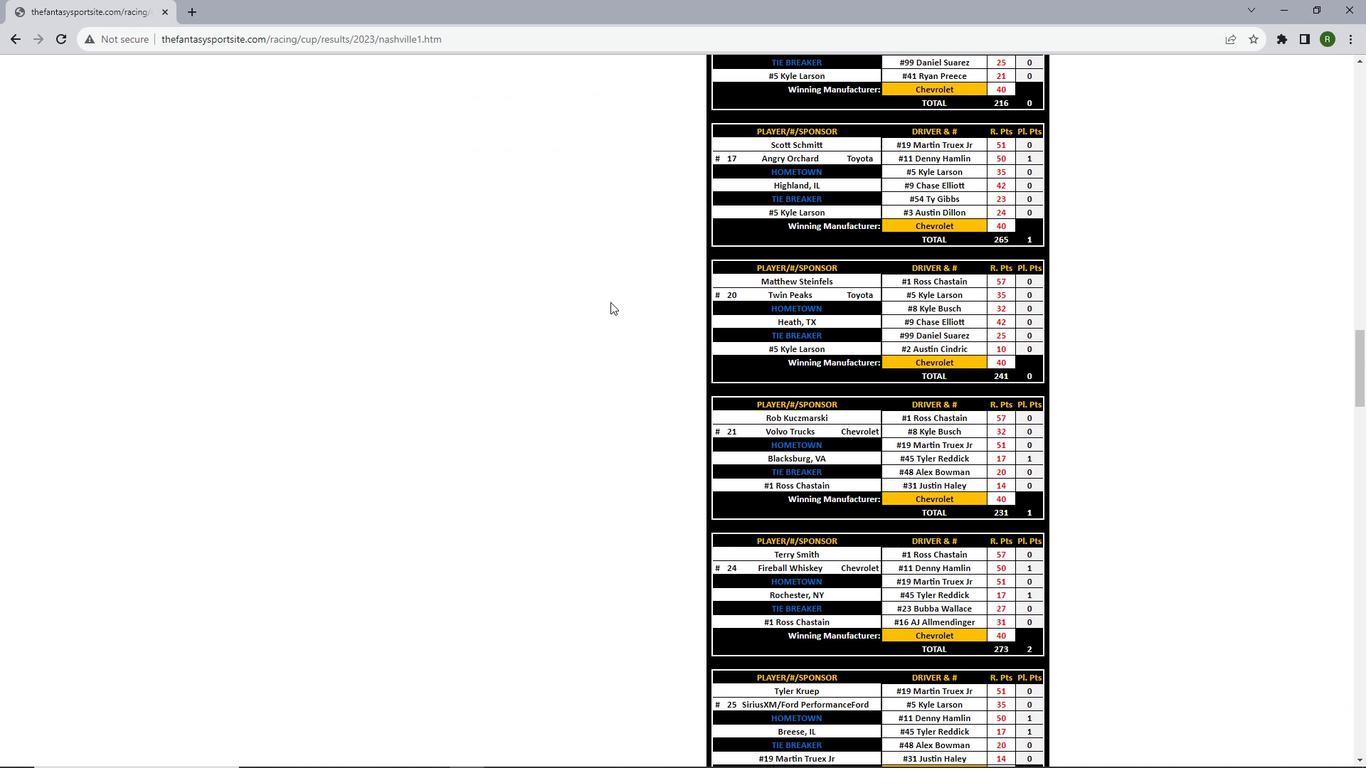 
Action: Mouse scrolled (610, 301) with delta (0, 0)
Screenshot: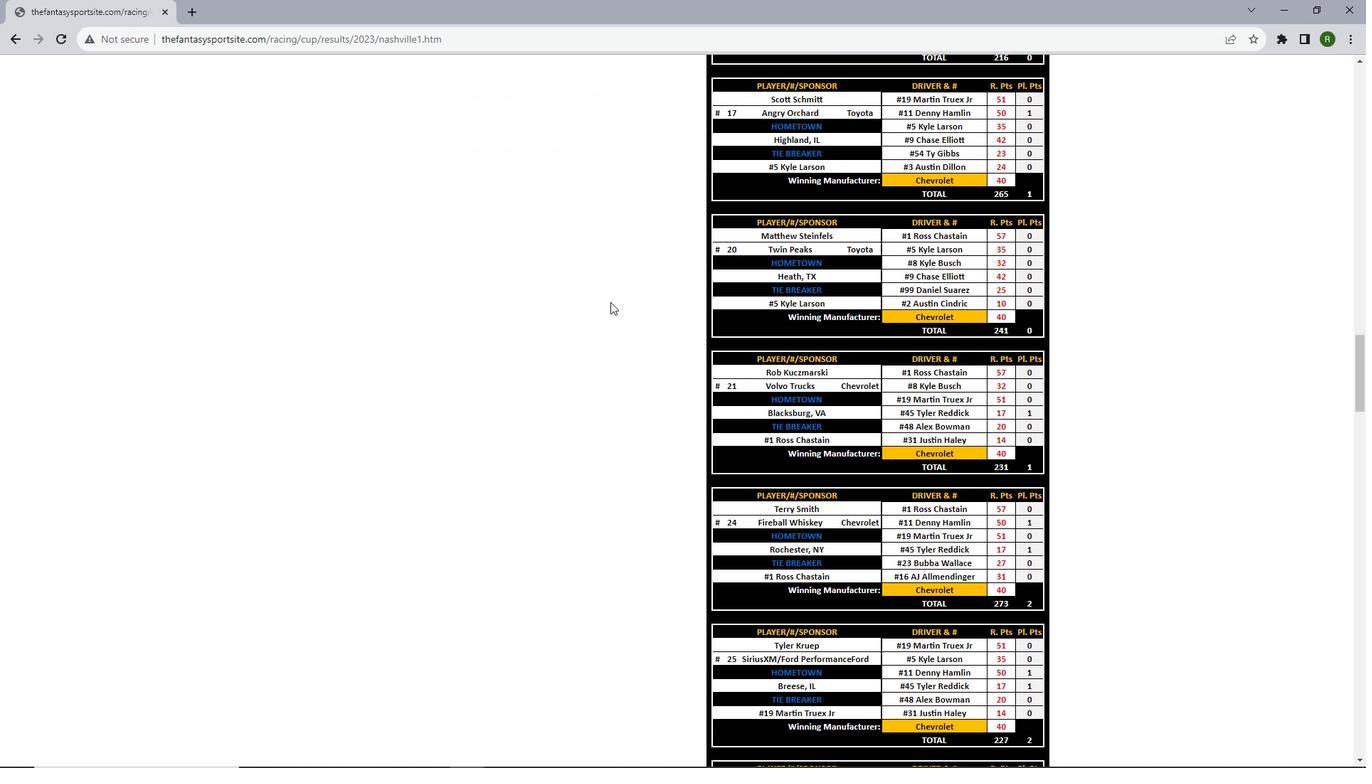 
Action: Mouse scrolled (610, 301) with delta (0, 0)
Screenshot: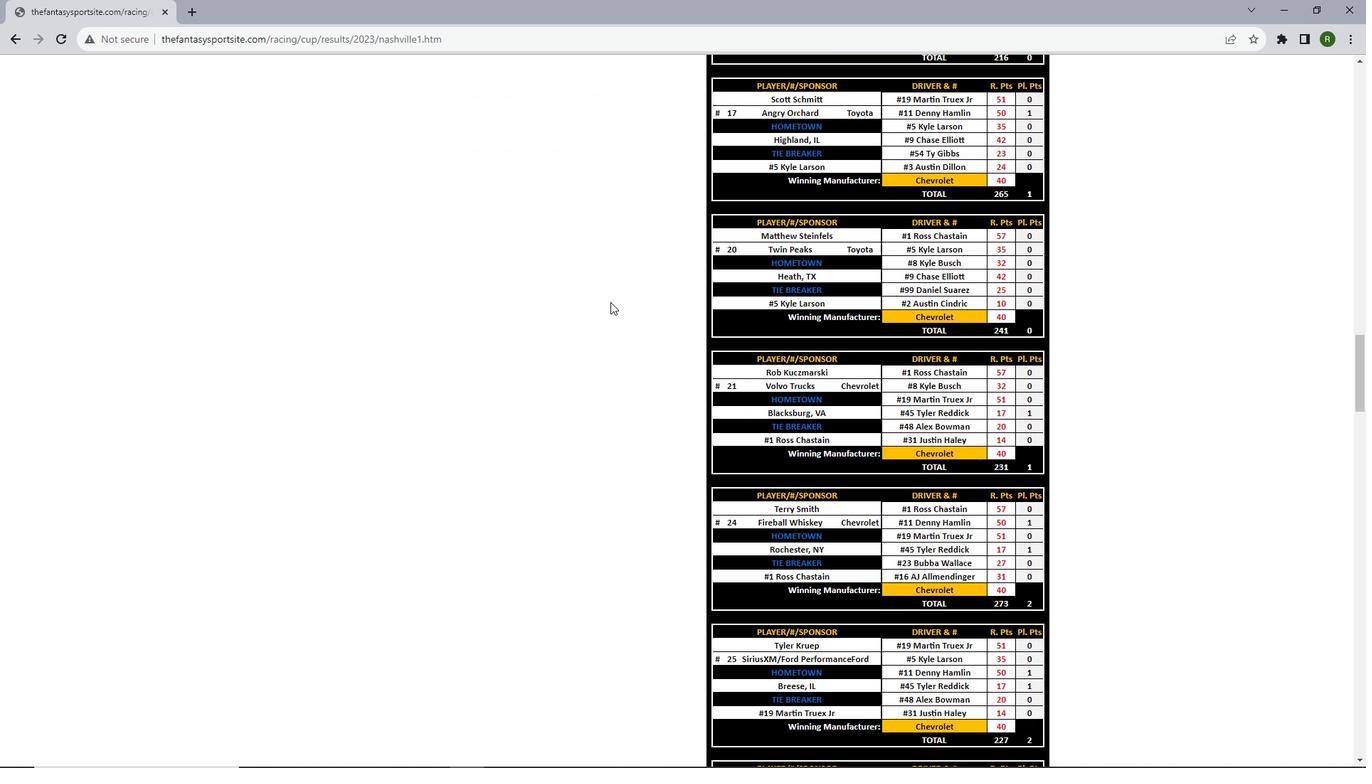 
Action: Mouse scrolled (610, 301) with delta (0, 0)
Screenshot: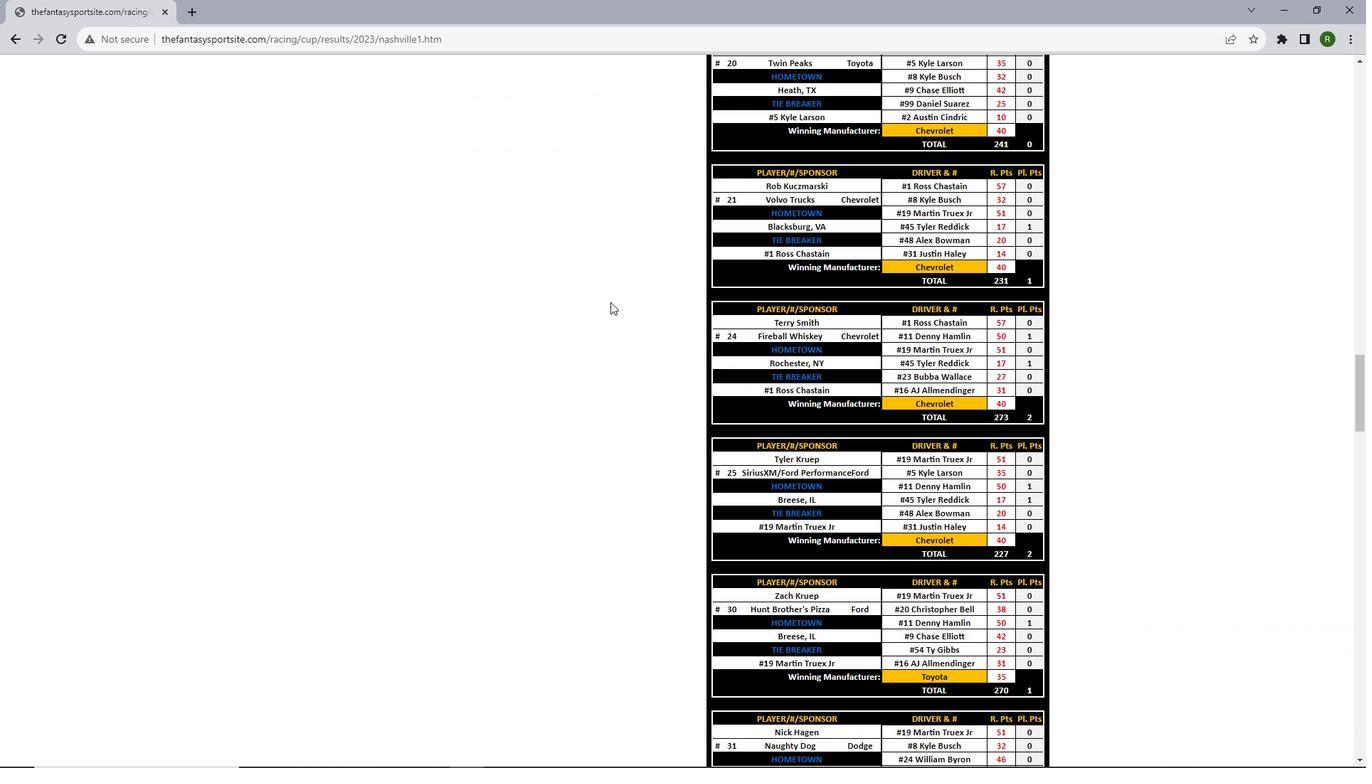 
Action: Mouse scrolled (610, 301) with delta (0, 0)
Screenshot: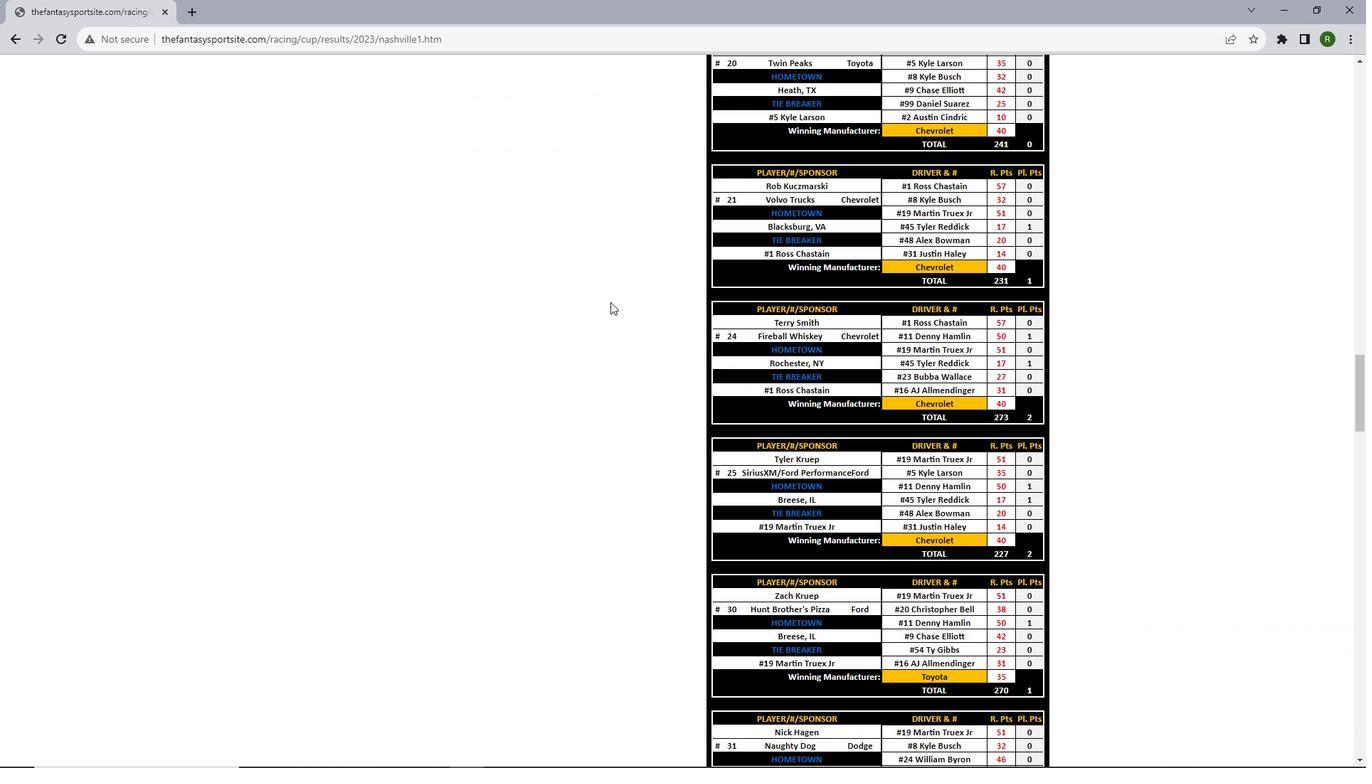 
Action: Mouse scrolled (610, 301) with delta (0, 0)
Screenshot: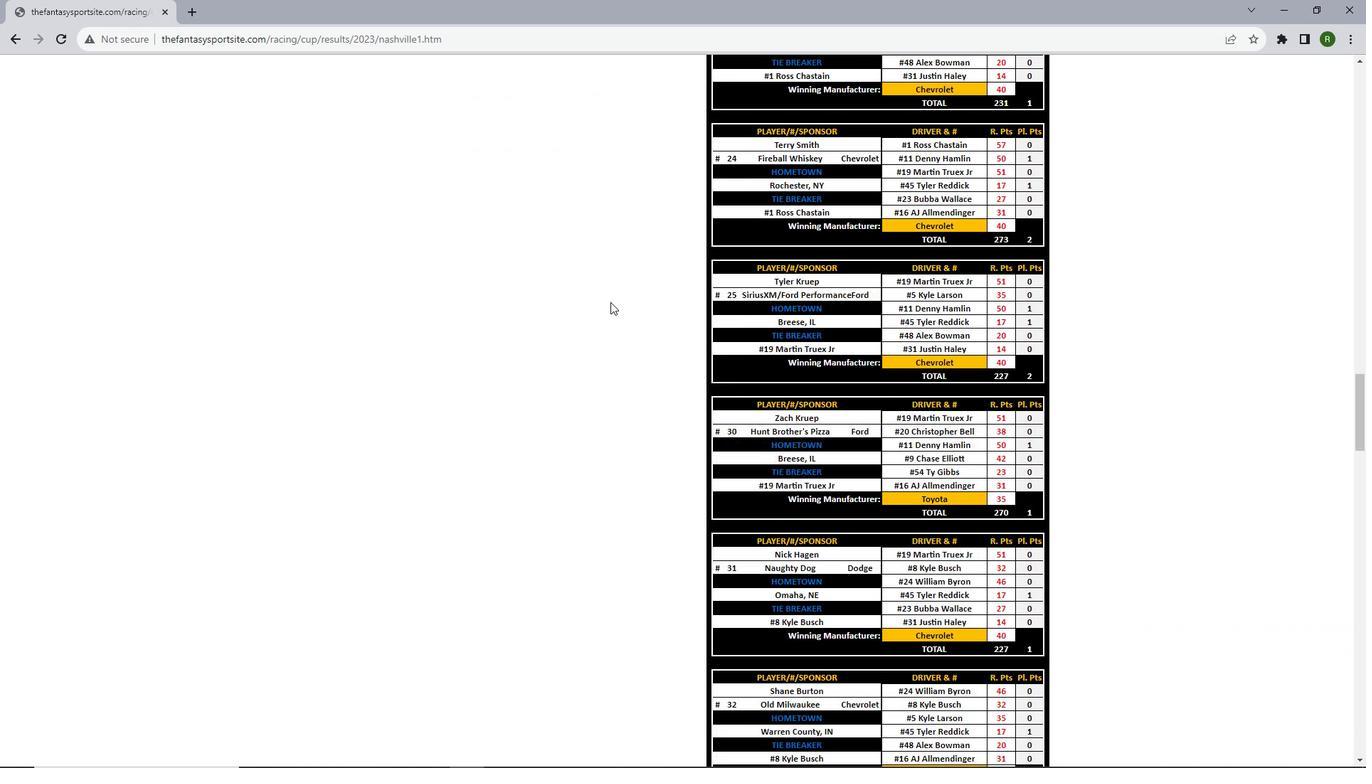 
Action: Mouse scrolled (610, 301) with delta (0, 0)
Screenshot: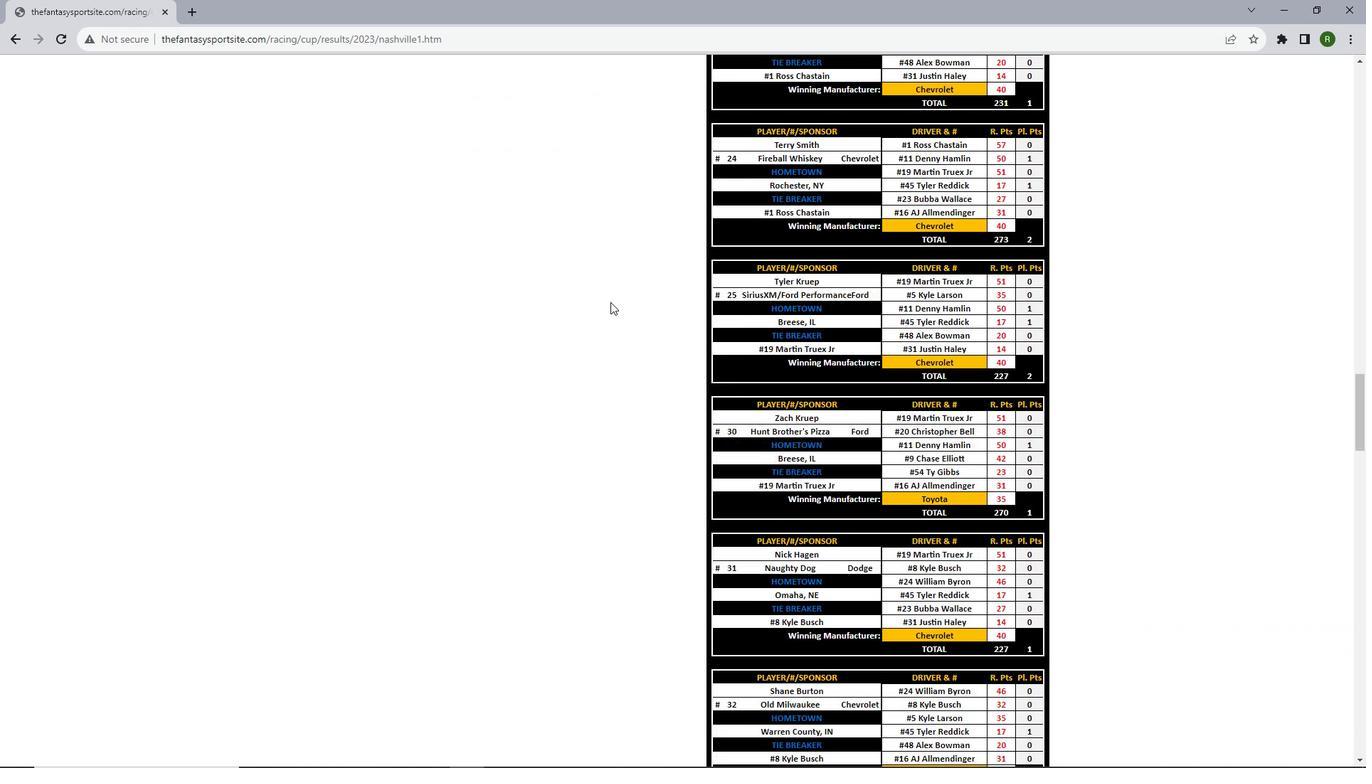 
Action: Mouse scrolled (610, 301) with delta (0, 0)
Screenshot: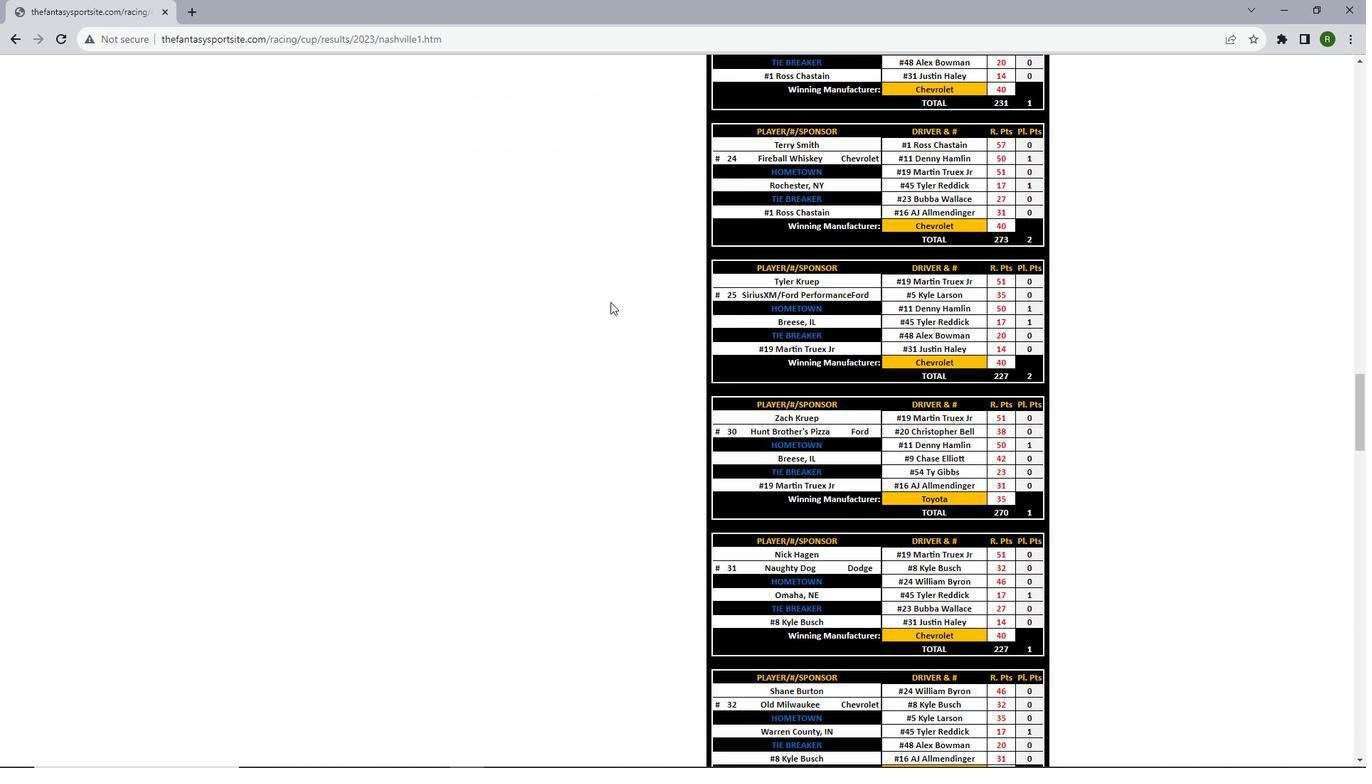 
Action: Mouse scrolled (610, 301) with delta (0, 0)
Screenshot: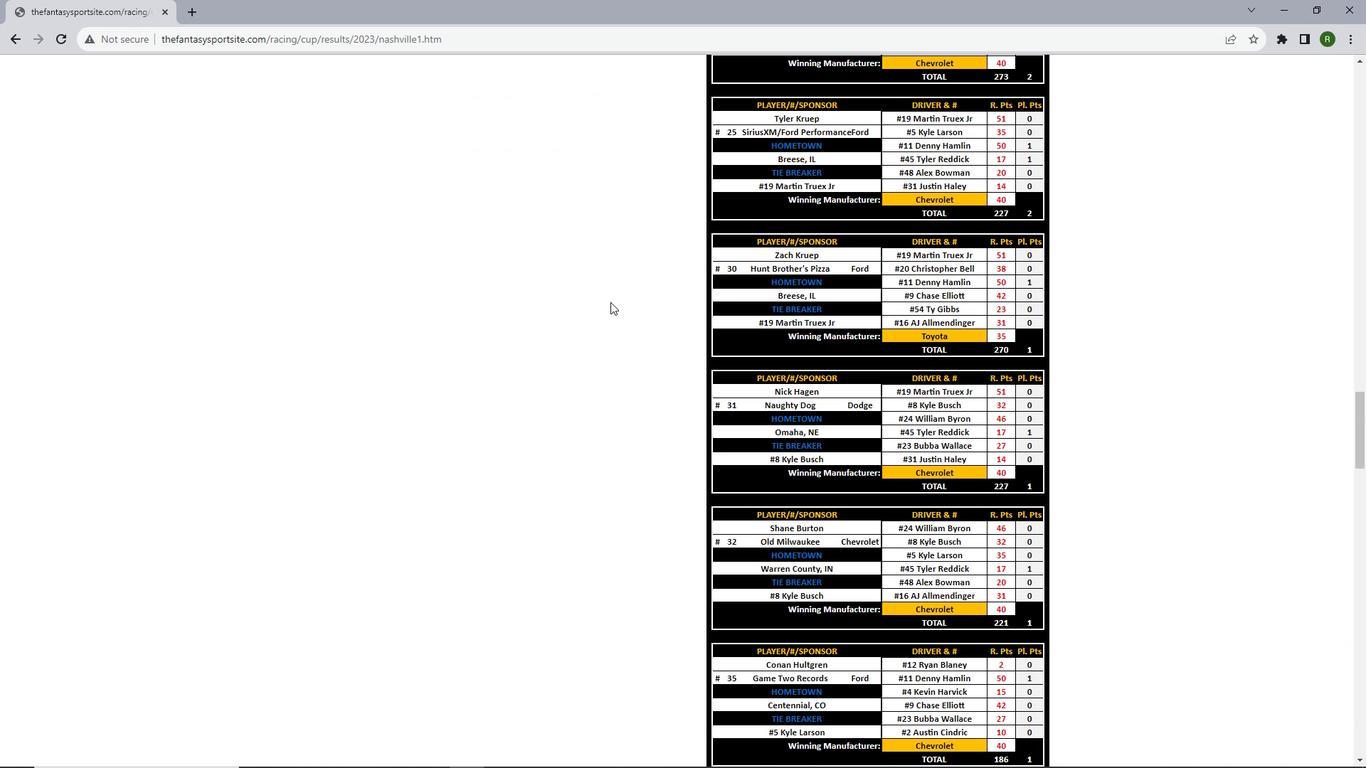 
Action: Mouse scrolled (610, 301) with delta (0, 0)
Screenshot: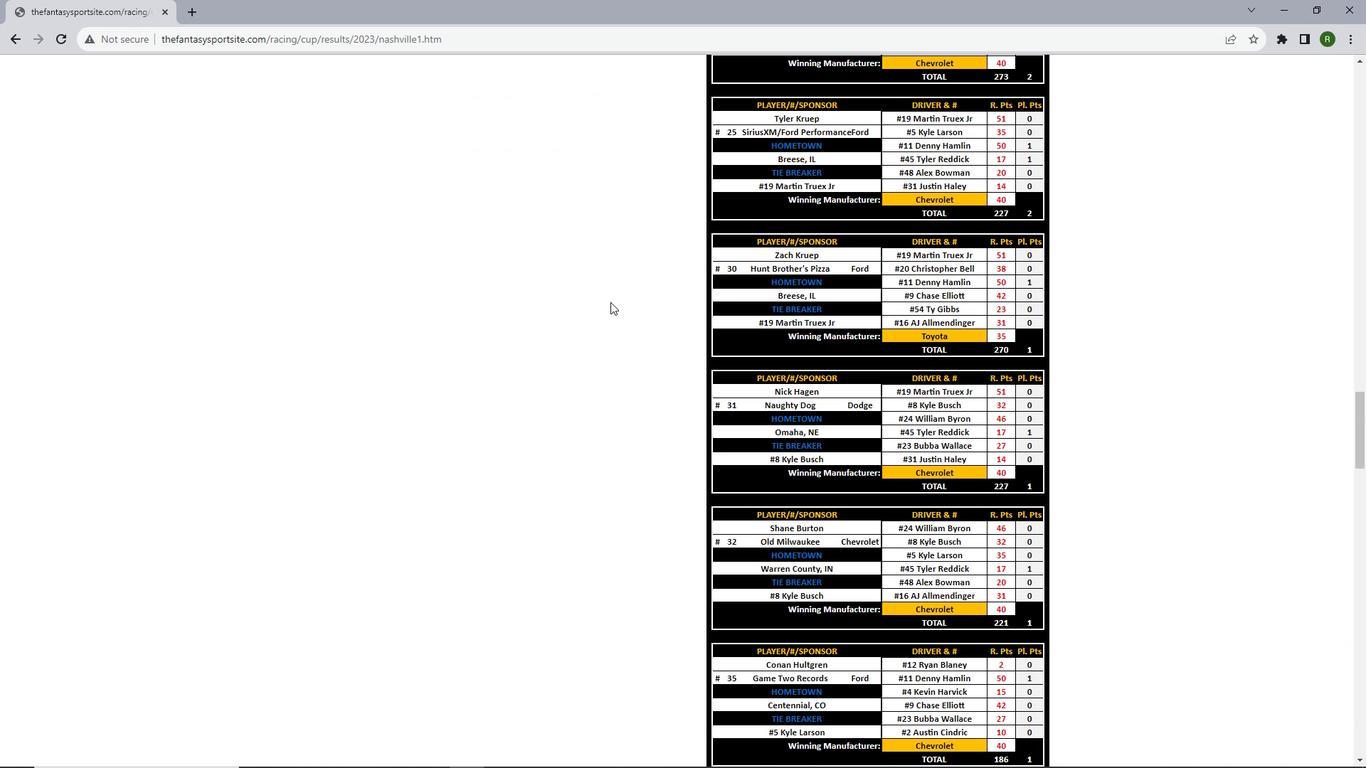 
Action: Mouse scrolled (610, 301) with delta (0, 0)
Screenshot: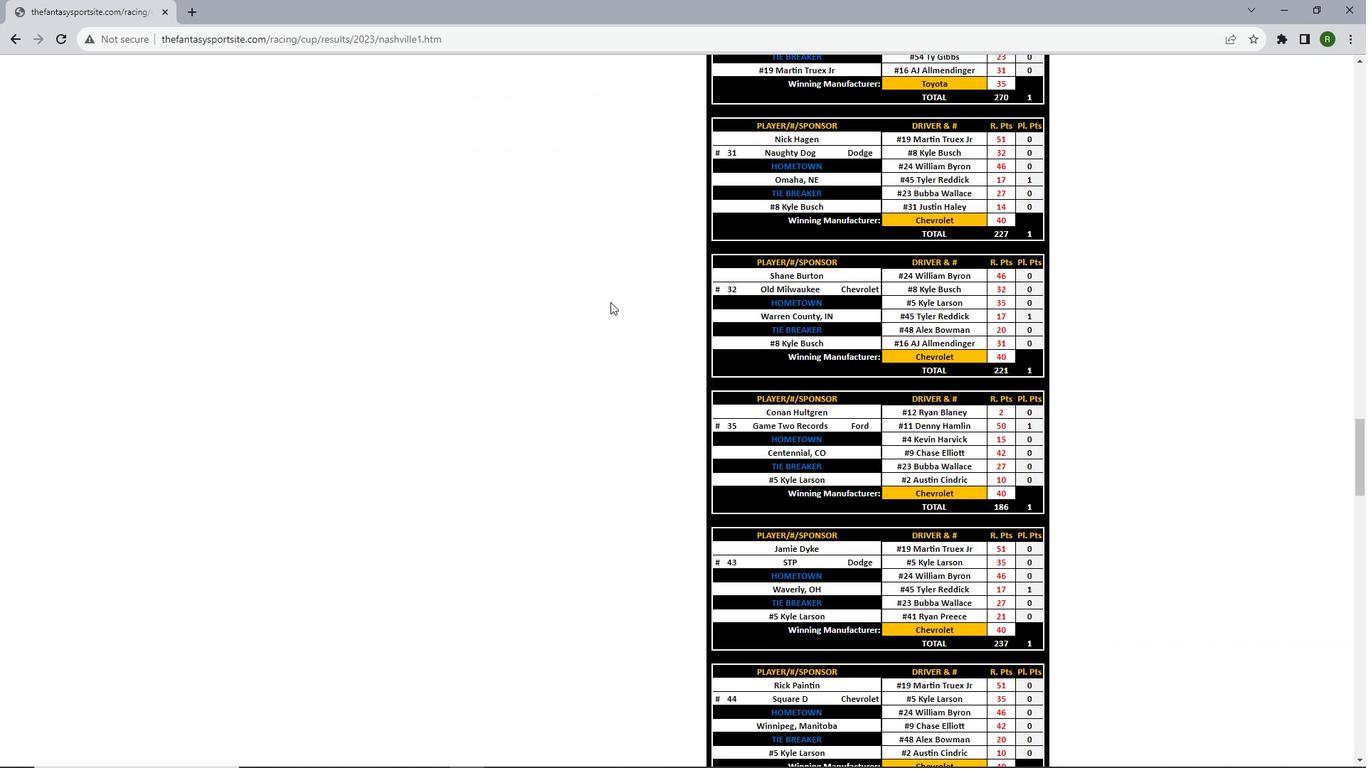 
Action: Mouse scrolled (610, 301) with delta (0, 0)
Screenshot: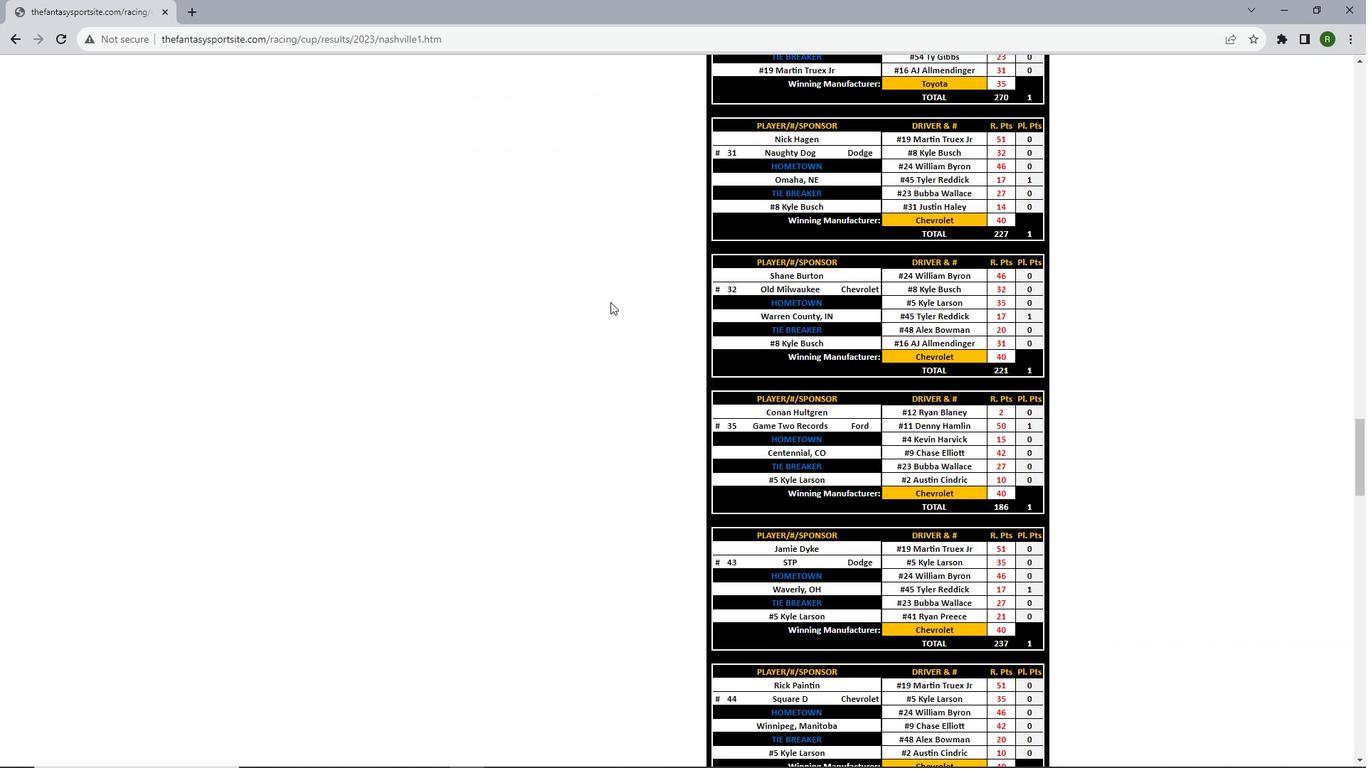
Action: Mouse scrolled (610, 301) with delta (0, 0)
Screenshot: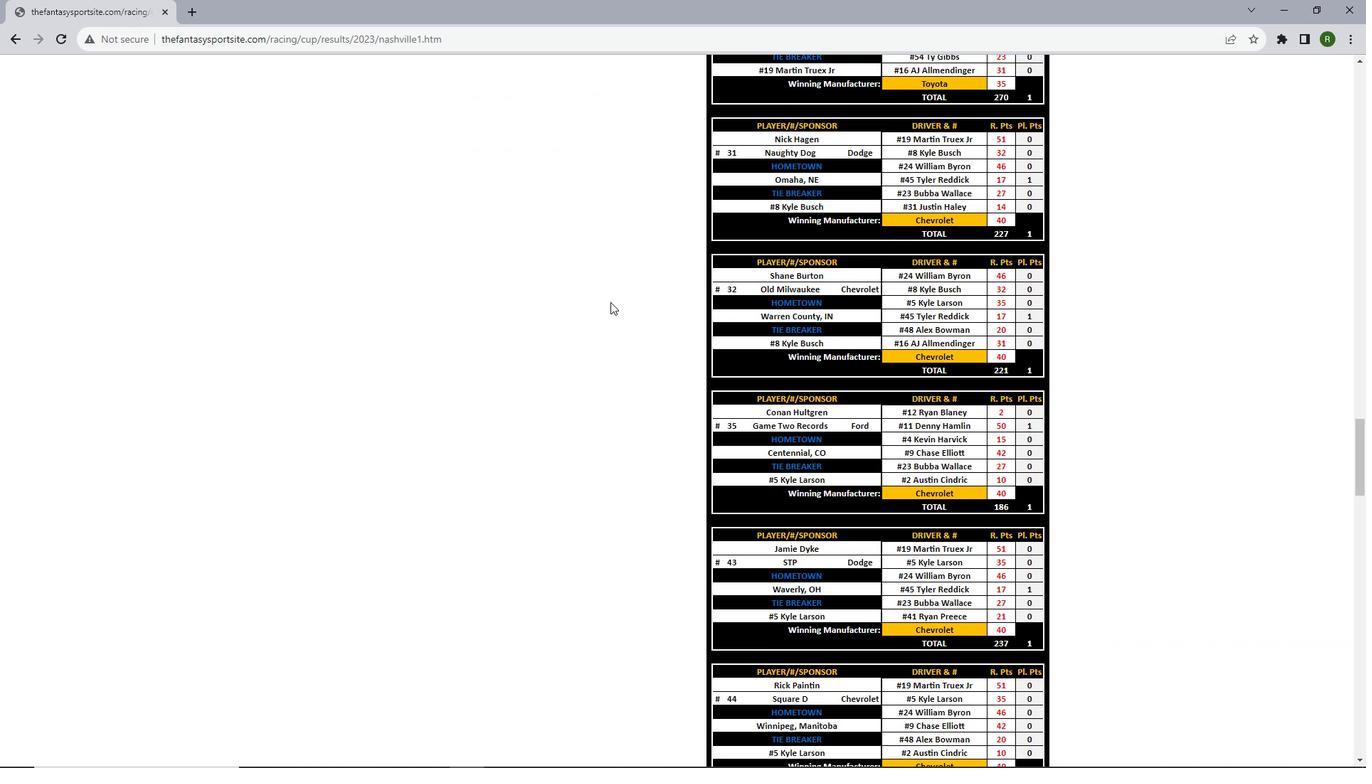
Action: Mouse scrolled (610, 301) with delta (0, 0)
Screenshot: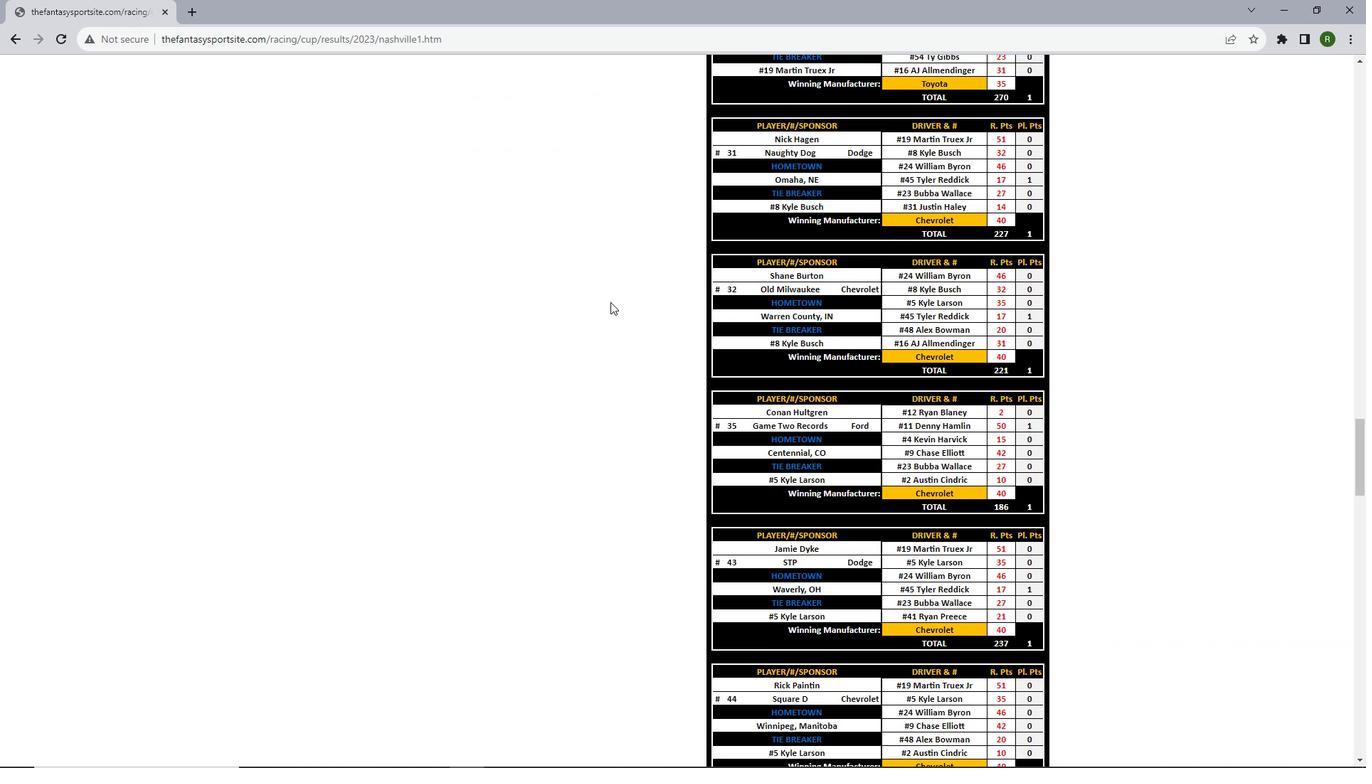 
Action: Mouse scrolled (610, 301) with delta (0, 0)
Screenshot: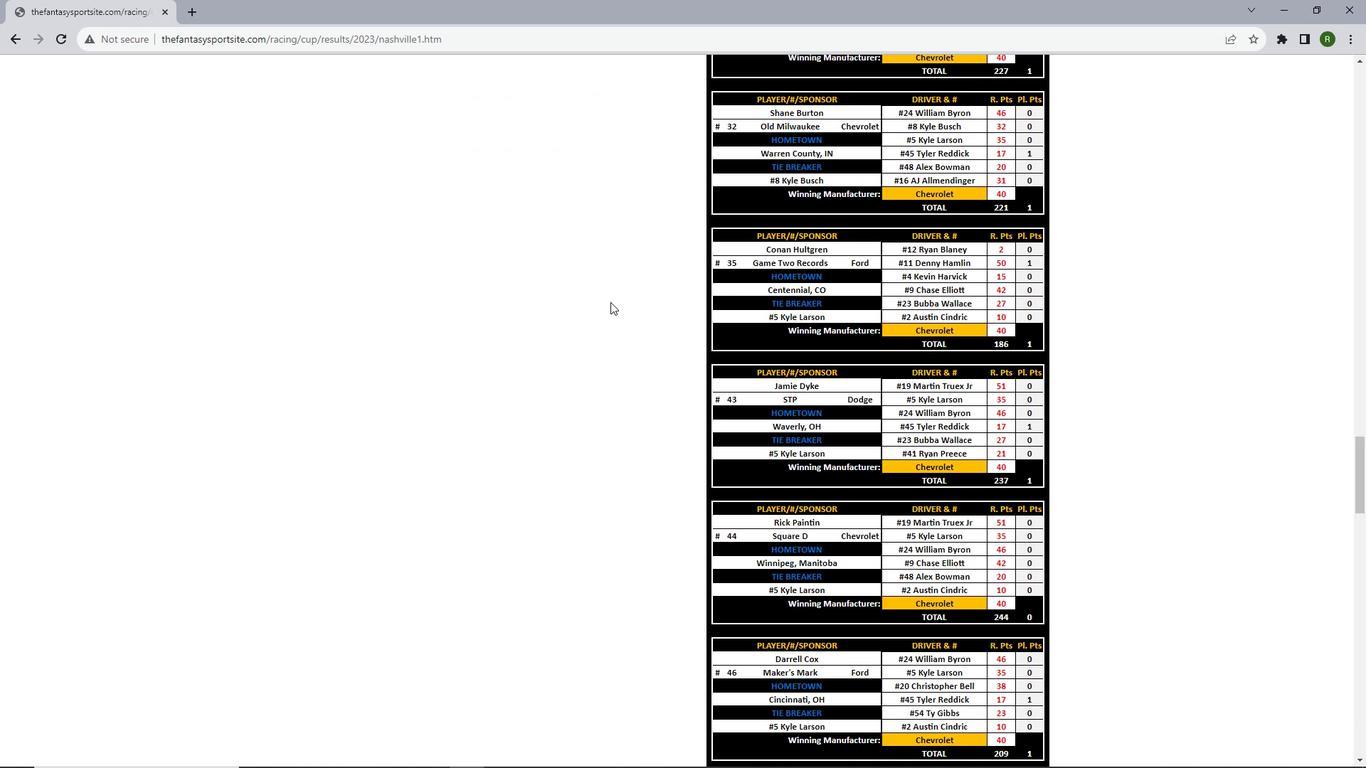 
Action: Mouse scrolled (610, 301) with delta (0, 0)
Screenshot: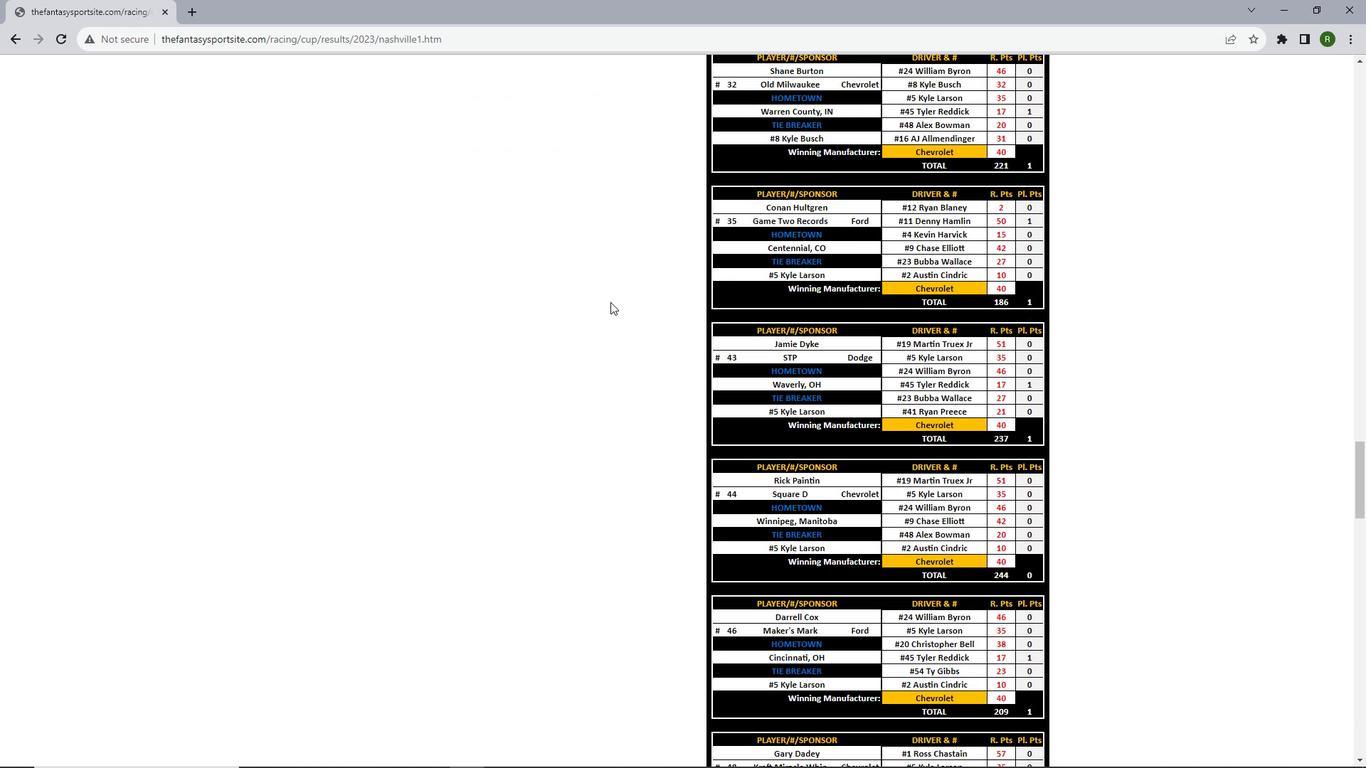 
Action: Mouse scrolled (610, 301) with delta (0, 0)
Screenshot: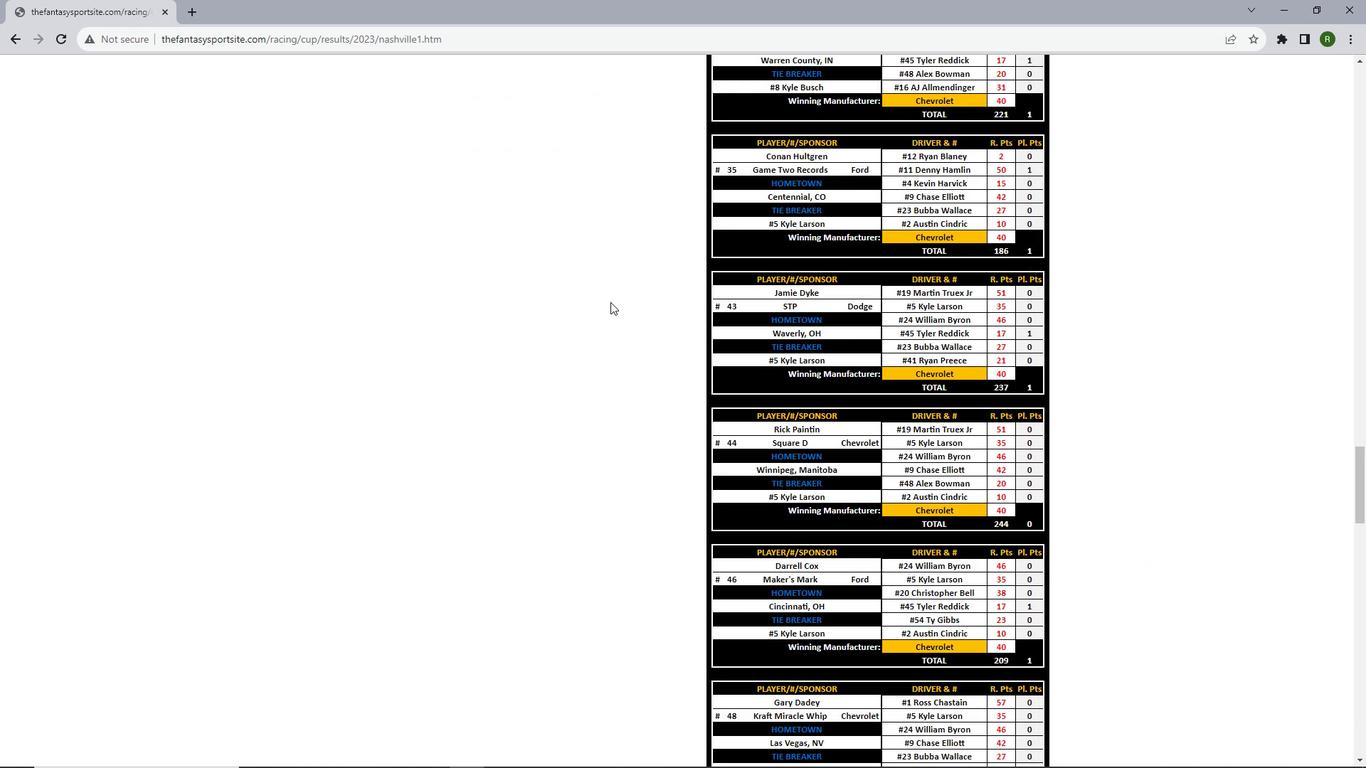 
Action: Mouse scrolled (610, 301) with delta (0, 0)
Screenshot: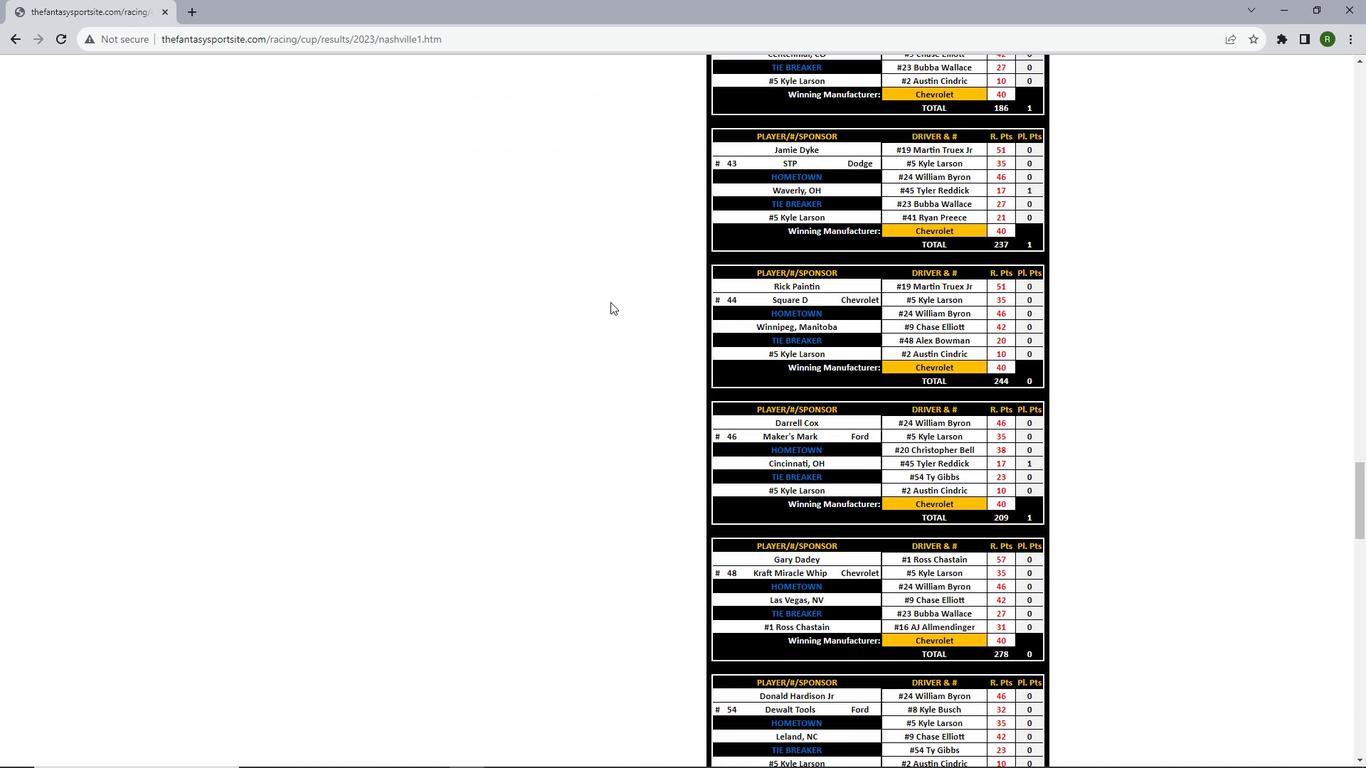 
Action: Mouse scrolled (610, 301) with delta (0, 0)
Screenshot: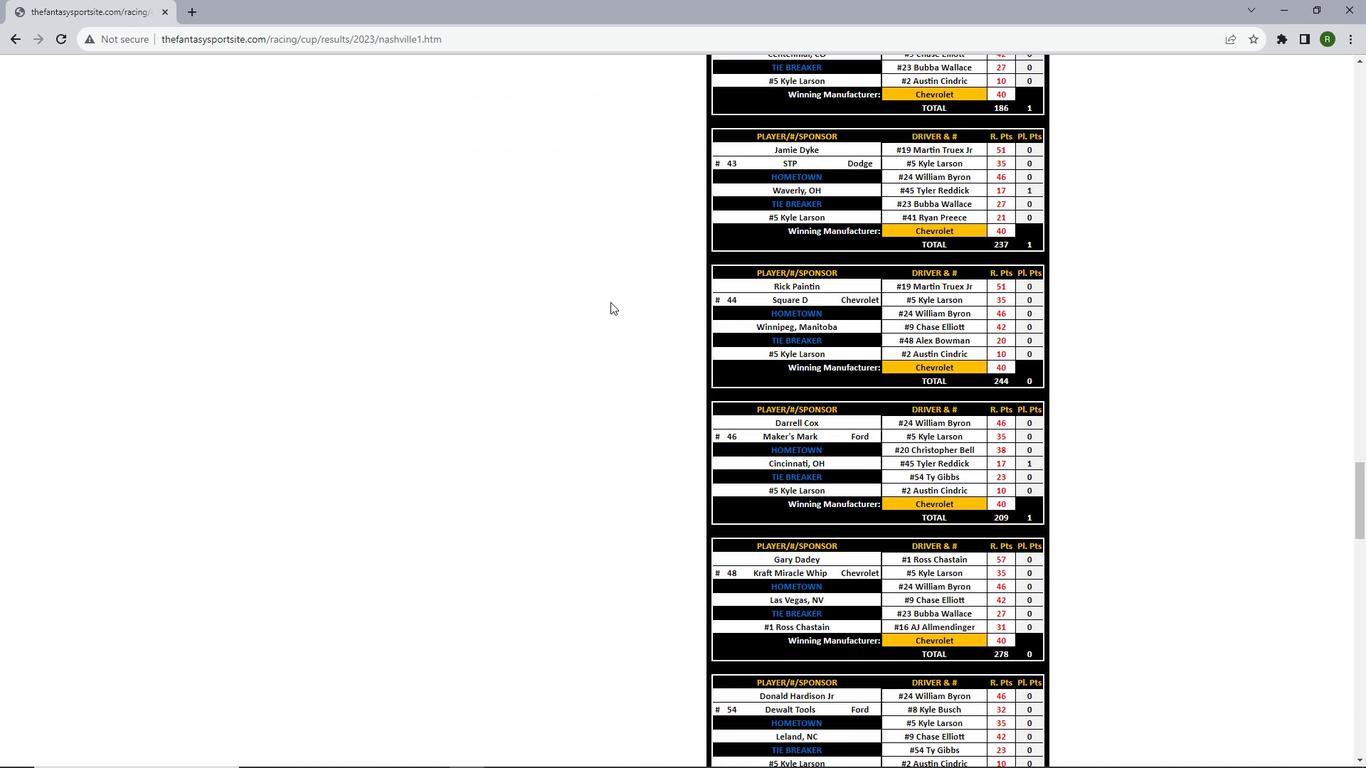 
Action: Mouse scrolled (610, 301) with delta (0, 0)
Screenshot: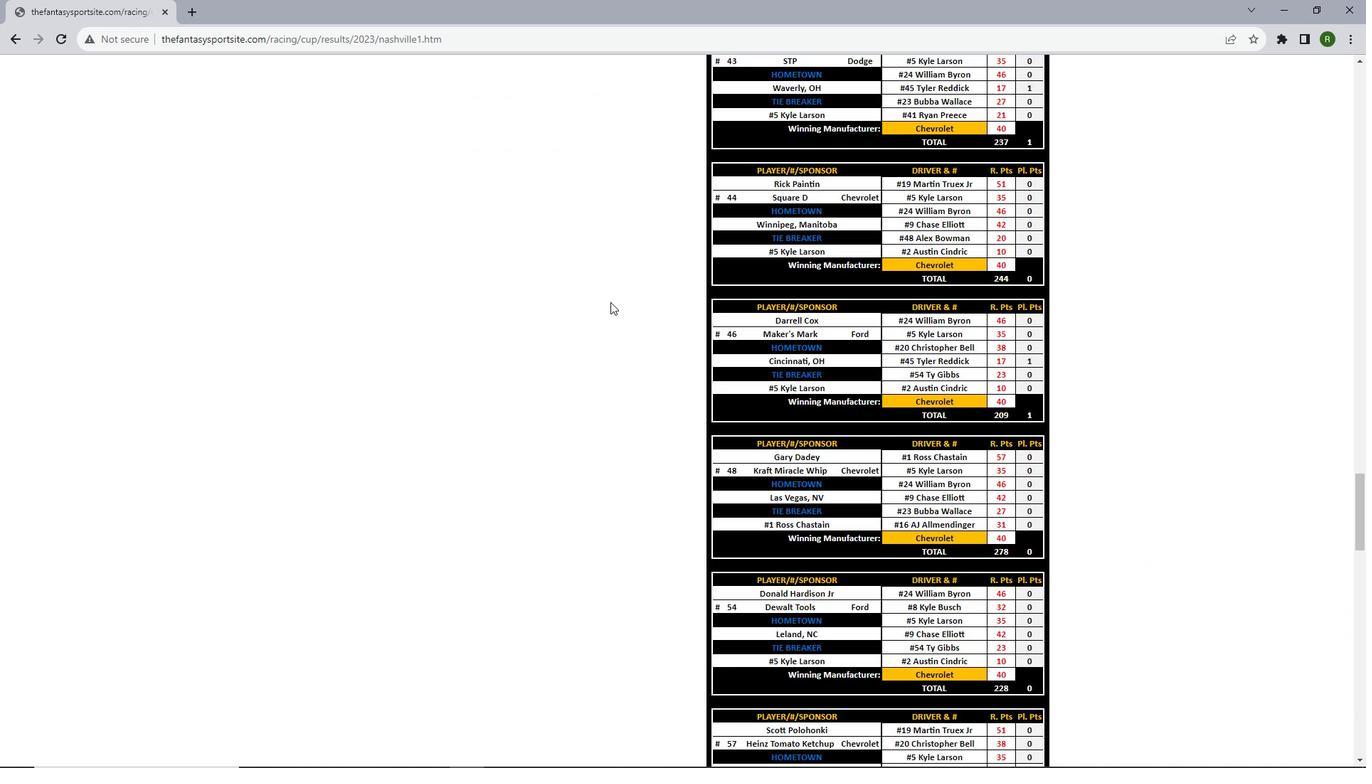 
Action: Mouse scrolled (610, 301) with delta (0, 0)
Screenshot: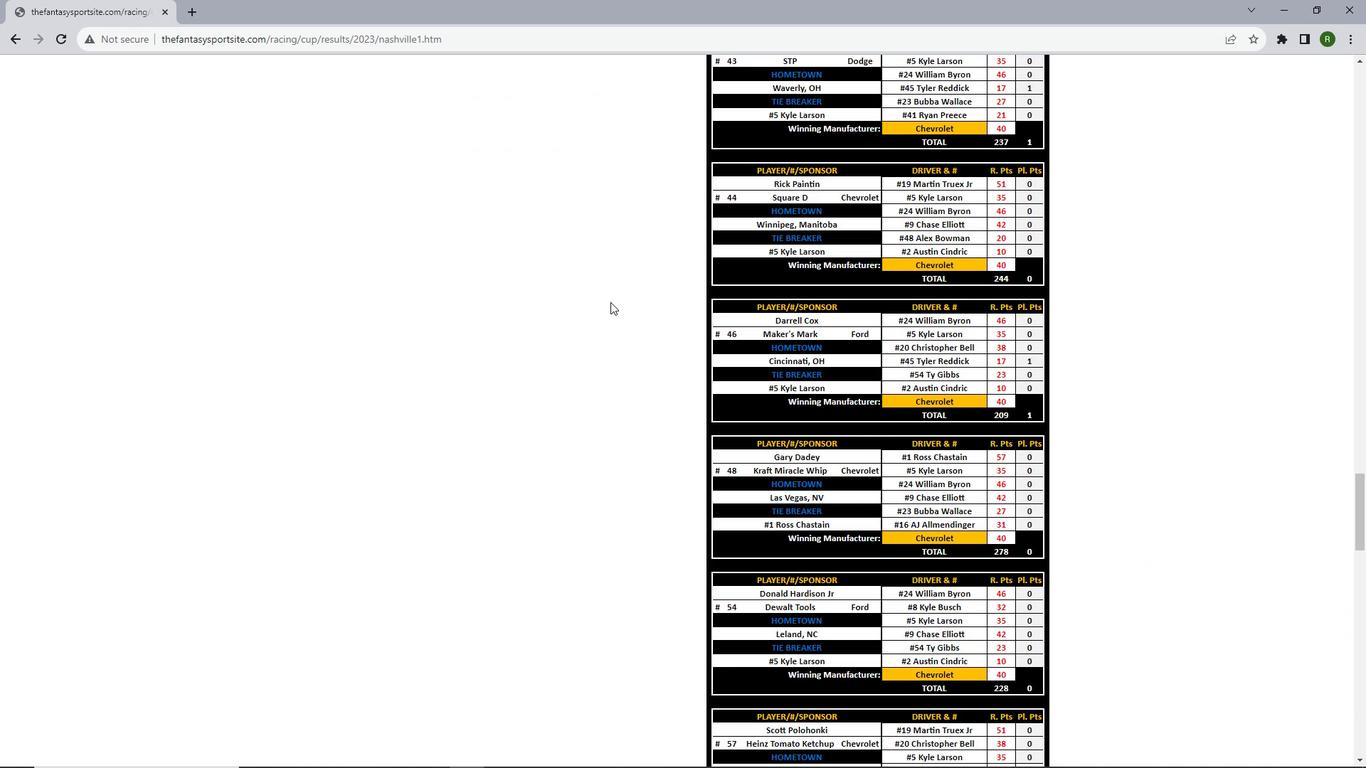 
Action: Mouse scrolled (610, 301) with delta (0, 0)
Screenshot: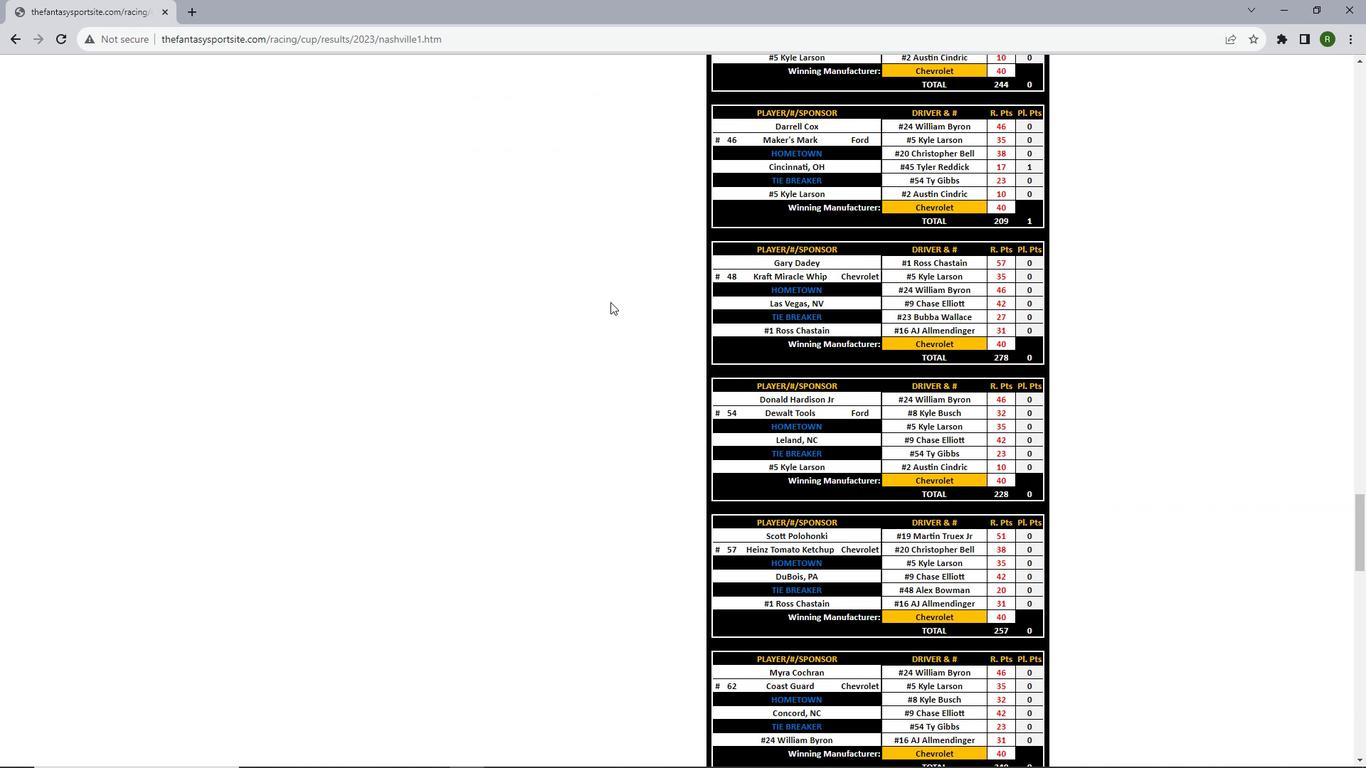 
Action: Mouse scrolled (610, 301) with delta (0, 0)
Screenshot: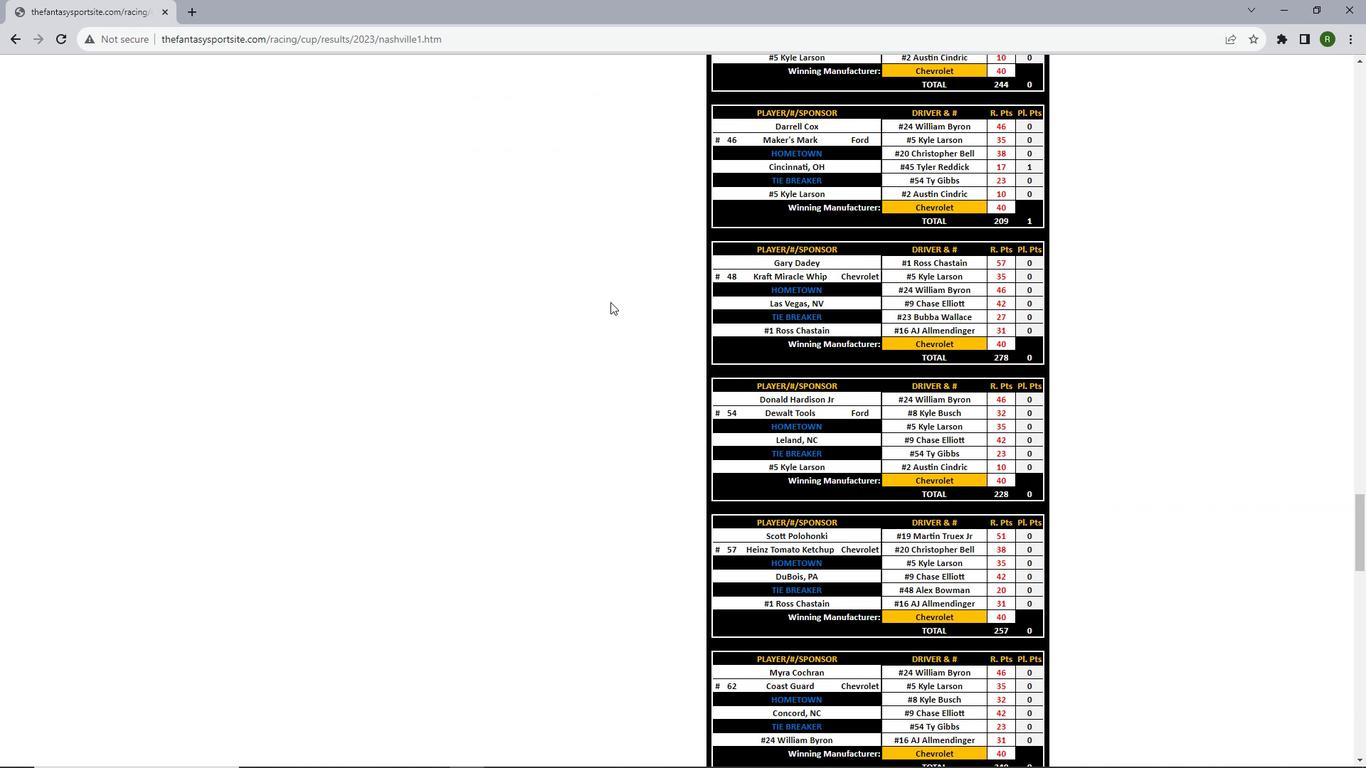 
Action: Mouse scrolled (610, 301) with delta (0, 0)
Screenshot: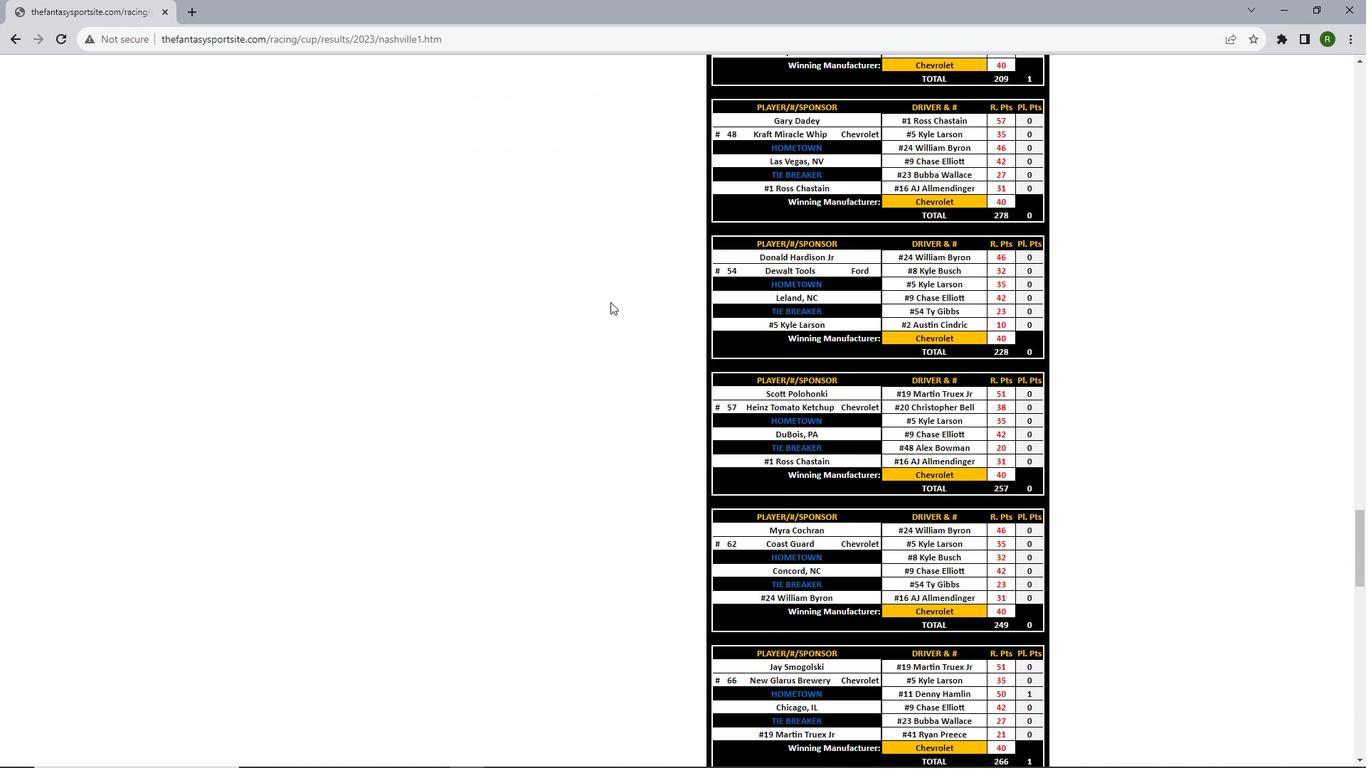 
Action: Mouse scrolled (610, 301) with delta (0, 0)
Screenshot: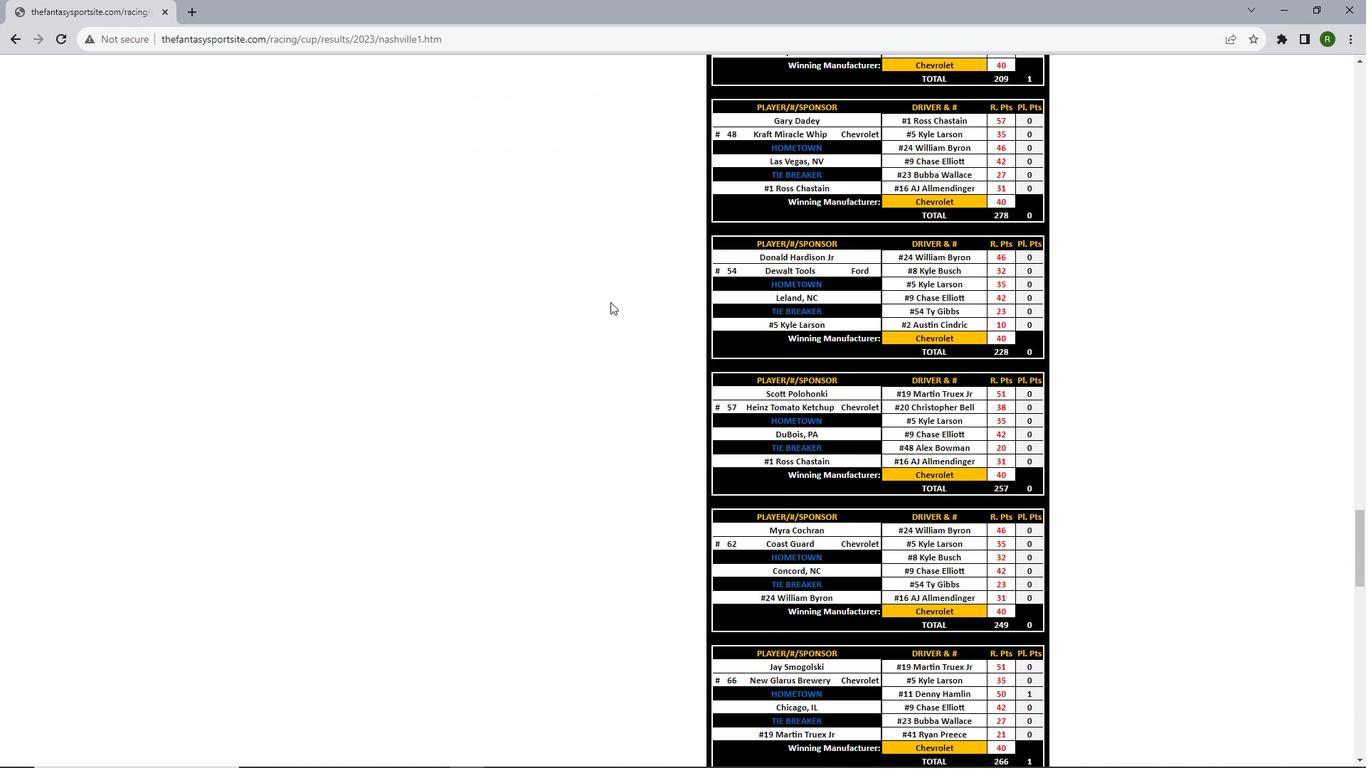 
Action: Mouse scrolled (610, 301) with delta (0, 0)
Screenshot: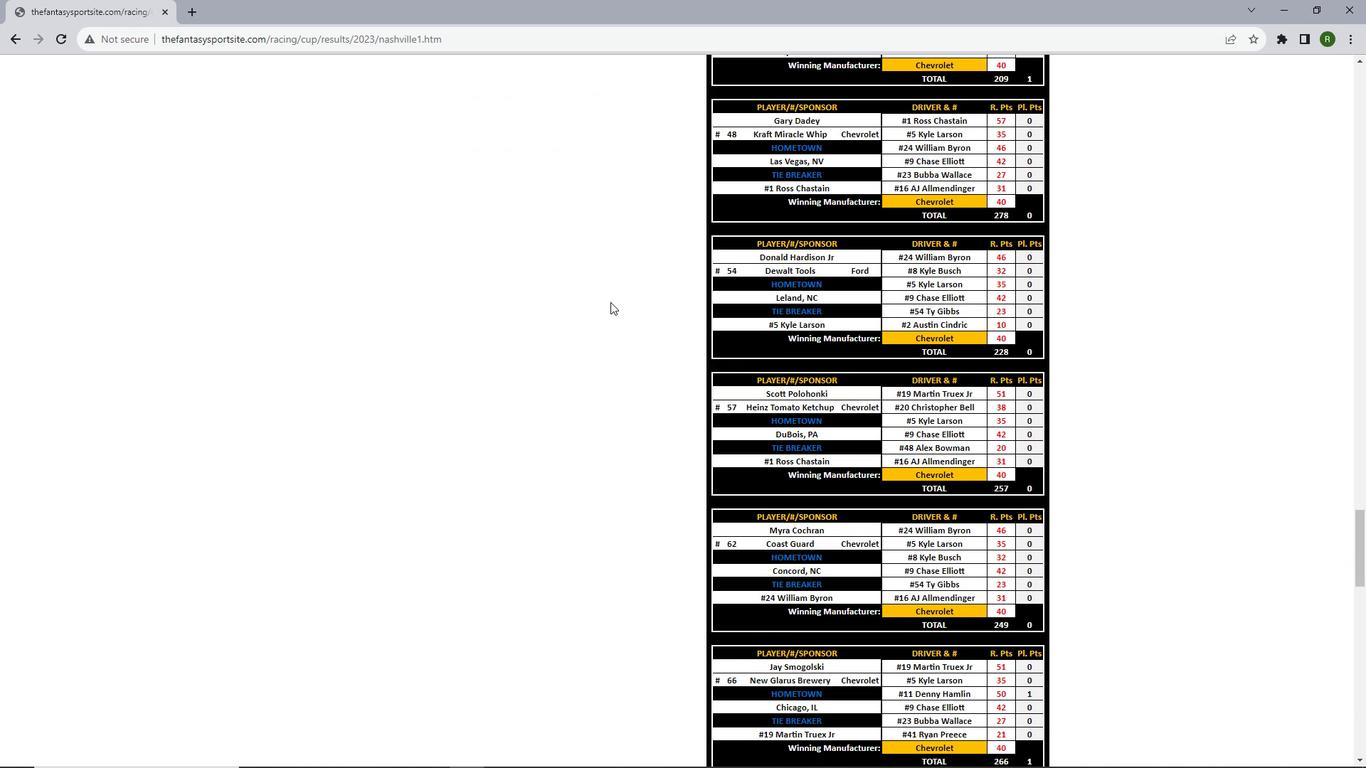 
Action: Mouse scrolled (610, 301) with delta (0, 0)
Screenshot: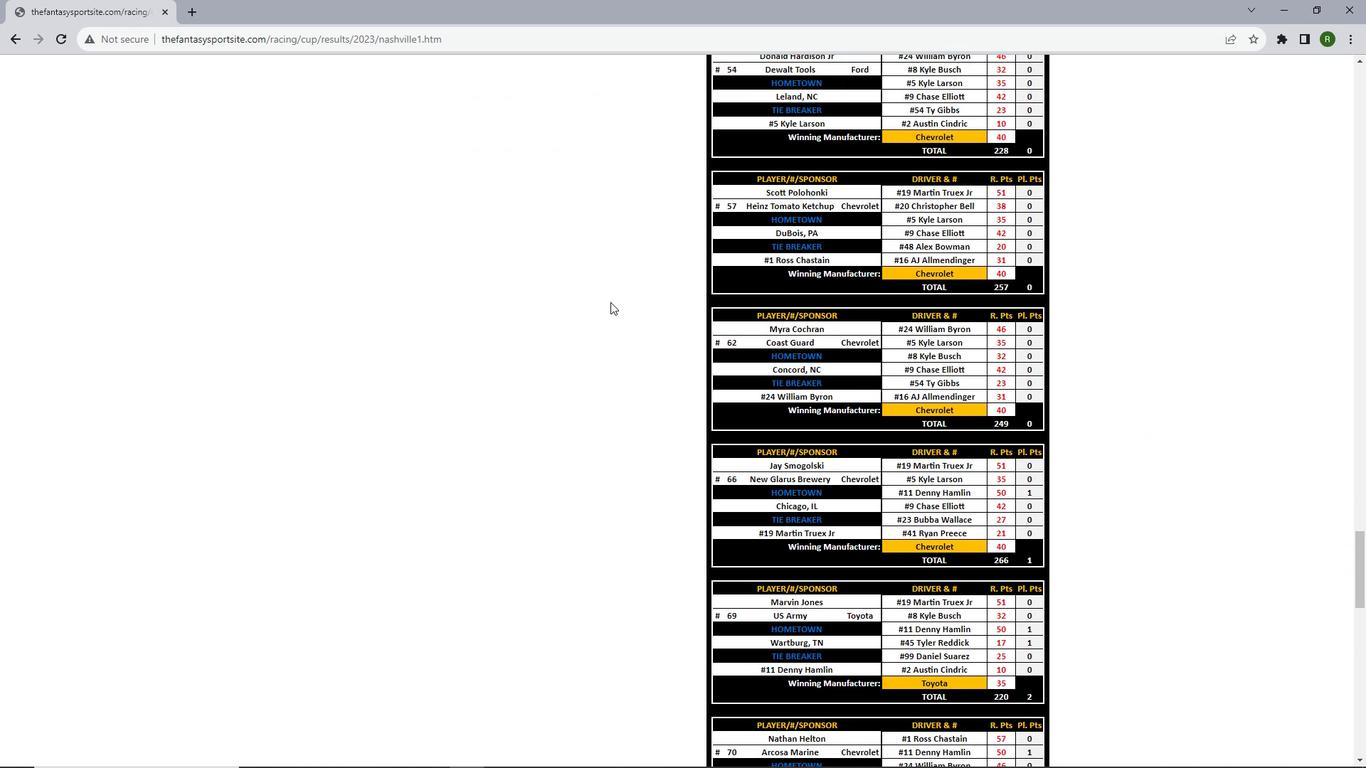 
Action: Mouse scrolled (610, 301) with delta (0, 0)
Screenshot: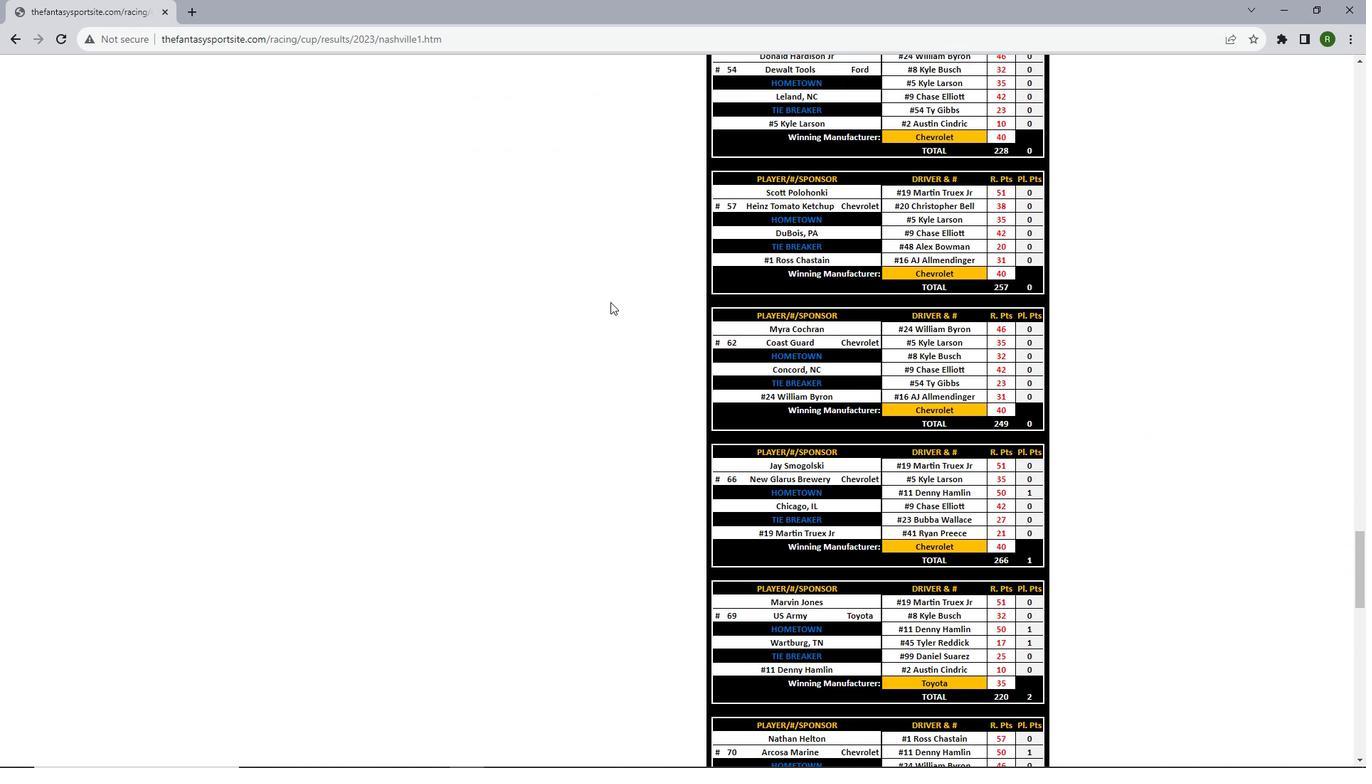 
Action: Mouse scrolled (610, 301) with delta (0, 0)
Screenshot: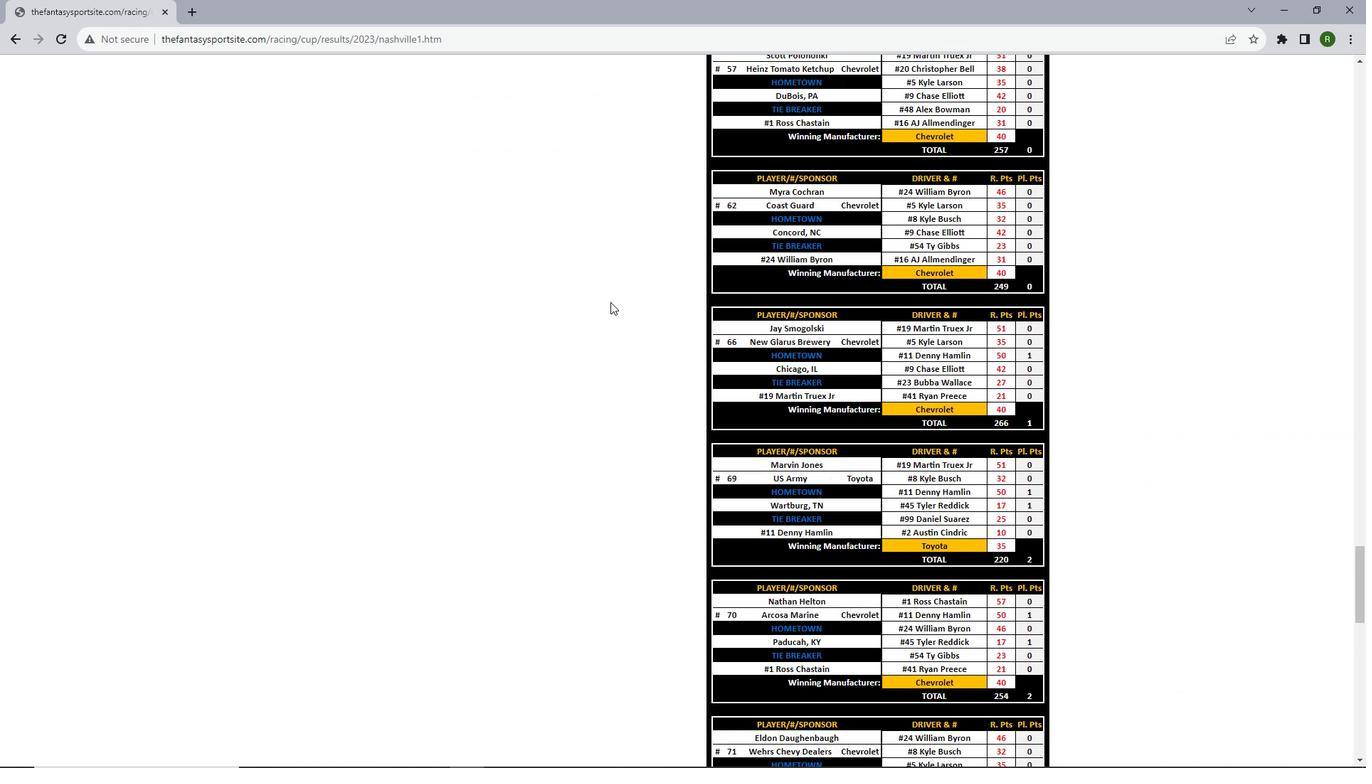 
Action: Mouse scrolled (610, 301) with delta (0, 0)
Screenshot: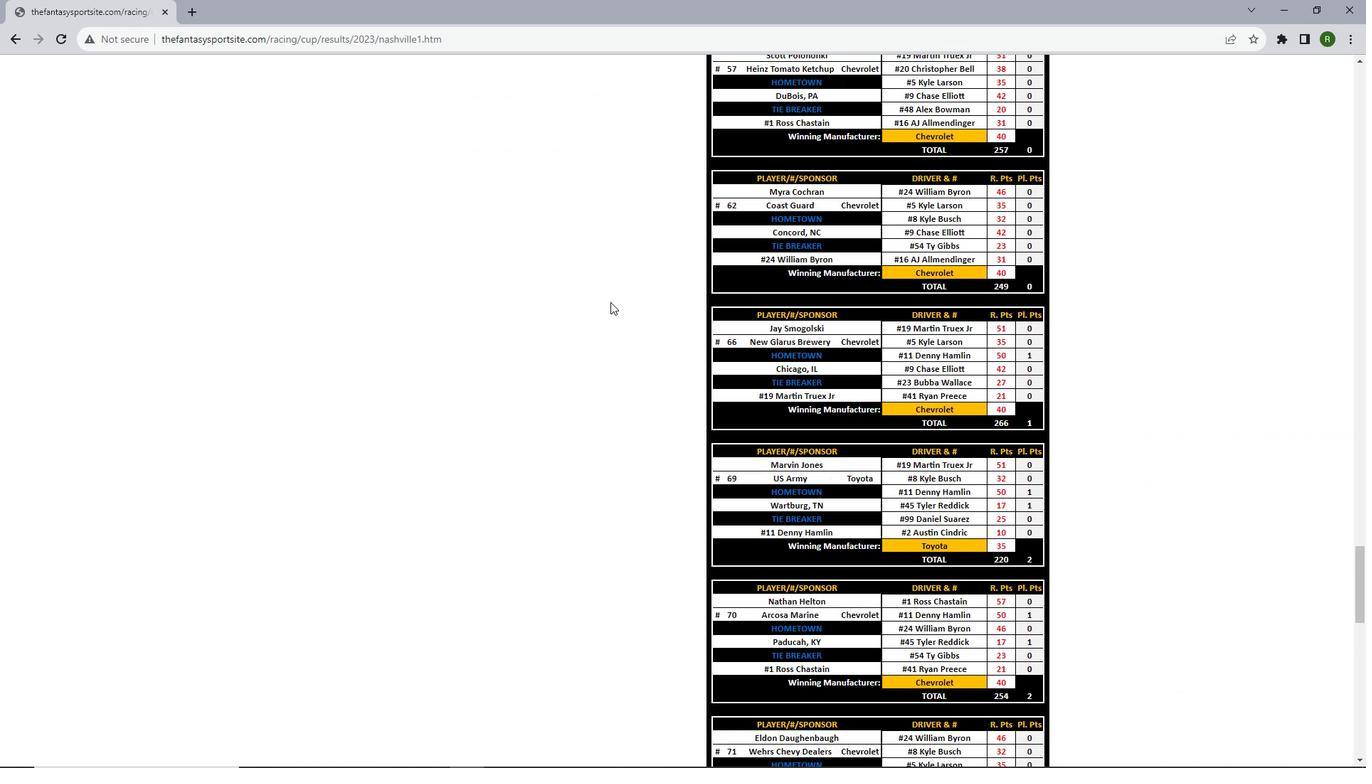 
Action: Mouse scrolled (610, 301) with delta (0, 0)
Screenshot: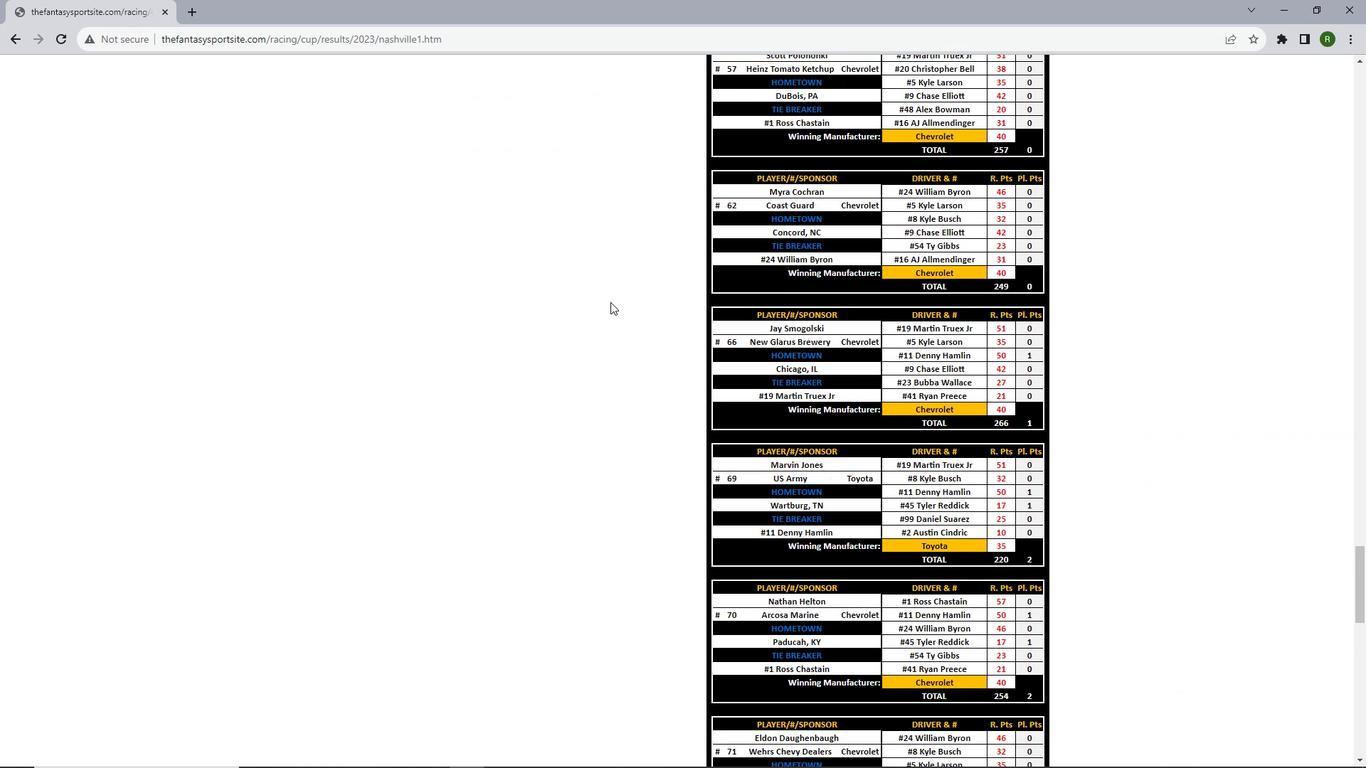 
Action: Mouse scrolled (610, 301) with delta (0, 0)
Screenshot: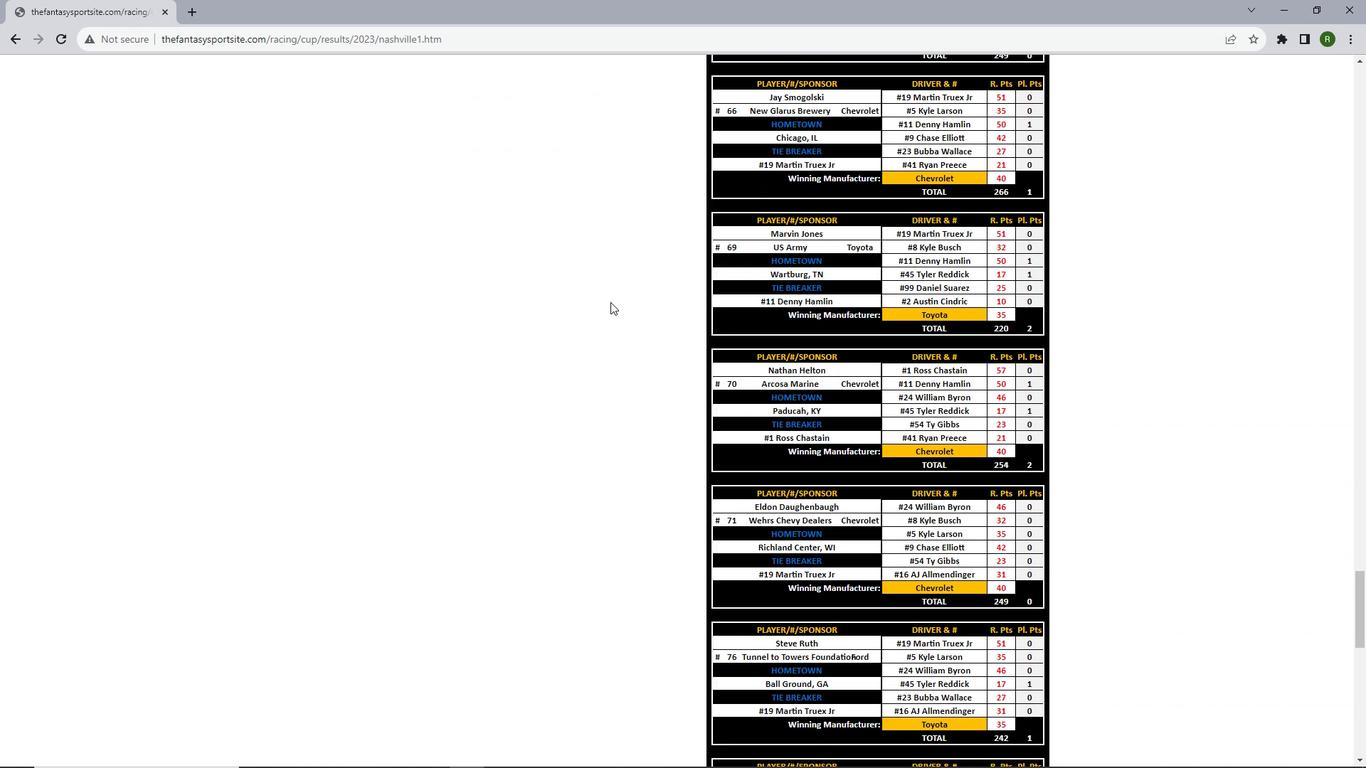 
Action: Mouse scrolled (610, 301) with delta (0, 0)
Screenshot: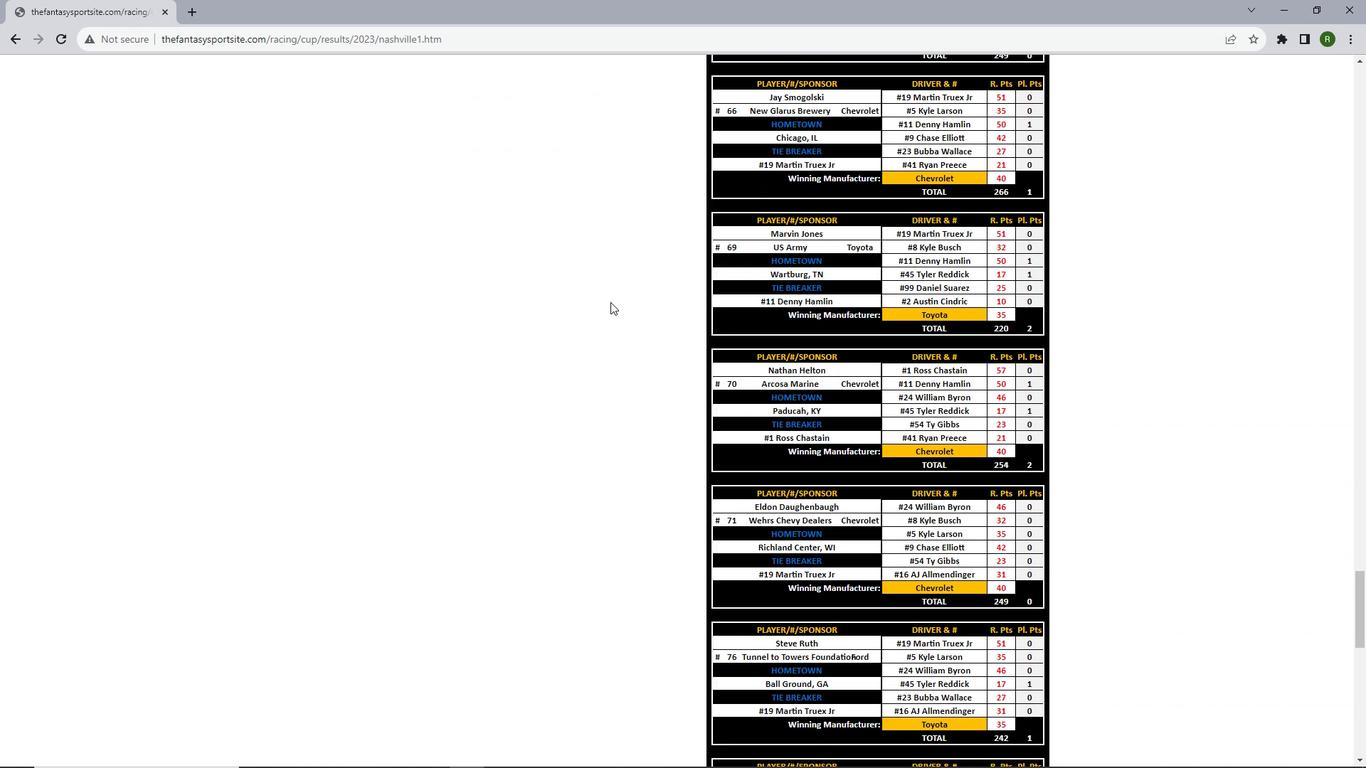 
Action: Mouse scrolled (610, 301) with delta (0, 0)
Screenshot: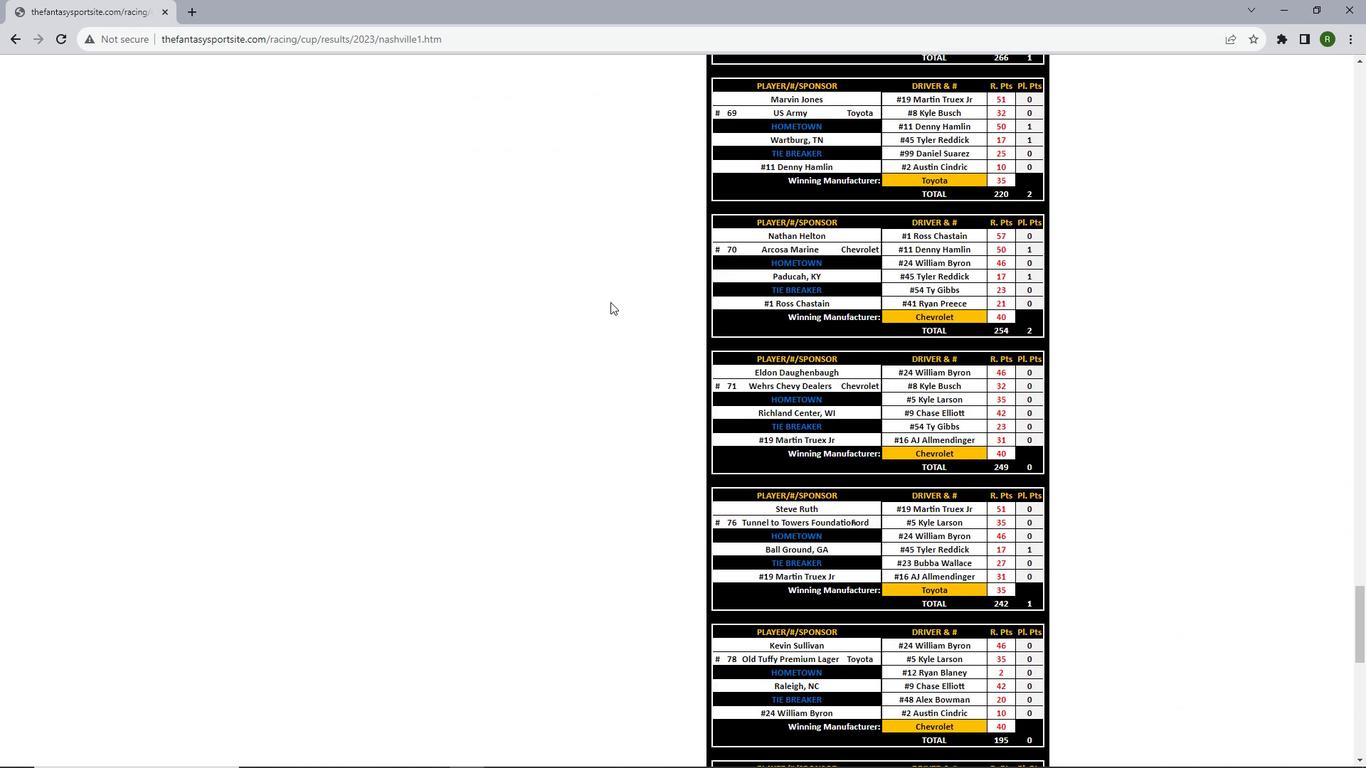 
Action: Mouse scrolled (610, 301) with delta (0, 0)
Screenshot: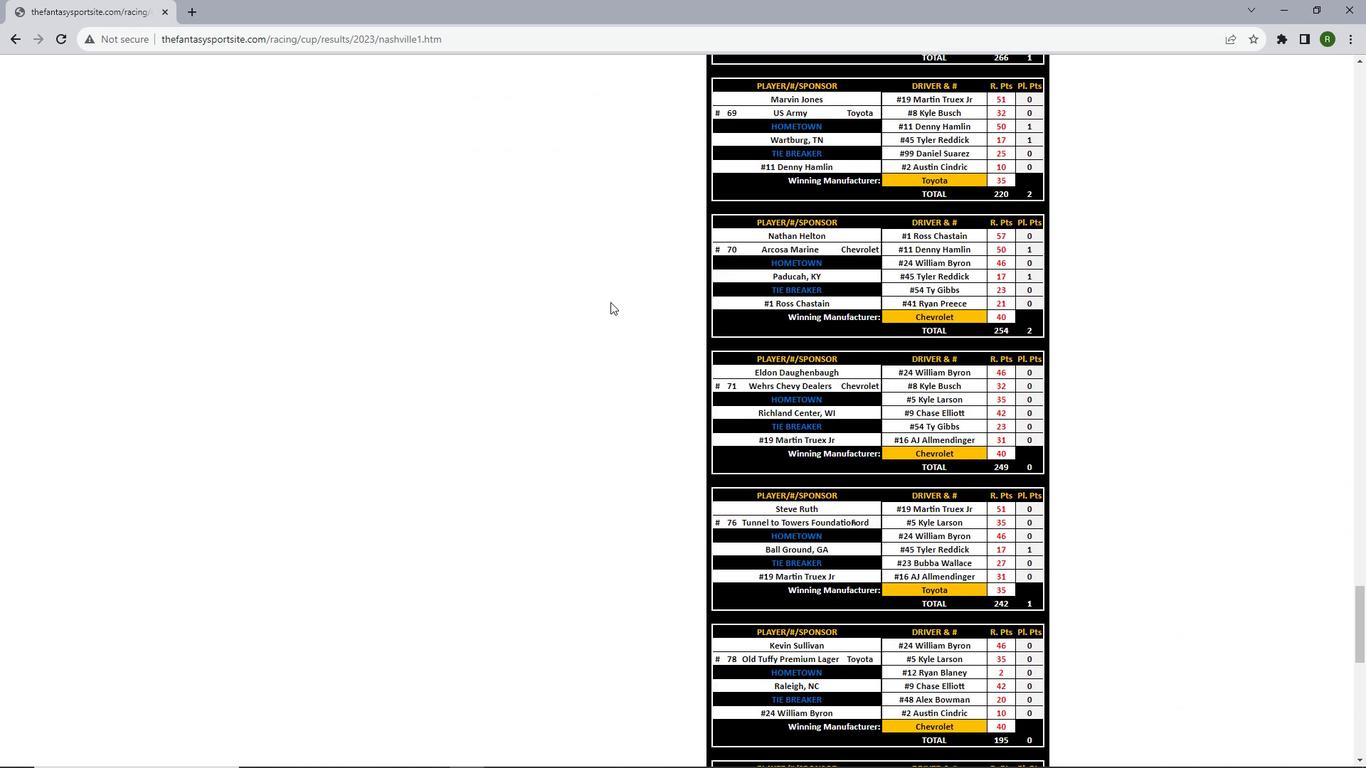 
Action: Mouse scrolled (610, 301) with delta (0, 0)
Screenshot: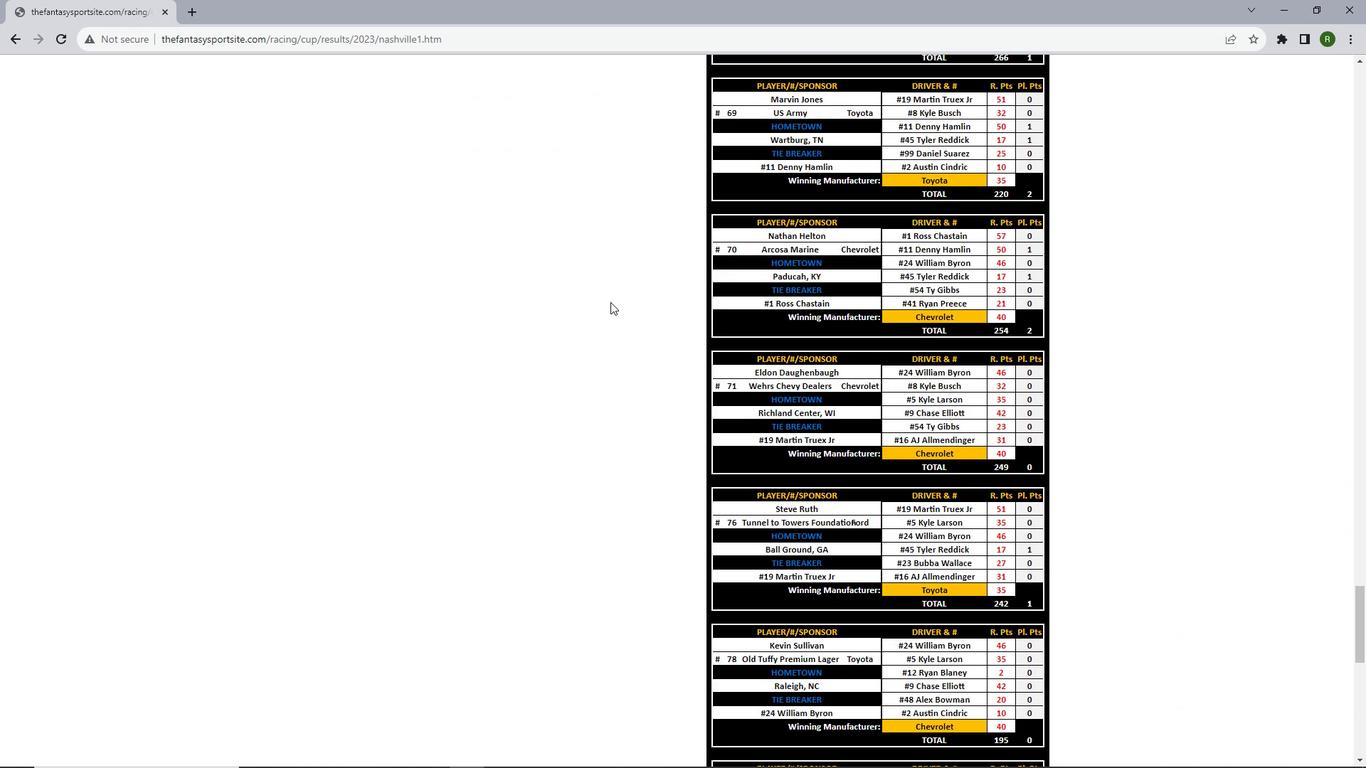 
Action: Mouse scrolled (610, 301) with delta (0, 0)
Screenshot: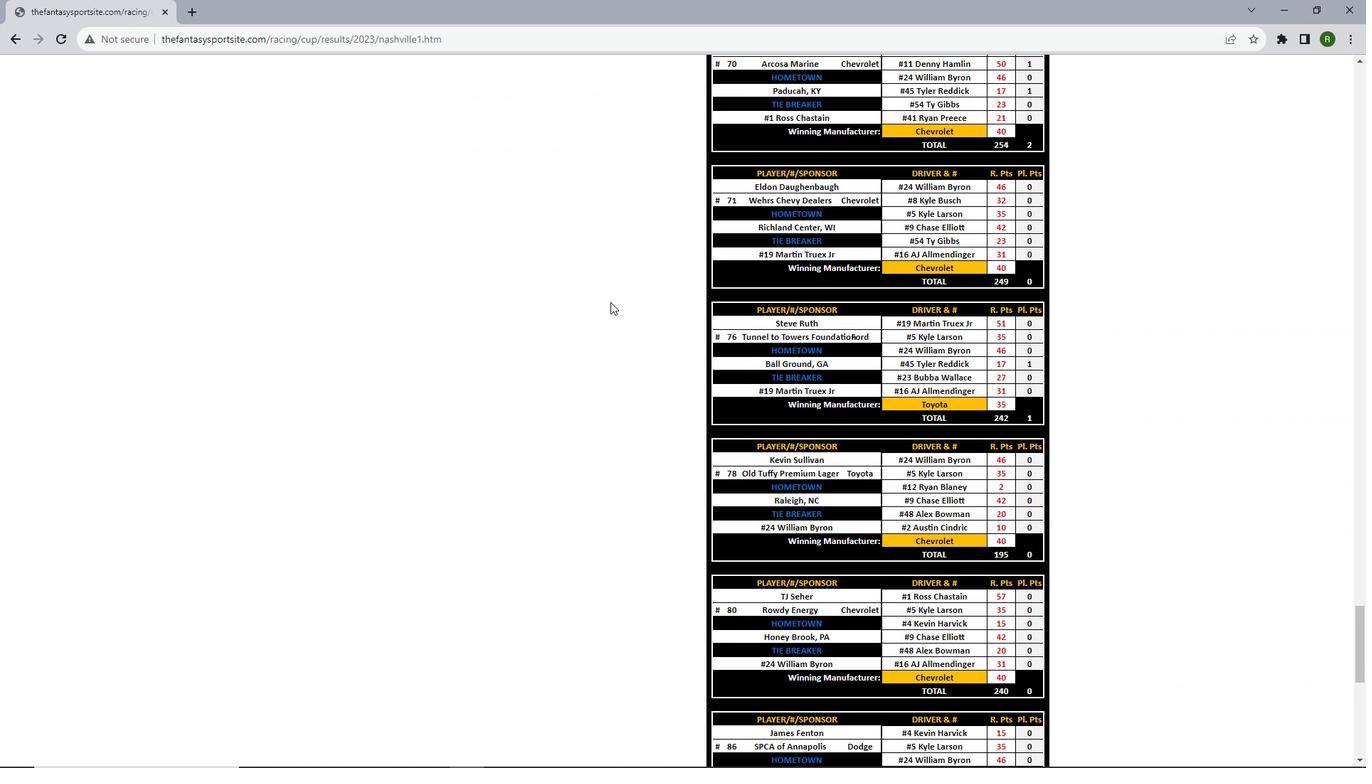 
Action: Mouse scrolled (610, 301) with delta (0, 0)
Screenshot: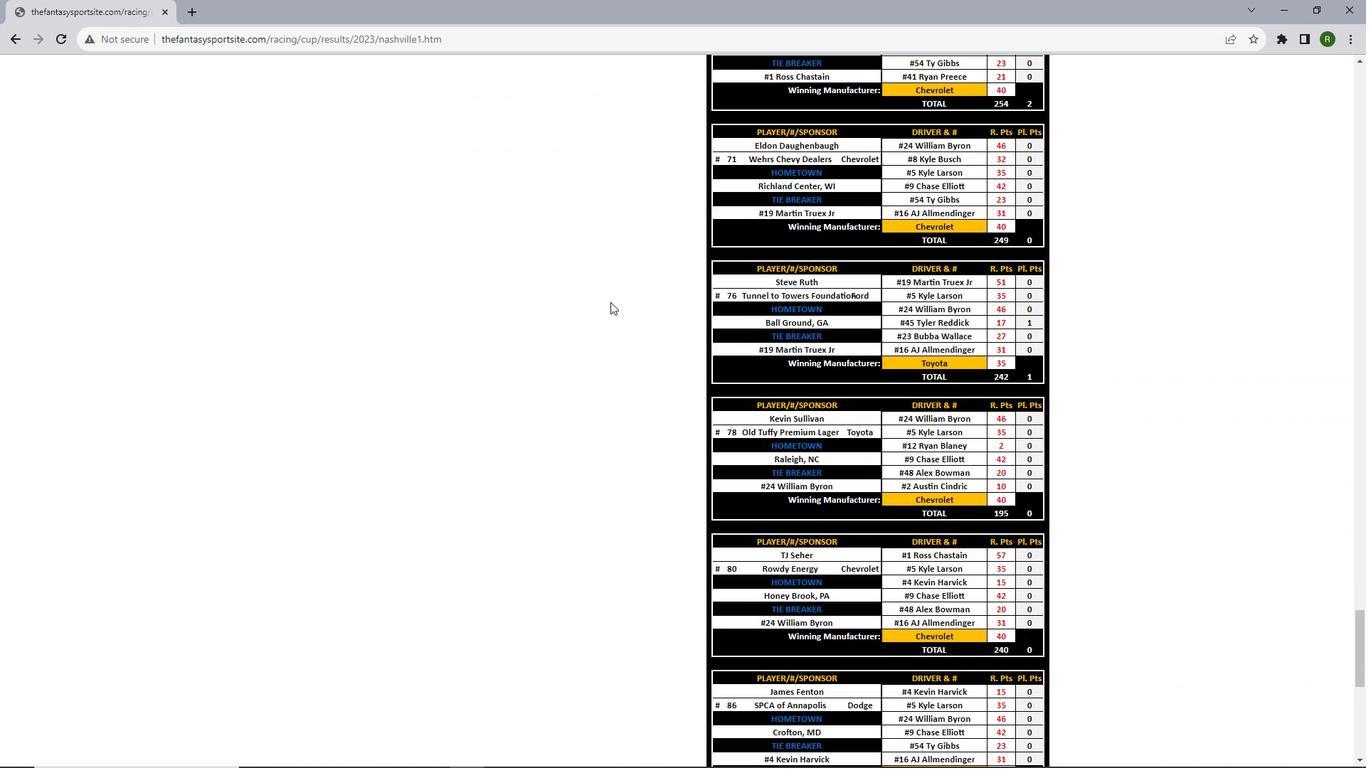 
Action: Mouse scrolled (610, 301) with delta (0, 0)
Screenshot: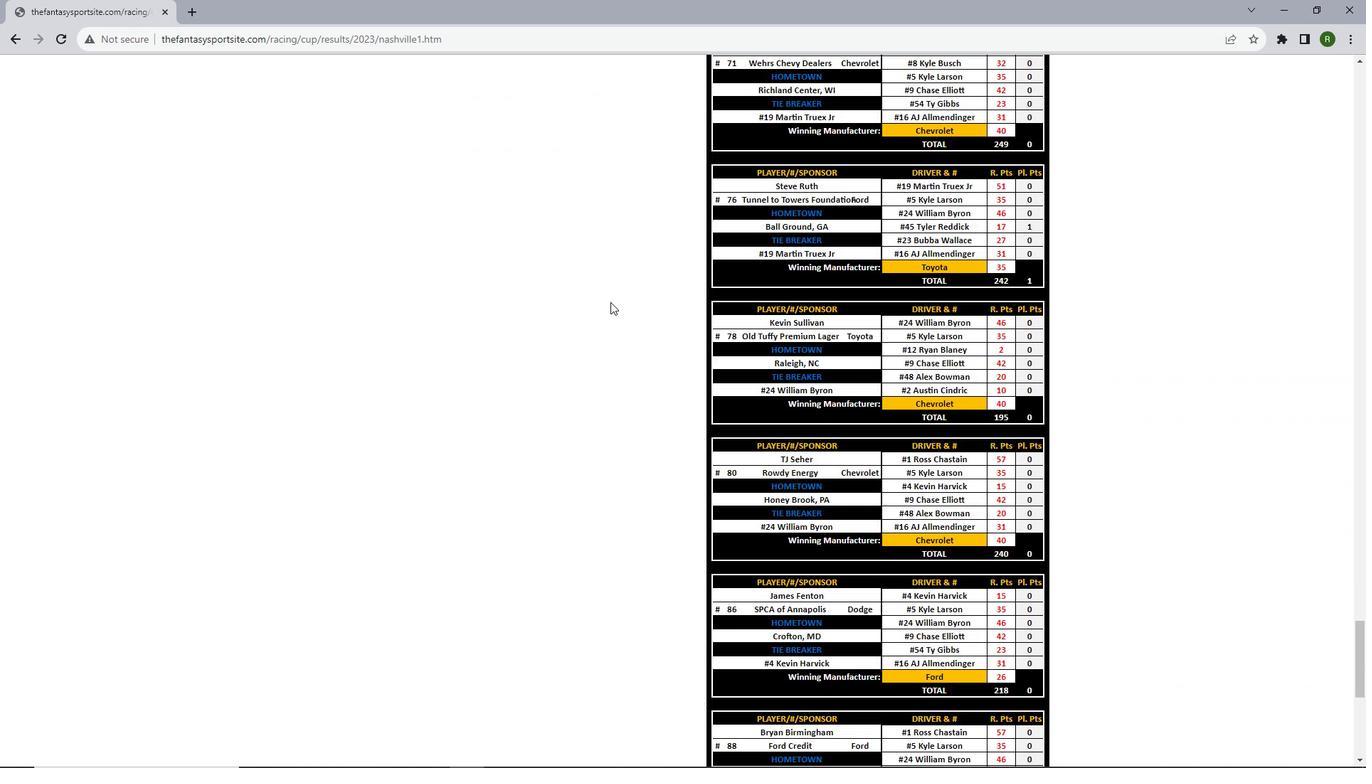 
Action: Mouse scrolled (610, 301) with delta (0, 0)
Screenshot: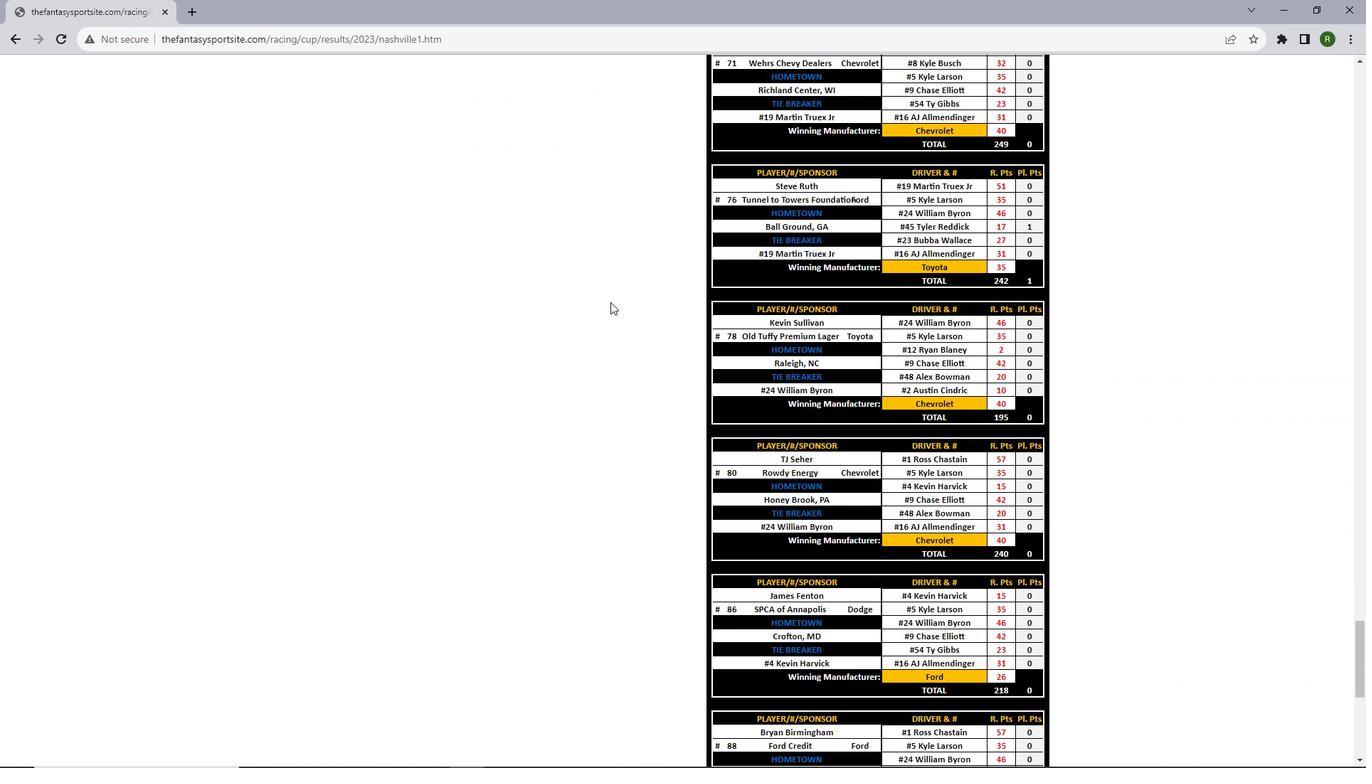 
Action: Mouse scrolled (610, 301) with delta (0, 0)
Screenshot: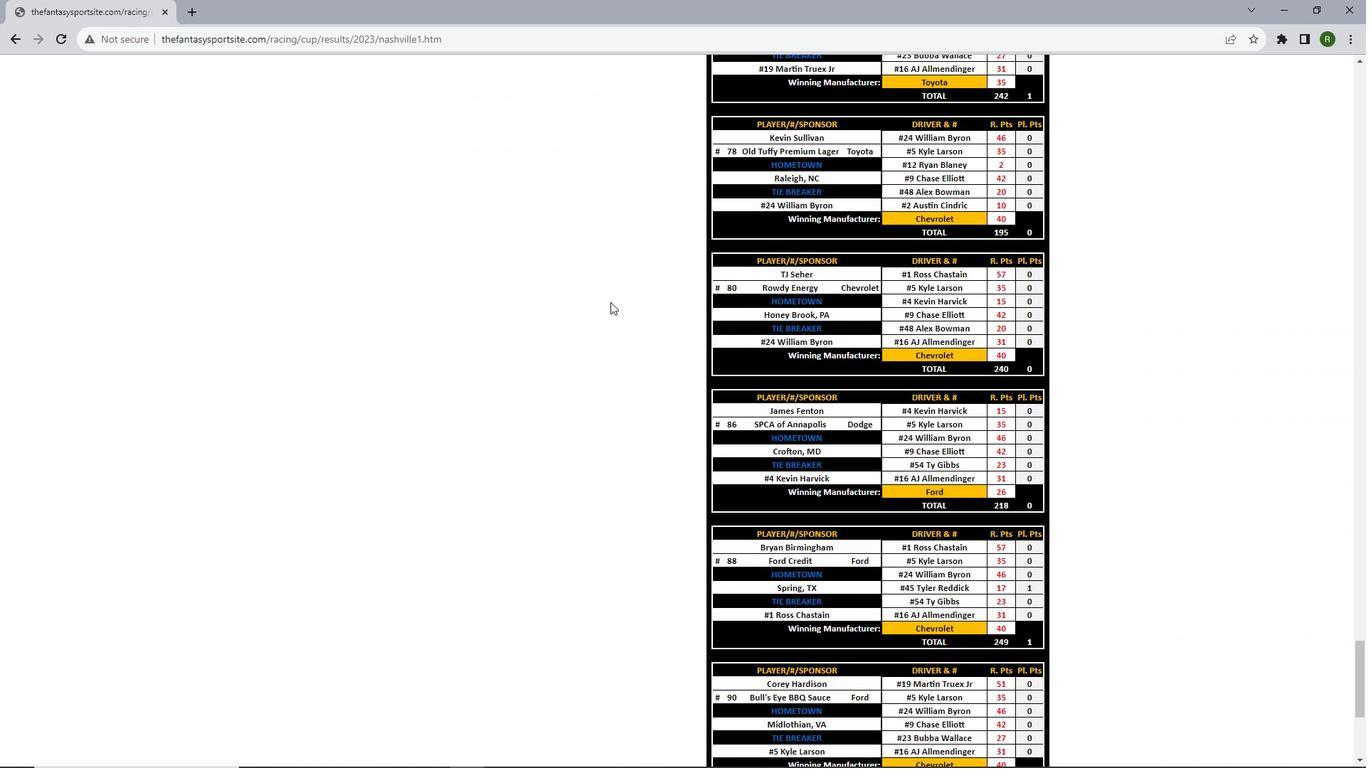 
Action: Mouse scrolled (610, 301) with delta (0, 0)
Screenshot: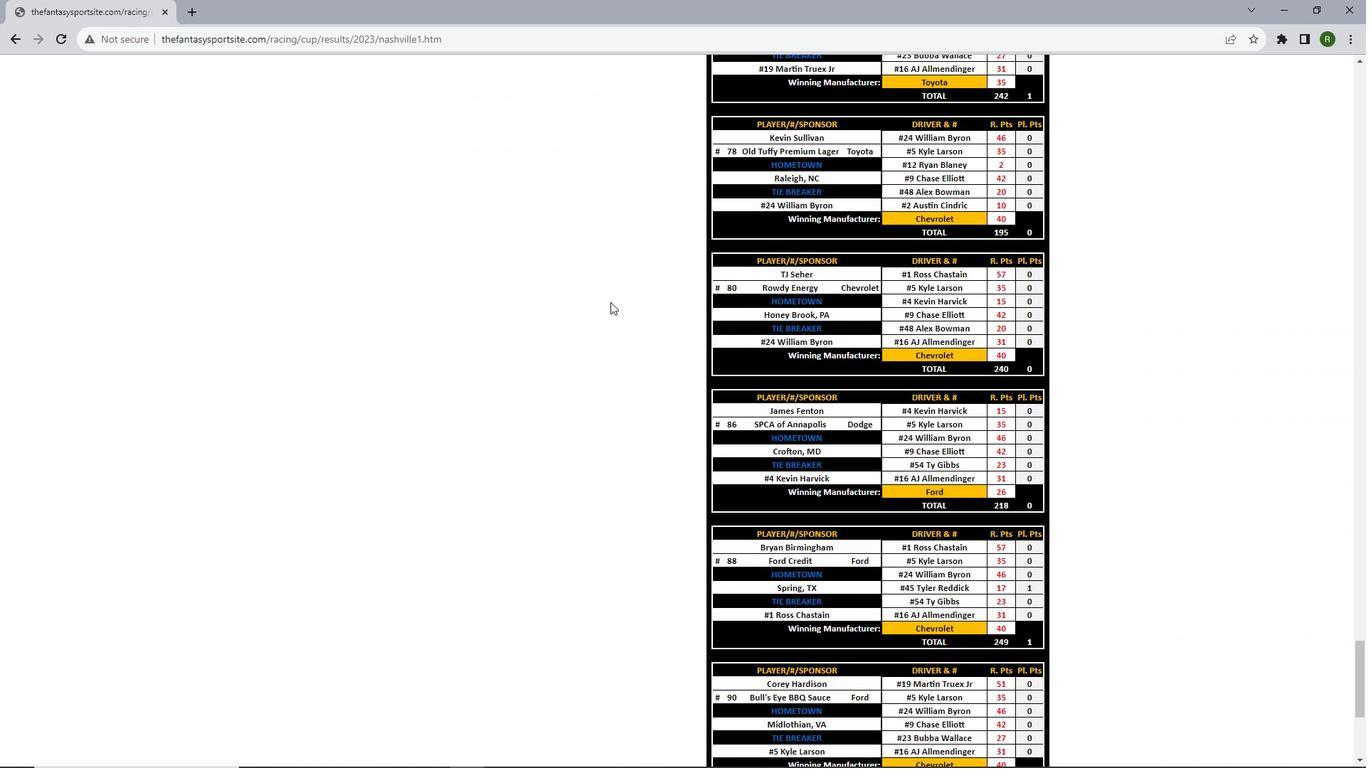
Action: Mouse scrolled (610, 301) with delta (0, 0)
Screenshot: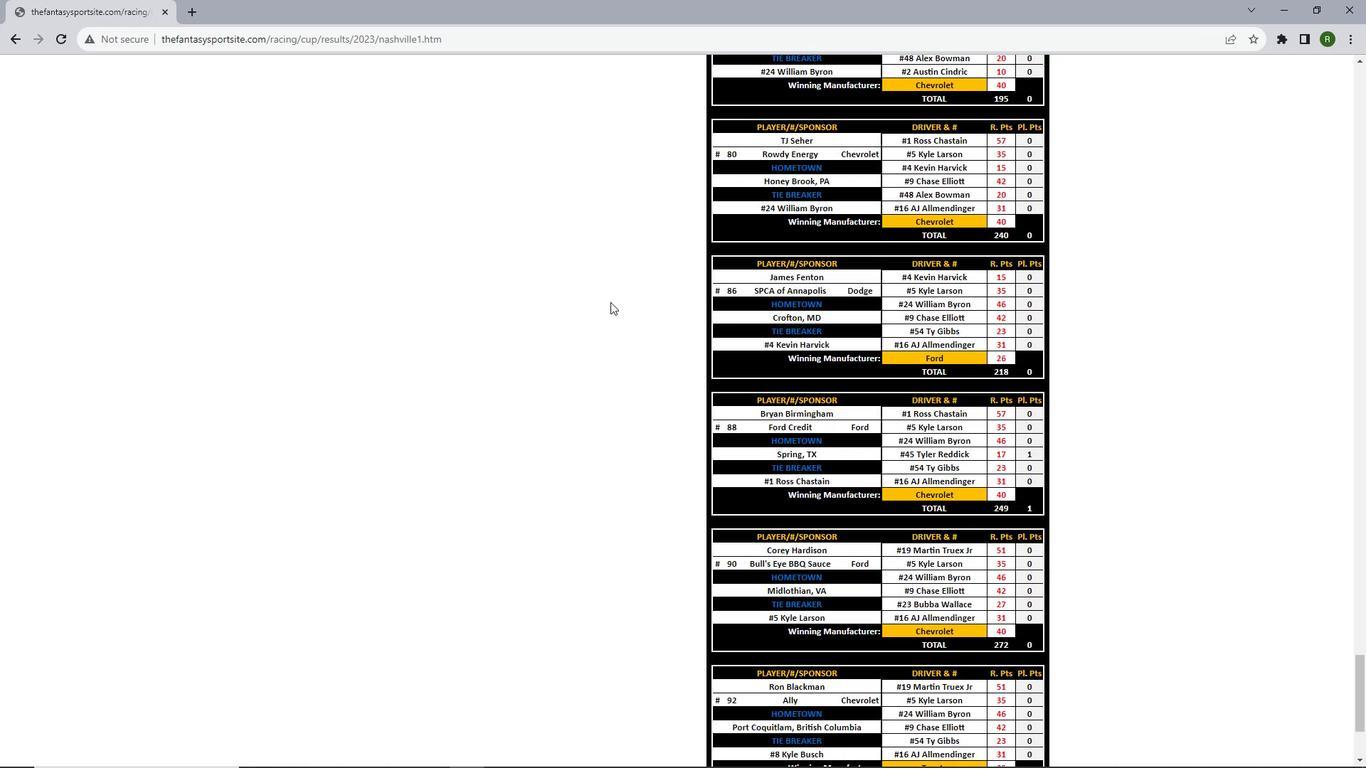 
Action: Mouse scrolled (610, 301) with delta (0, 0)
Screenshot: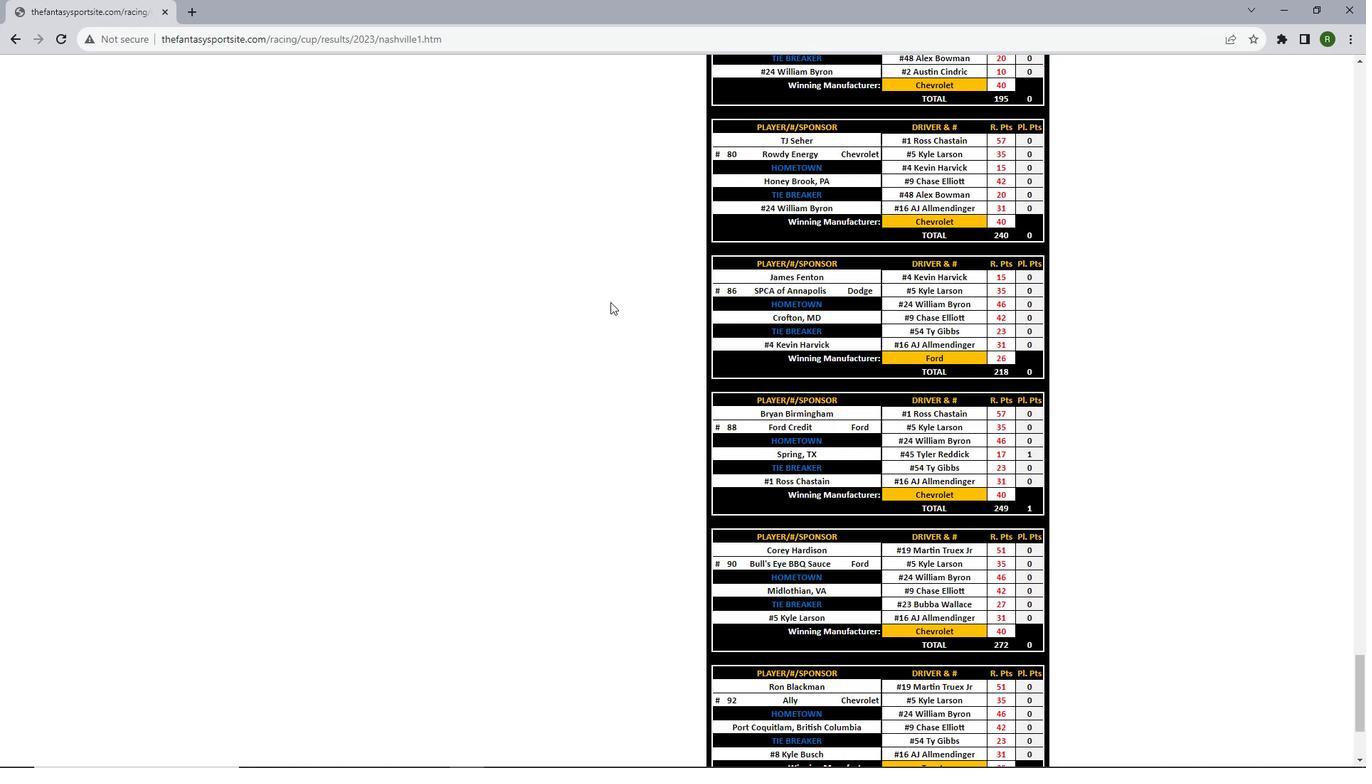 
Action: Mouse scrolled (610, 301) with delta (0, 0)
Screenshot: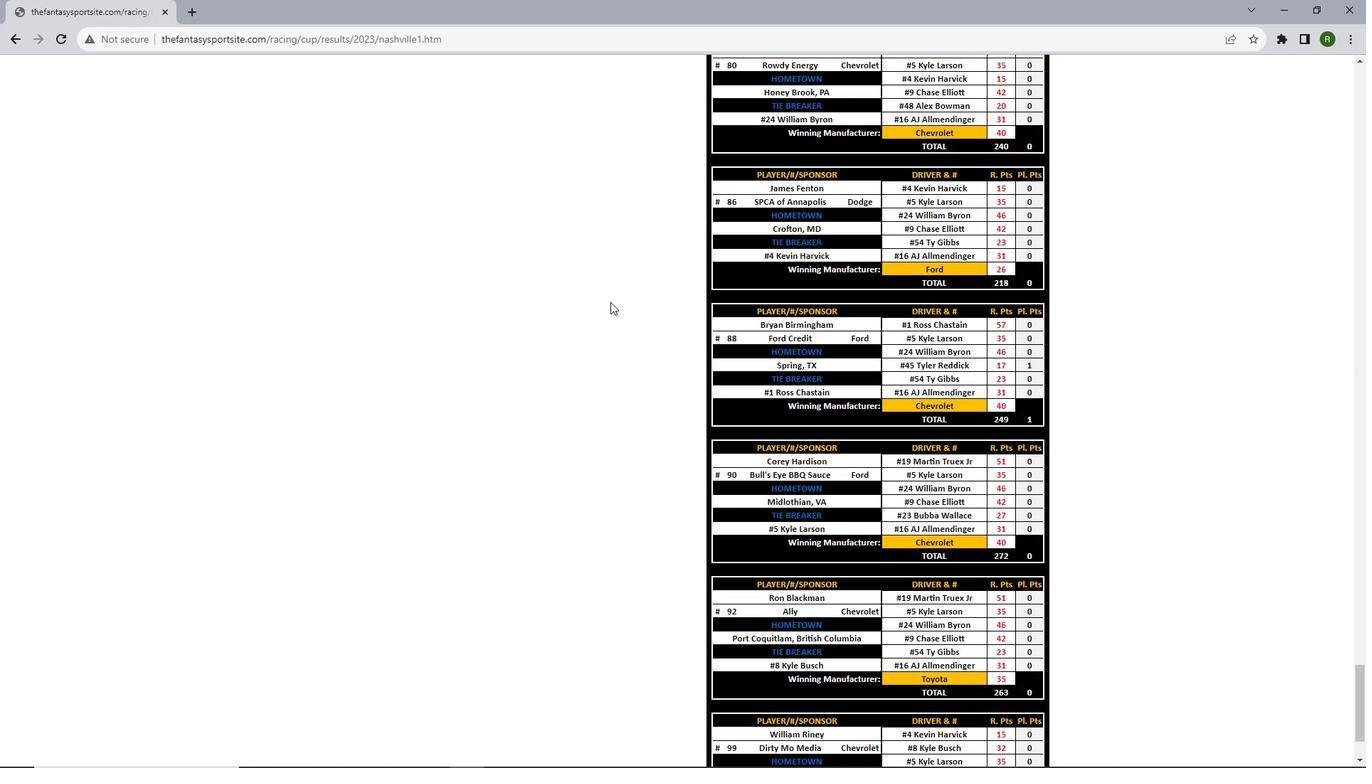 
Action: Mouse scrolled (610, 301) with delta (0, 0)
Screenshot: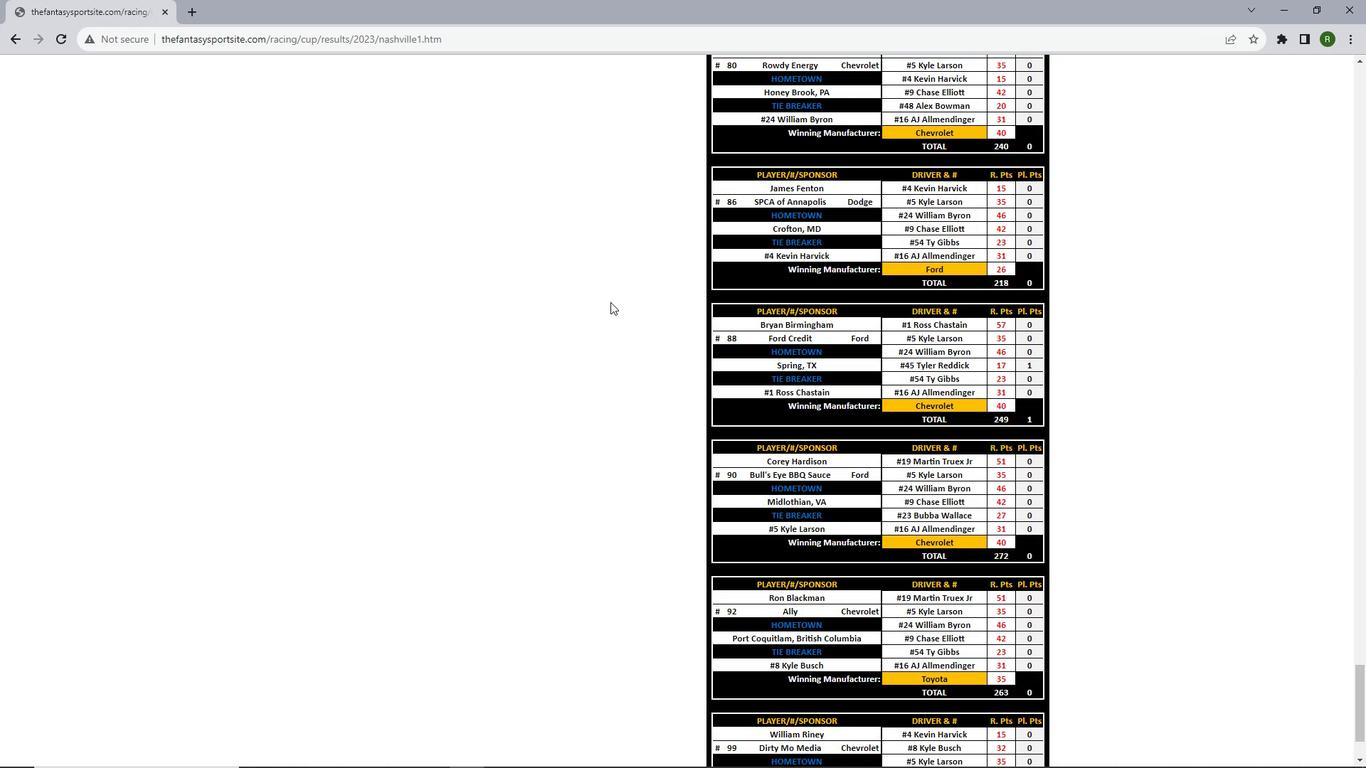 
Action: Mouse scrolled (610, 301) with delta (0, 0)
Screenshot: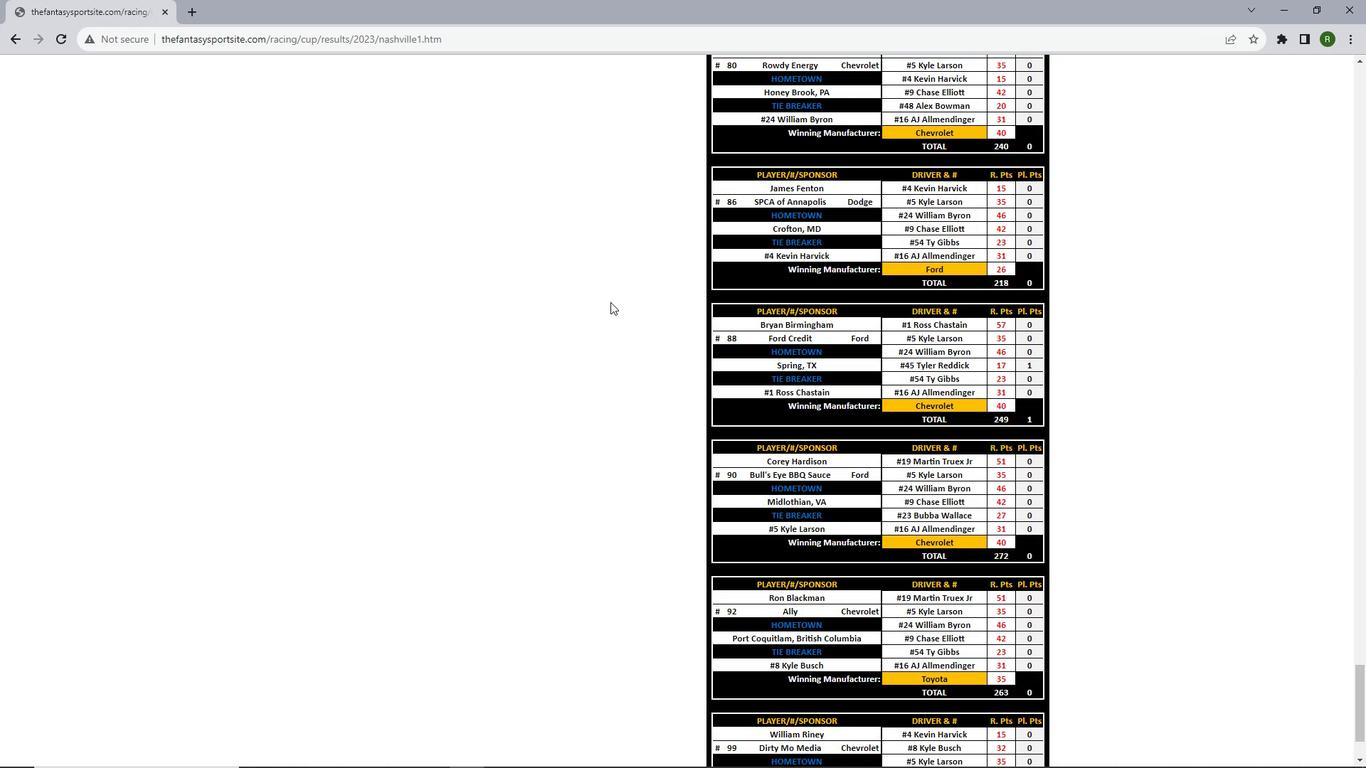 
Action: Mouse scrolled (610, 301) with delta (0, 0)
Screenshot: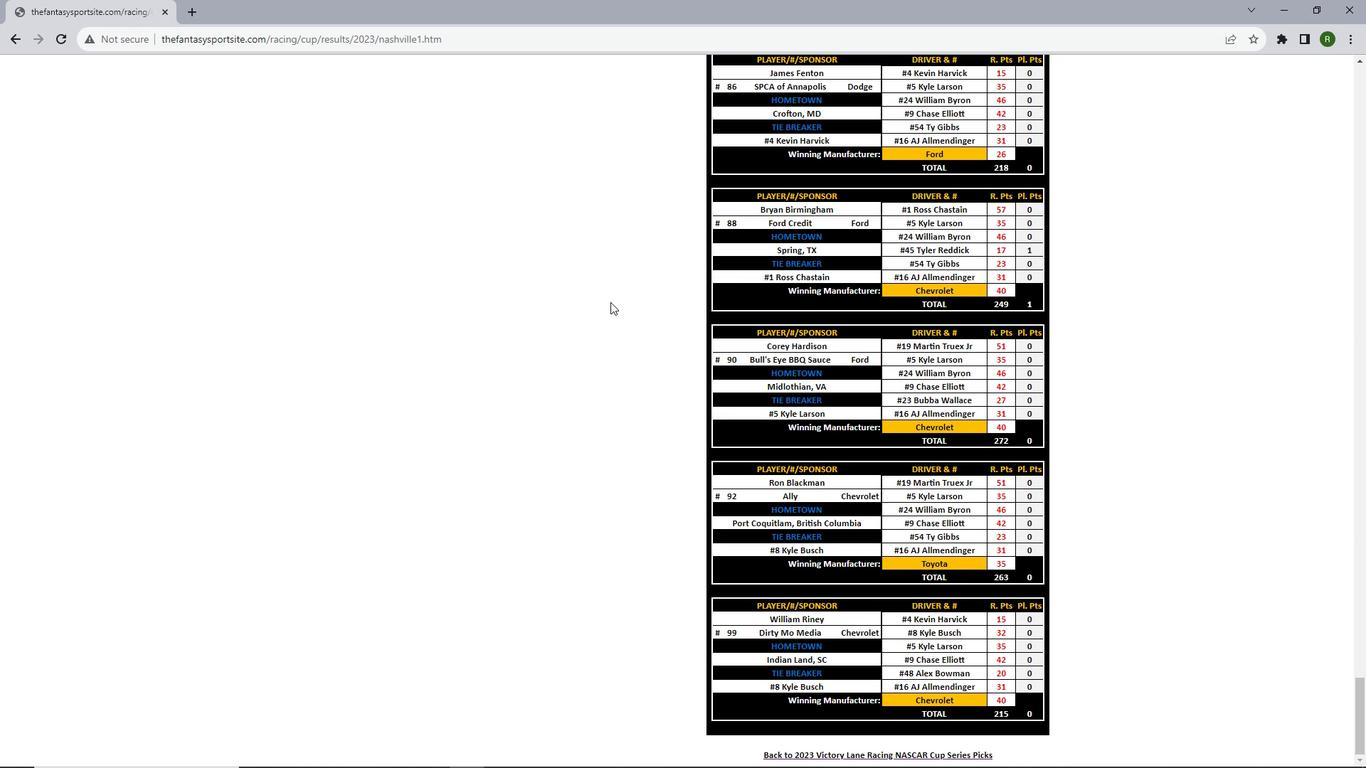 
Action: Mouse scrolled (610, 301) with delta (0, 0)
Screenshot: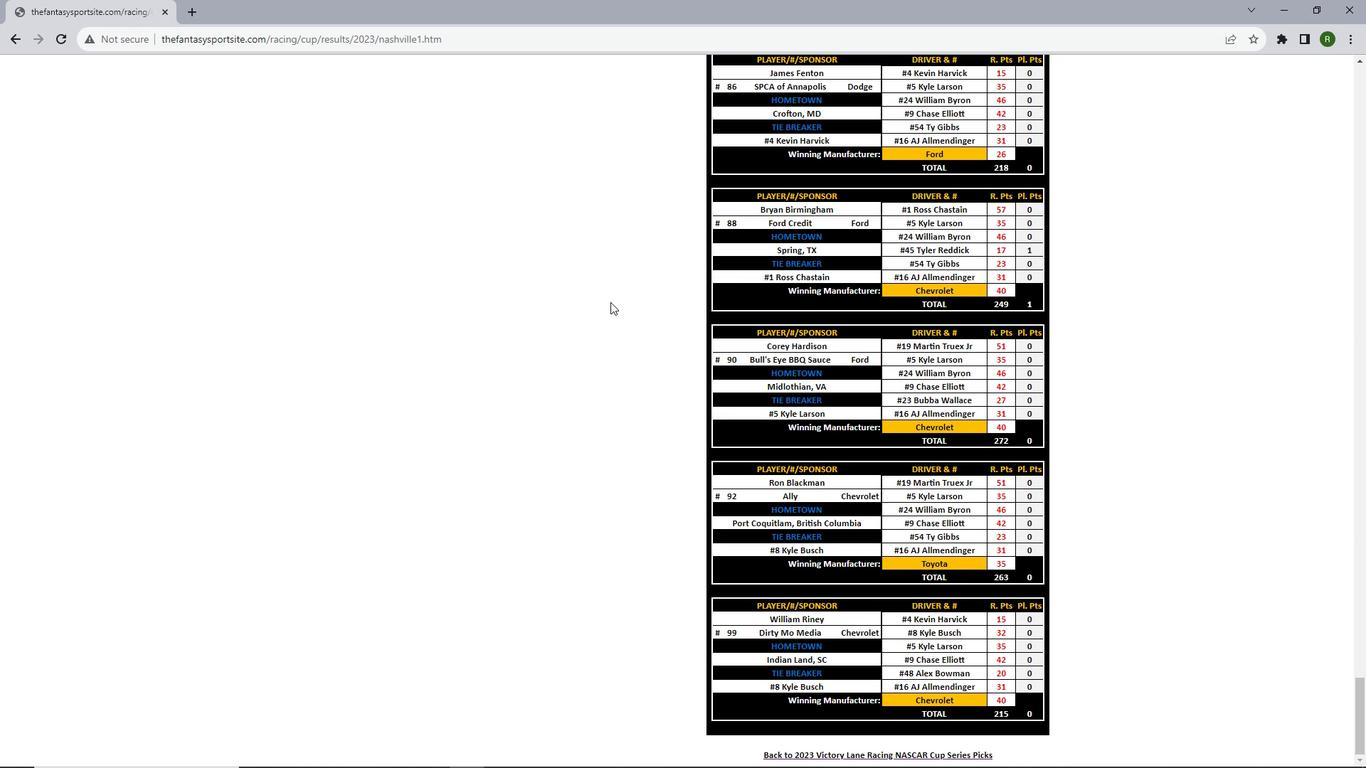 
Action: Mouse scrolled (610, 301) with delta (0, 0)
Screenshot: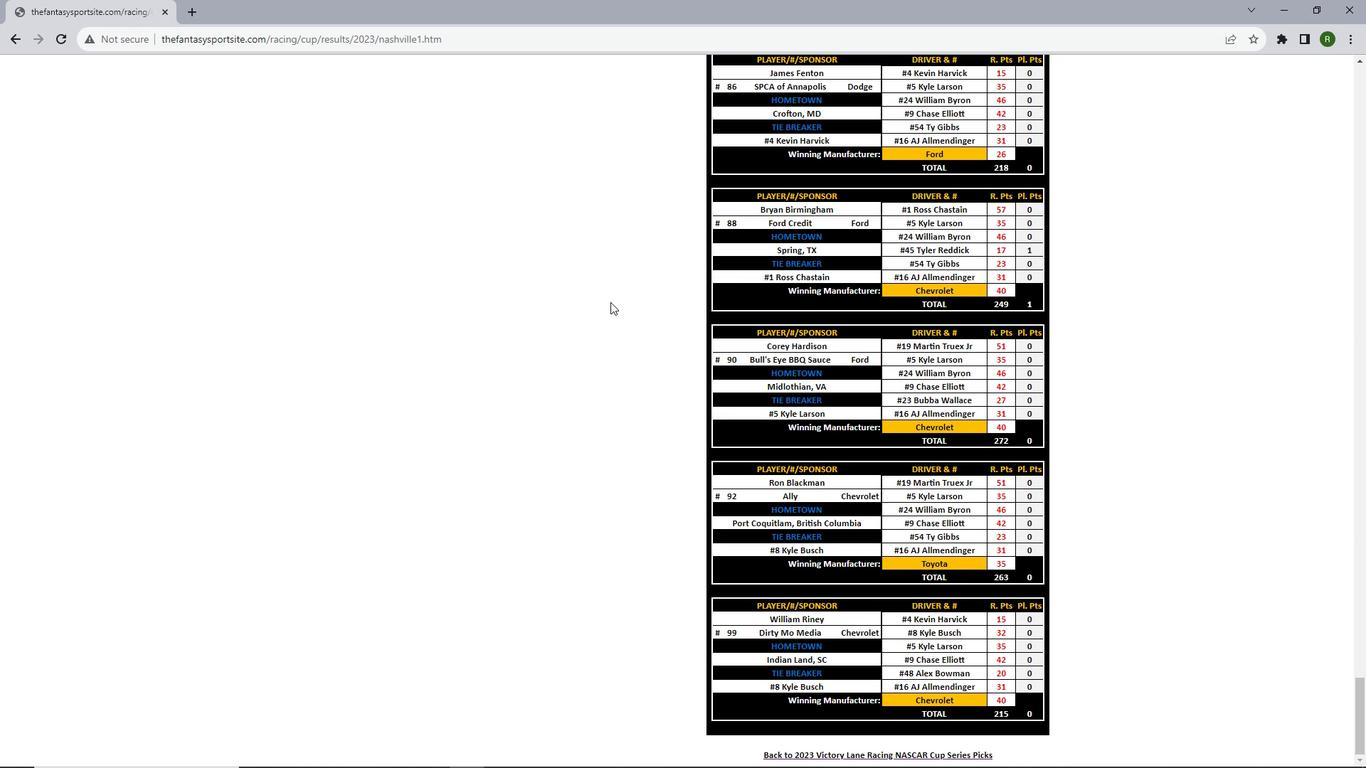 
